Task: Compose an email with the signature Kaitlyn Wright with the subject Request for a leave of absence and the message Could you please send me the details for the upcoming conference? from softage.8@softage.net to softage.2@softage.net Select the numbered list and change the font typography to strikethroughSelect the numbered list and remove the font typography strikethrough Send the email. Finally, move the email from Sent Items to the label Analytics
Action: Mouse moved to (1240, 65)
Screenshot: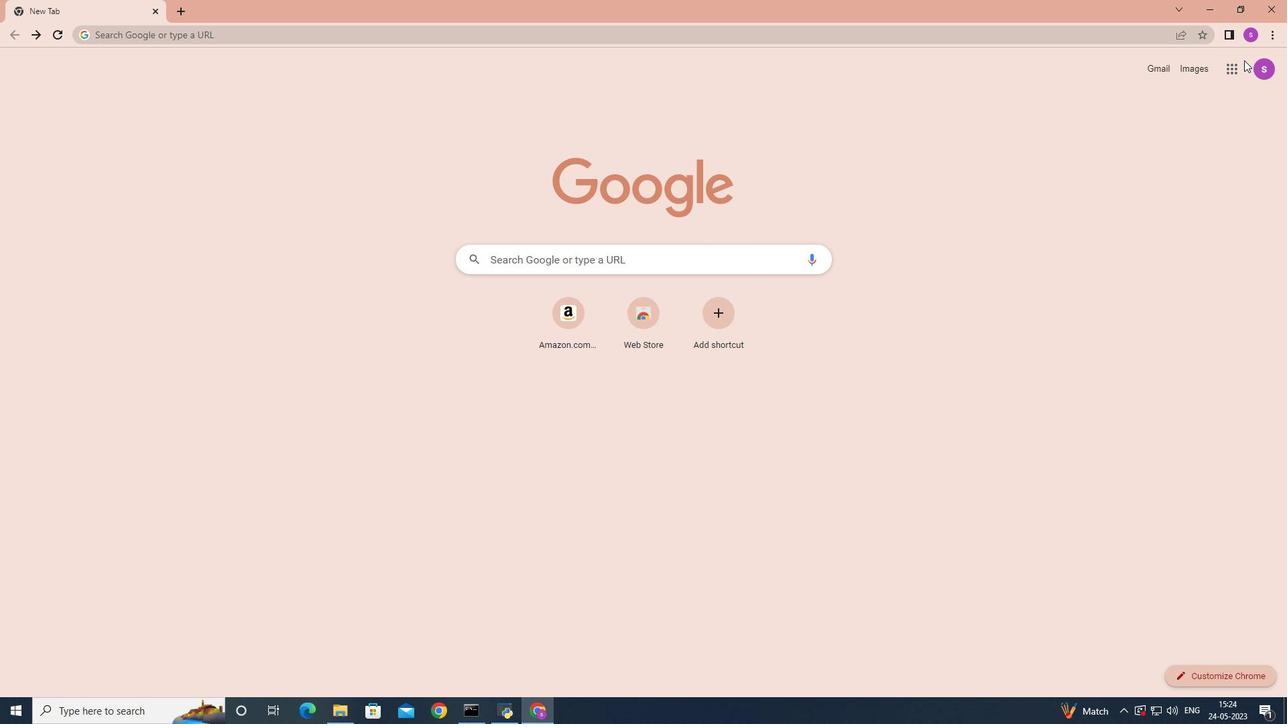 
Action: Mouse pressed left at (1240, 65)
Screenshot: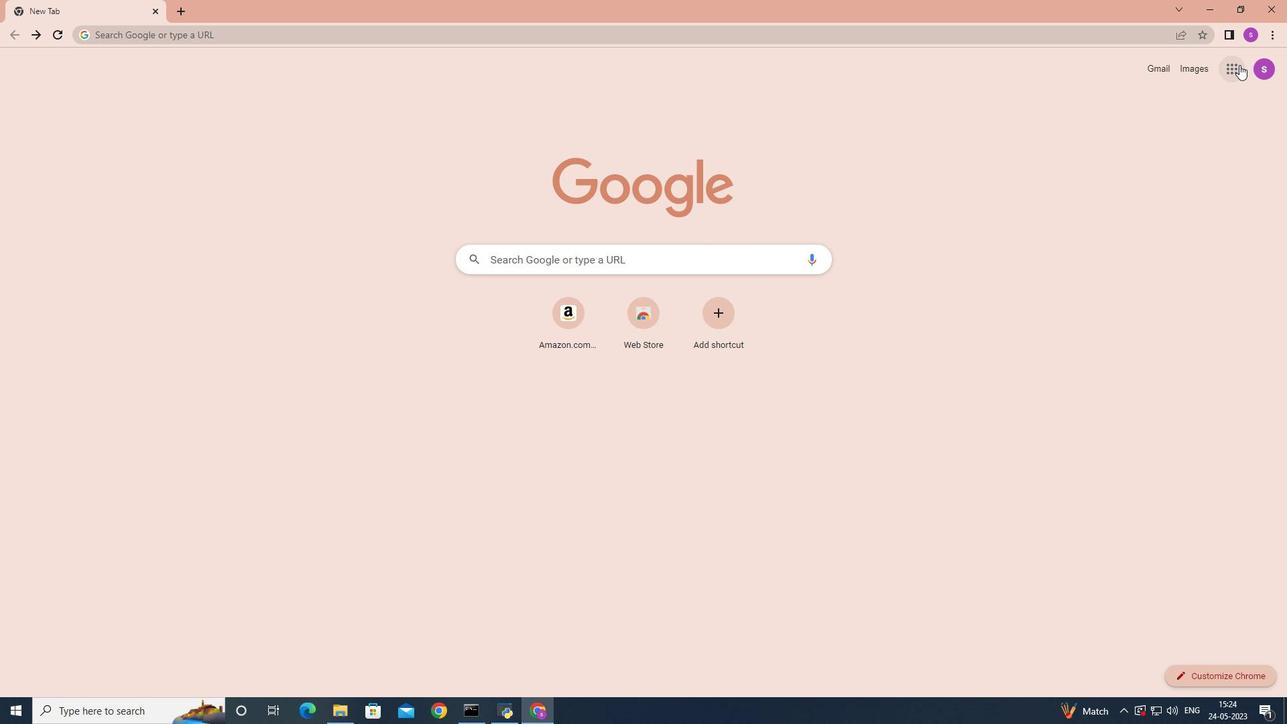 
Action: Mouse moved to (1186, 129)
Screenshot: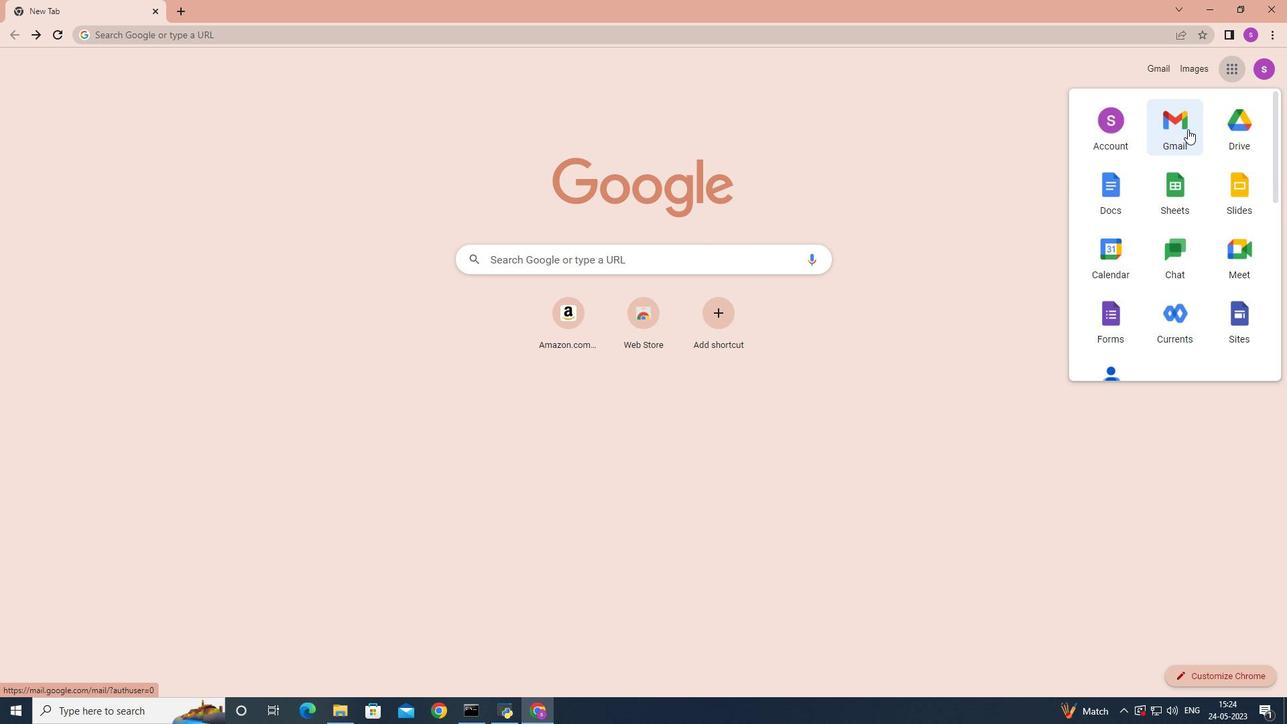 
Action: Mouse pressed left at (1186, 129)
Screenshot: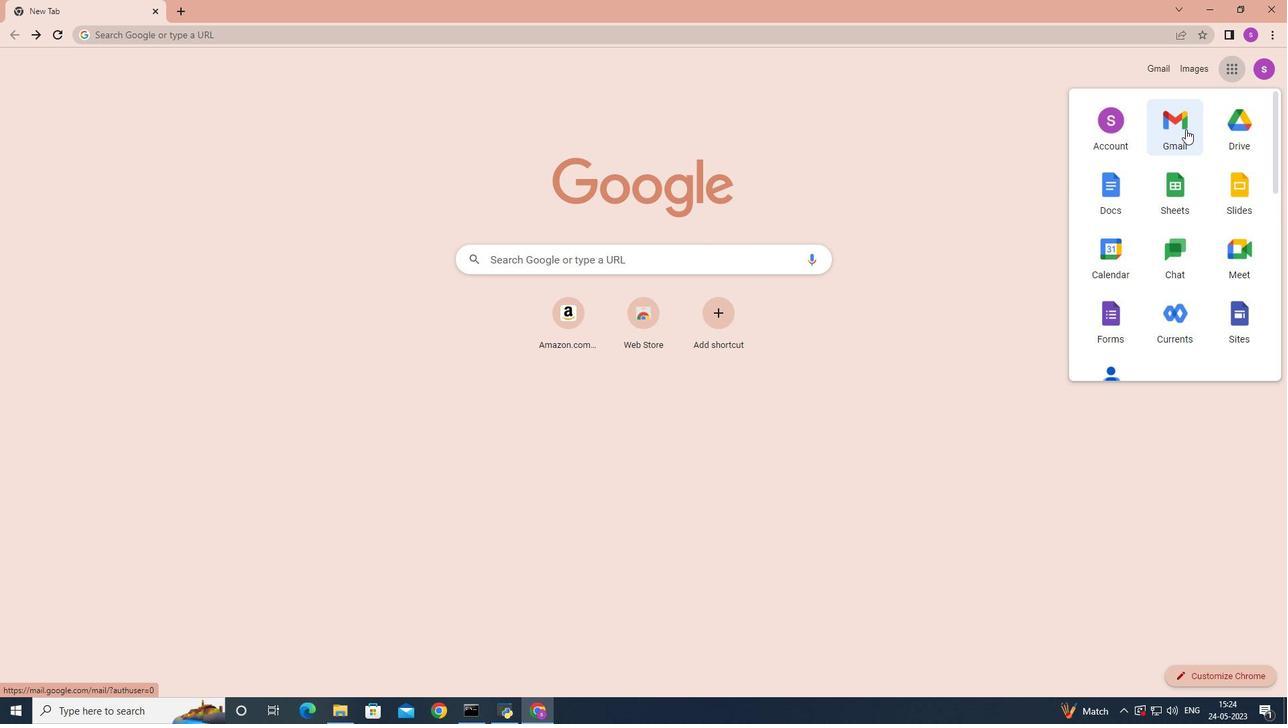 
Action: Mouse moved to (1131, 68)
Screenshot: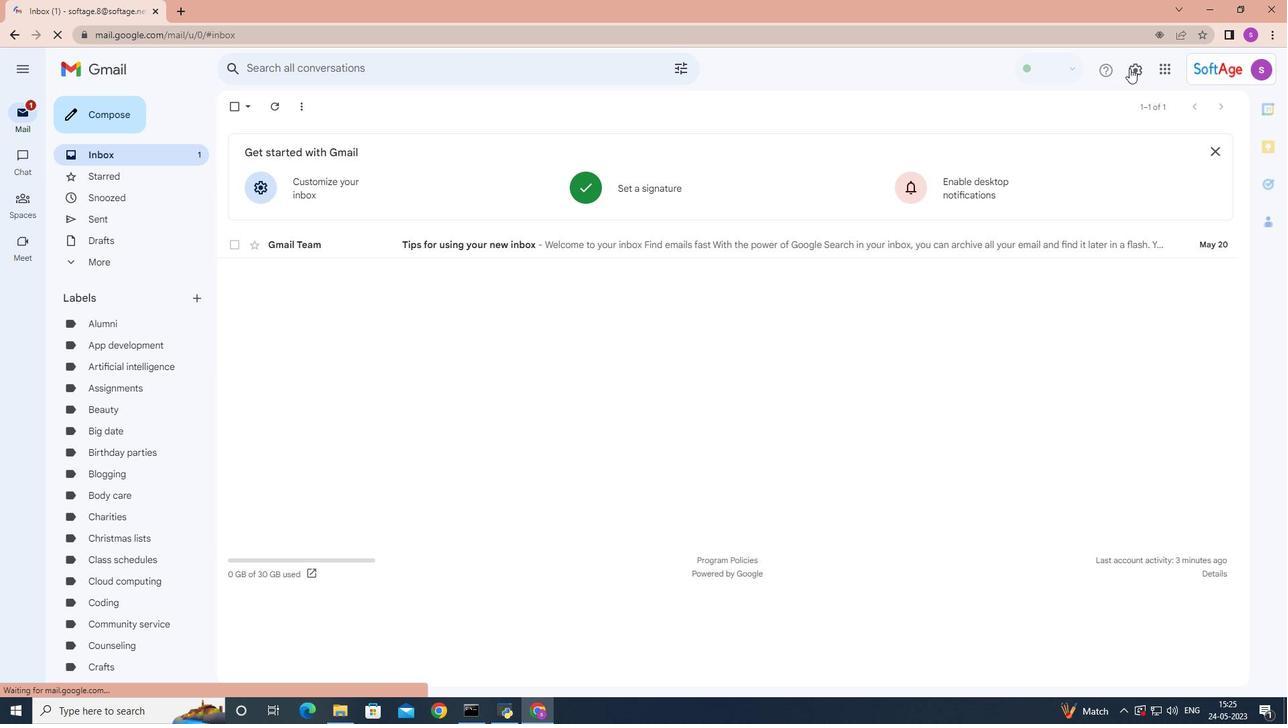 
Action: Mouse pressed left at (1131, 68)
Screenshot: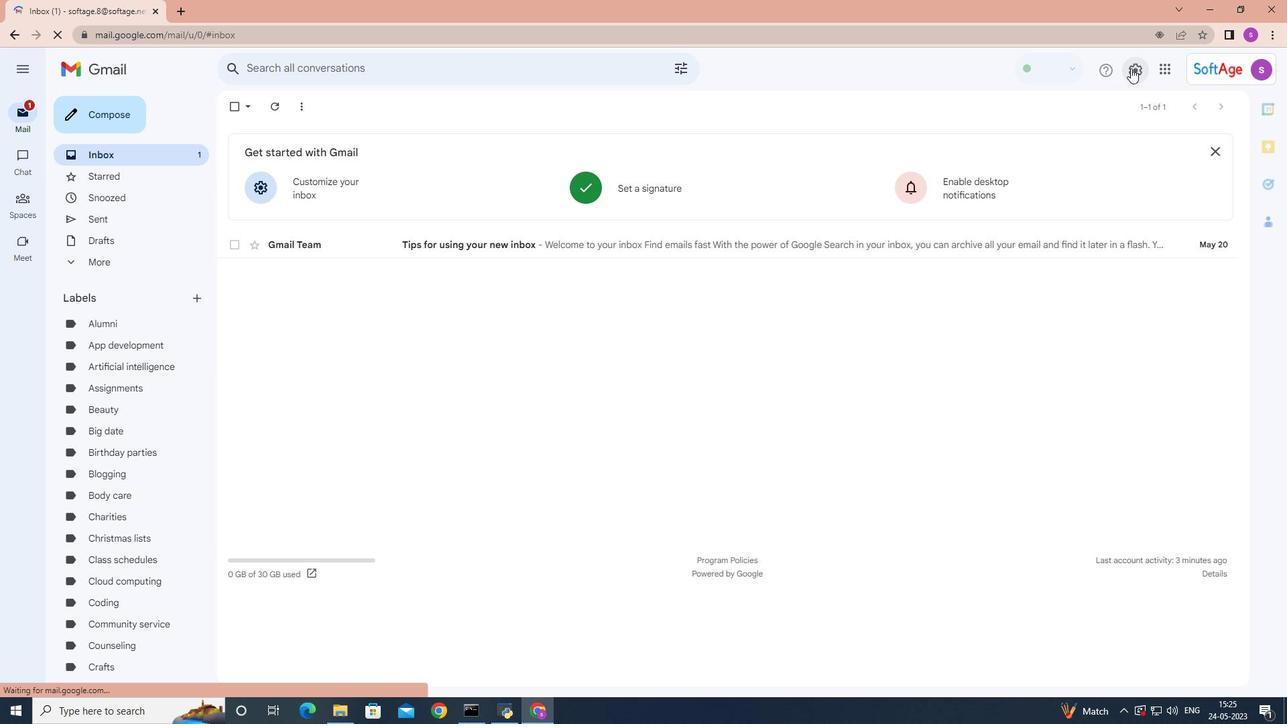 
Action: Mouse moved to (1140, 131)
Screenshot: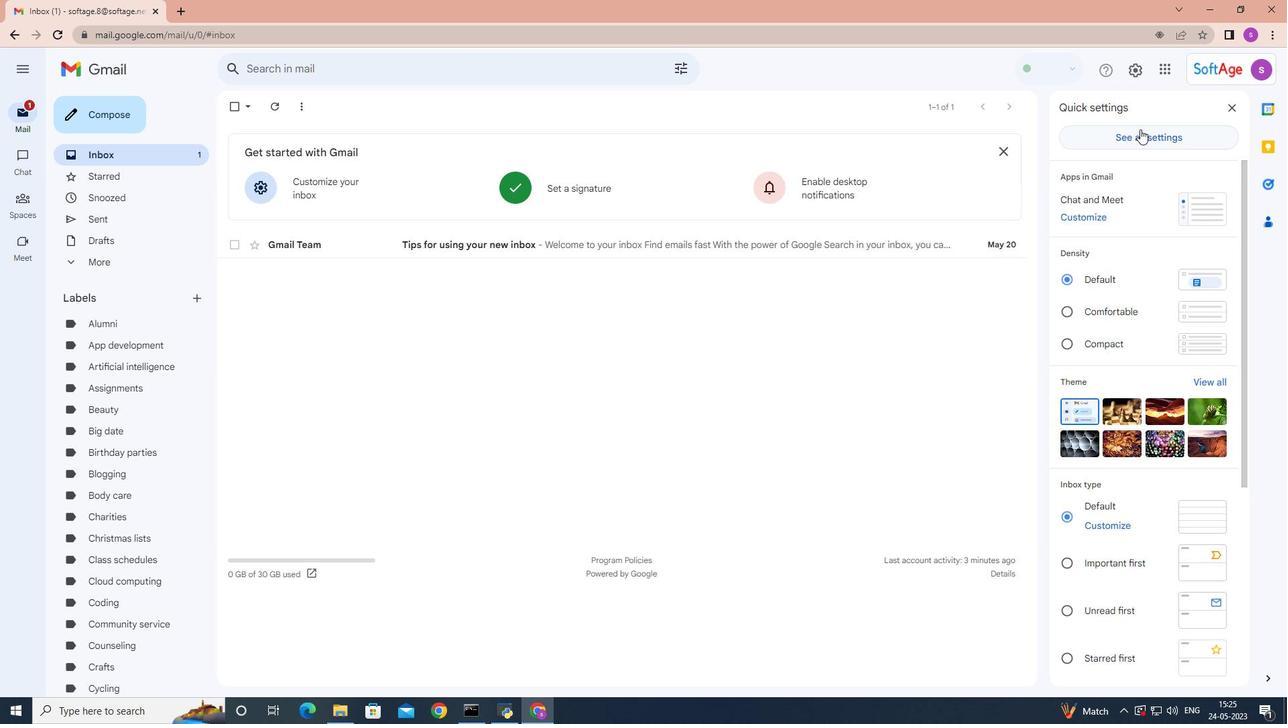 
Action: Mouse pressed left at (1140, 131)
Screenshot: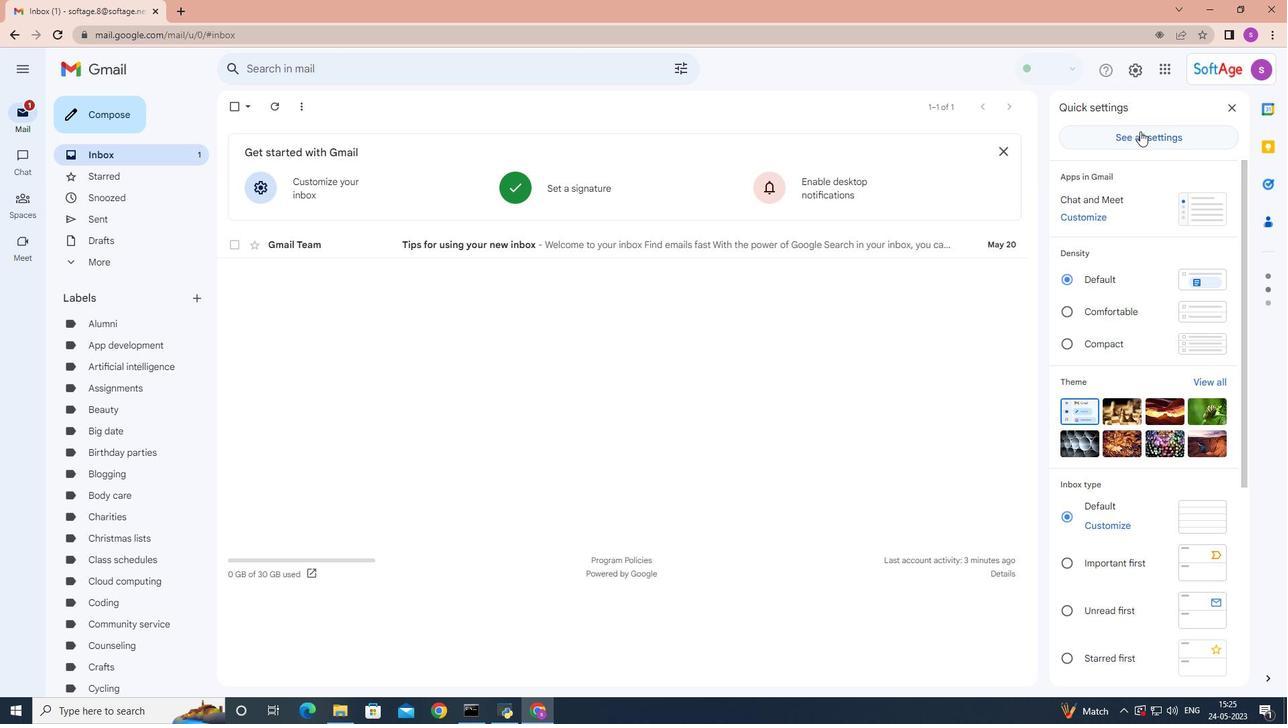 
Action: Mouse moved to (772, 299)
Screenshot: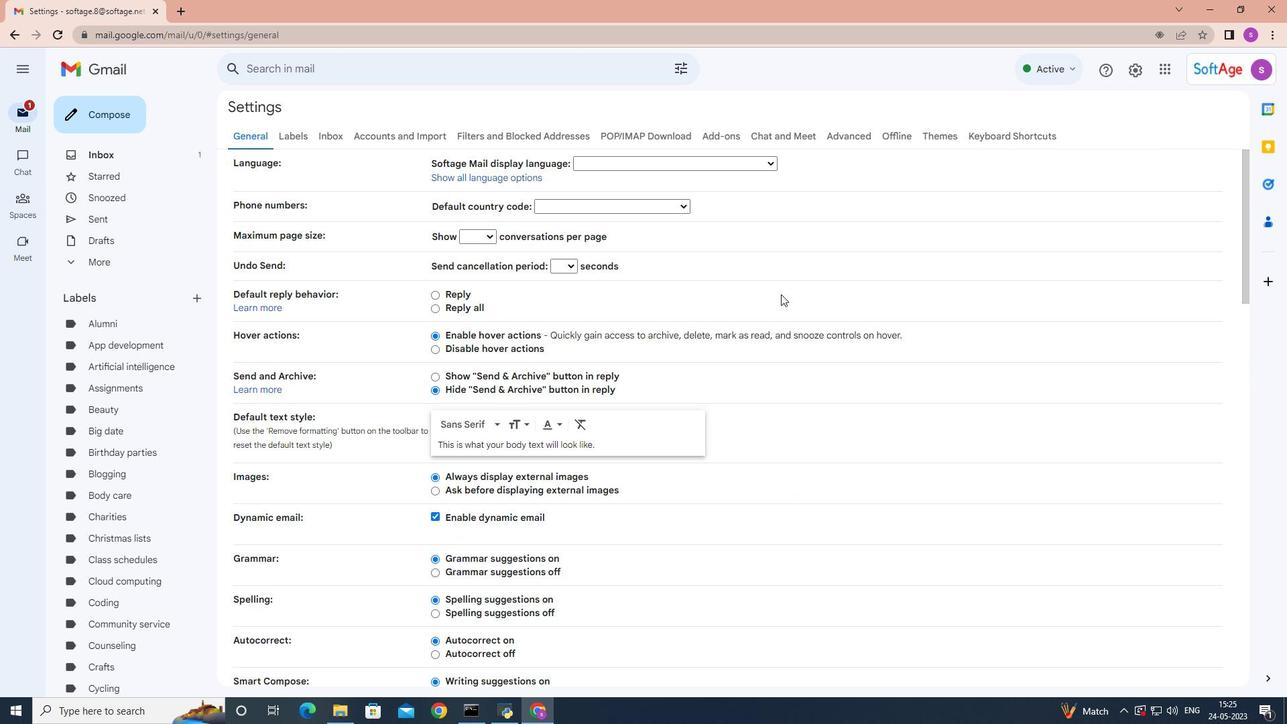 
Action: Mouse scrolled (772, 298) with delta (0, 0)
Screenshot: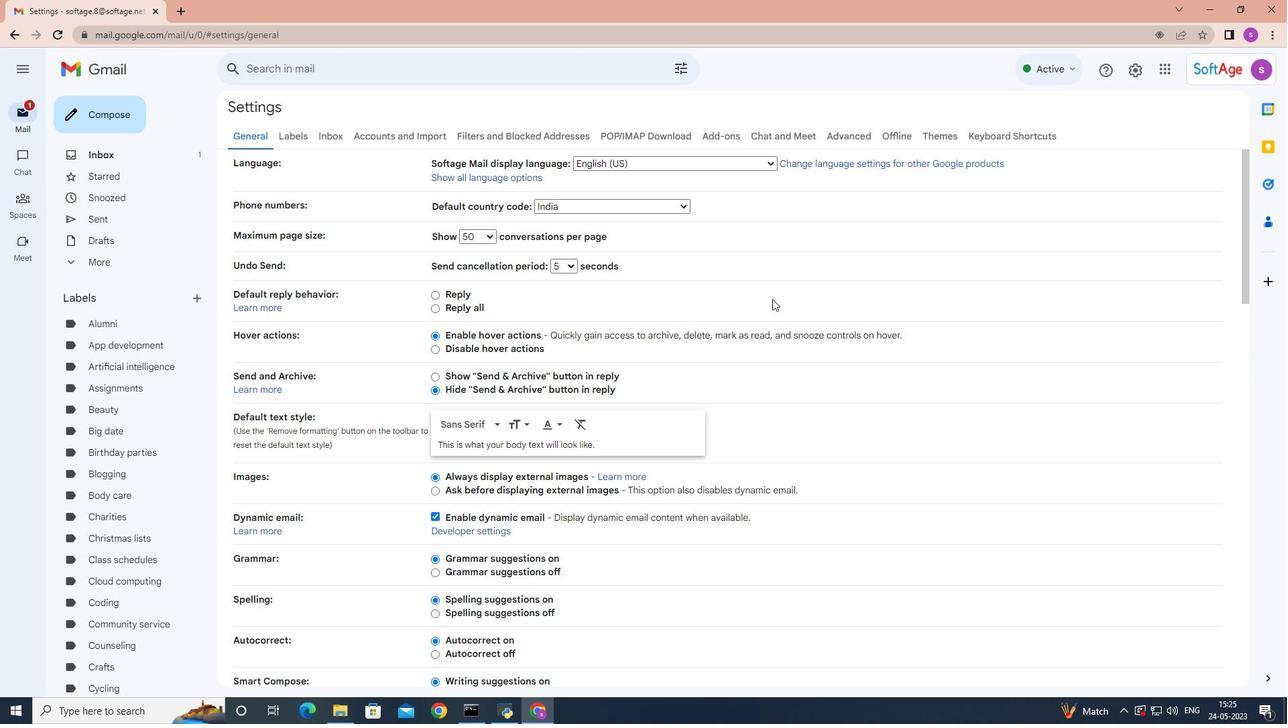 
Action: Mouse moved to (772, 299)
Screenshot: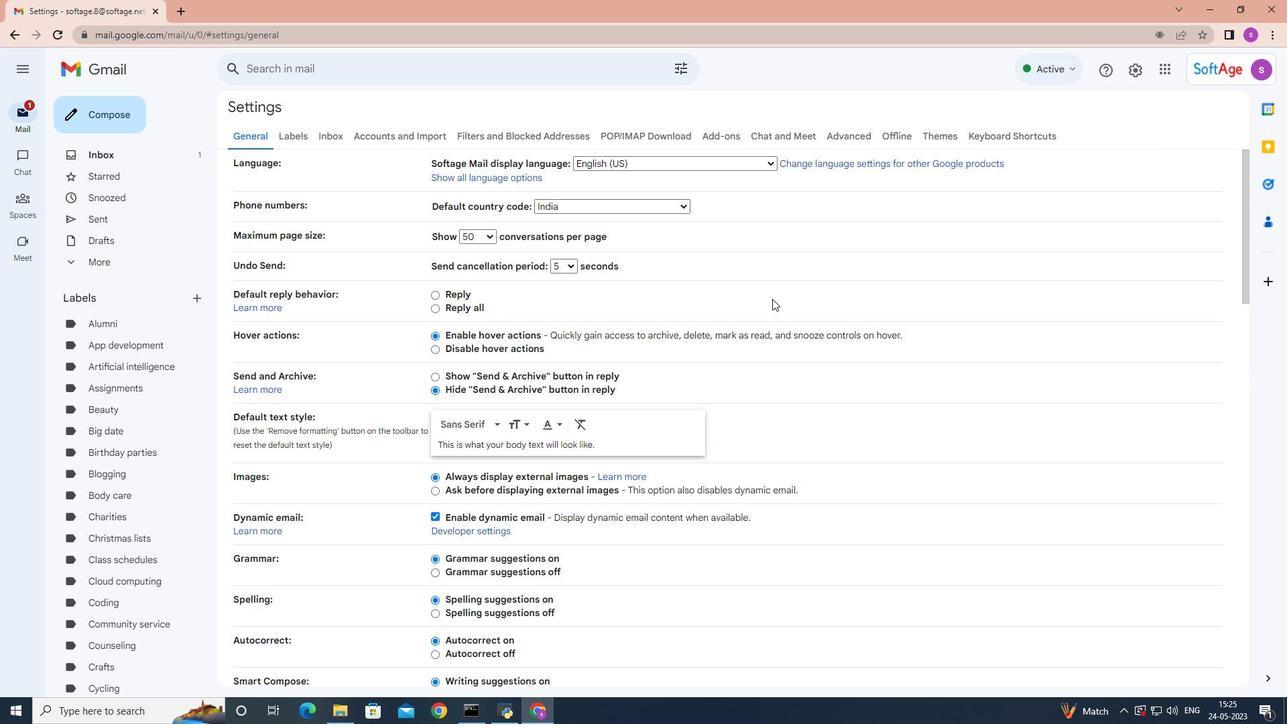 
Action: Mouse scrolled (772, 298) with delta (0, 0)
Screenshot: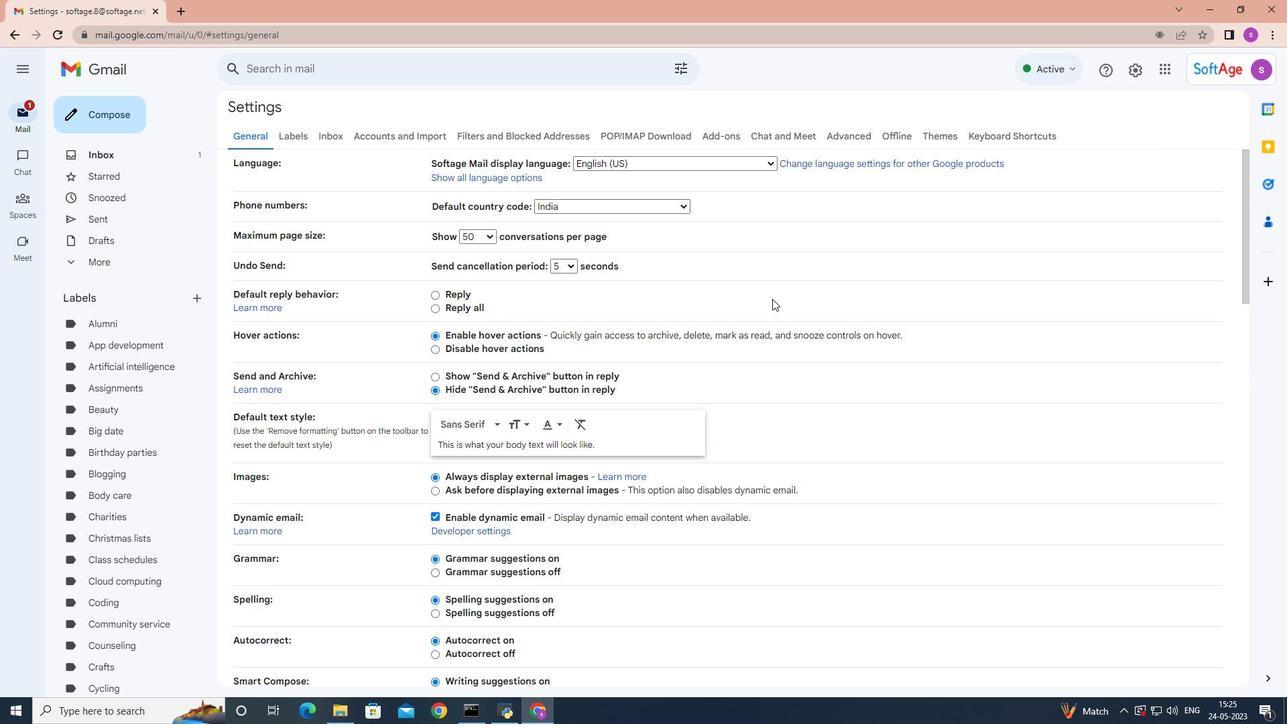 
Action: Mouse scrolled (772, 298) with delta (0, 0)
Screenshot: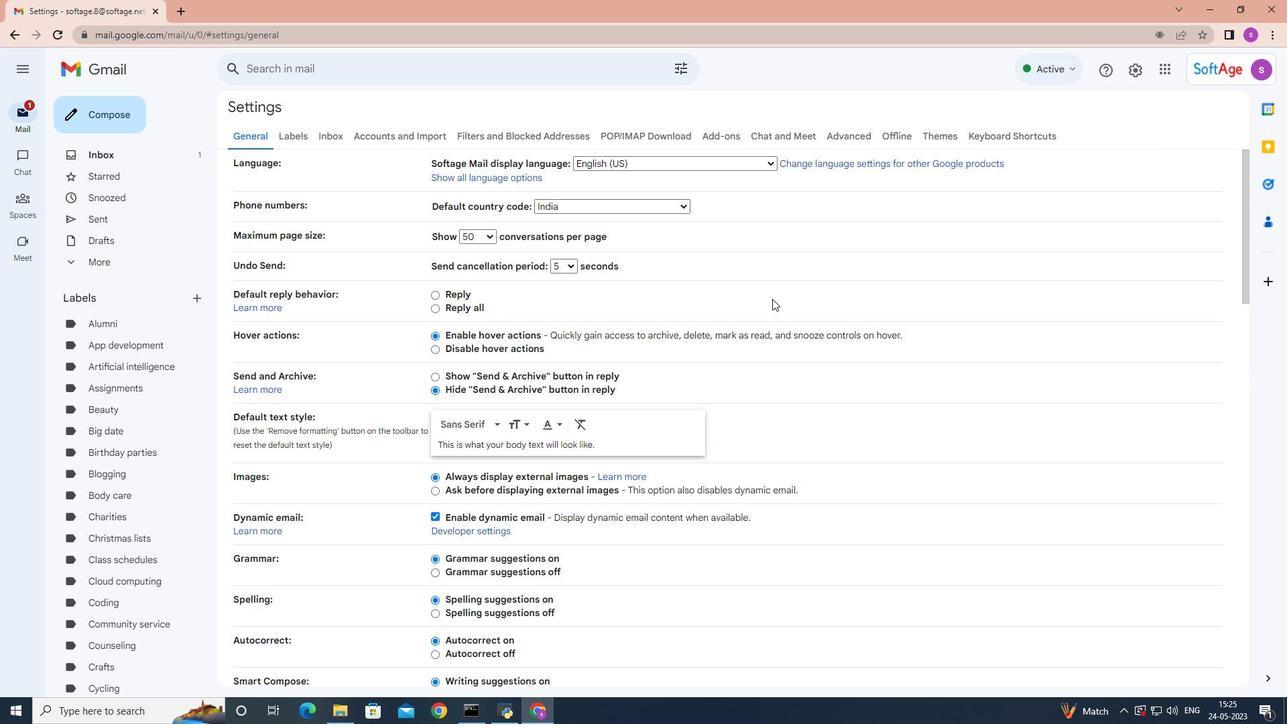 
Action: Mouse scrolled (772, 298) with delta (0, 0)
Screenshot: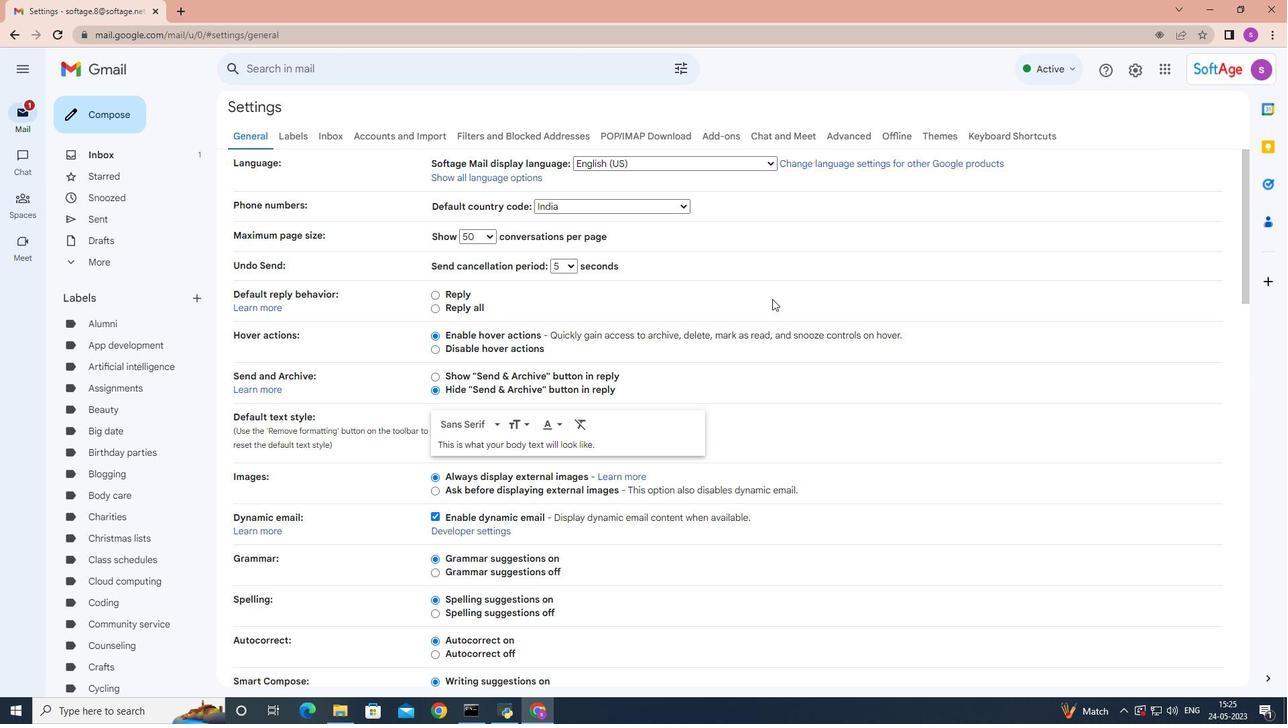
Action: Mouse moved to (772, 299)
Screenshot: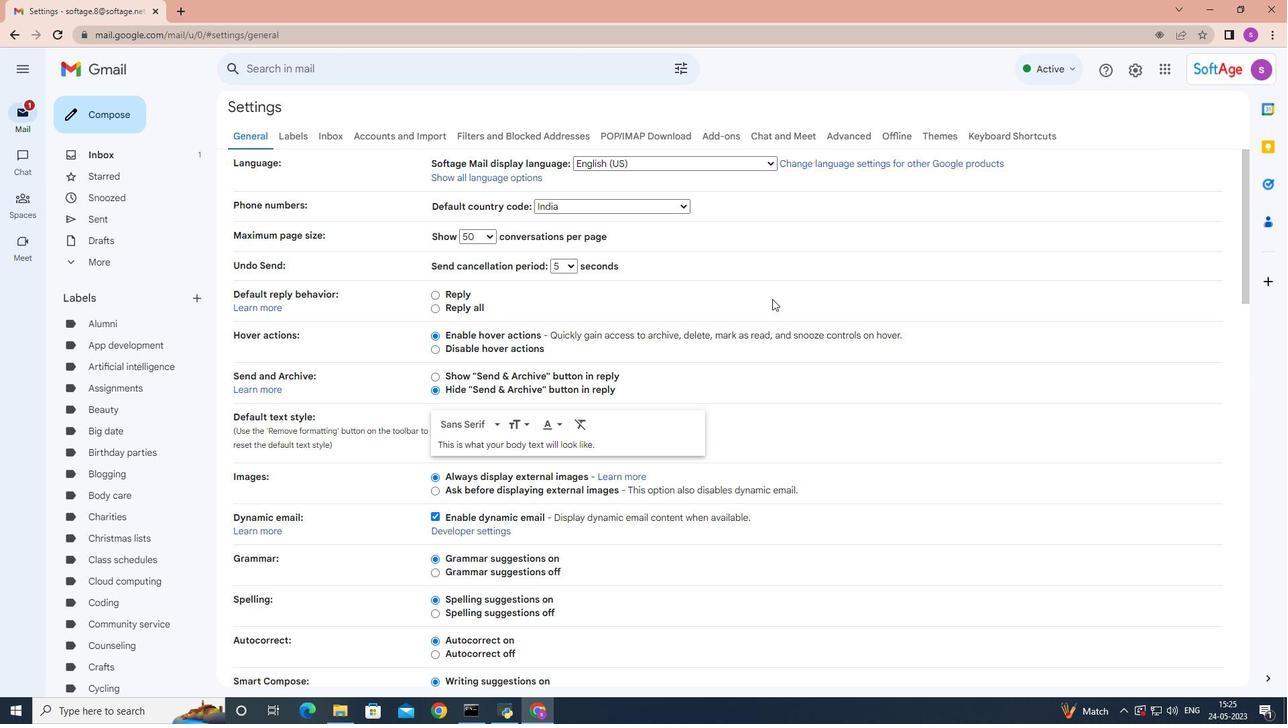 
Action: Mouse scrolled (772, 298) with delta (0, 0)
Screenshot: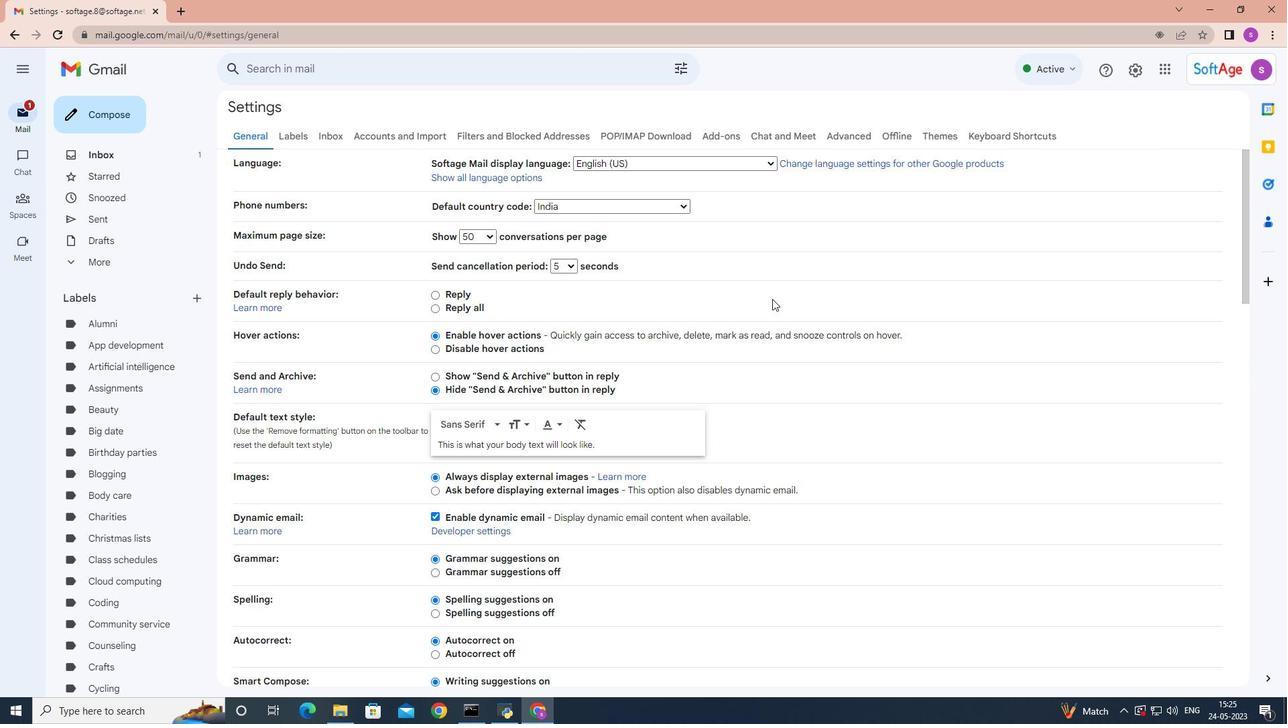 
Action: Mouse moved to (773, 297)
Screenshot: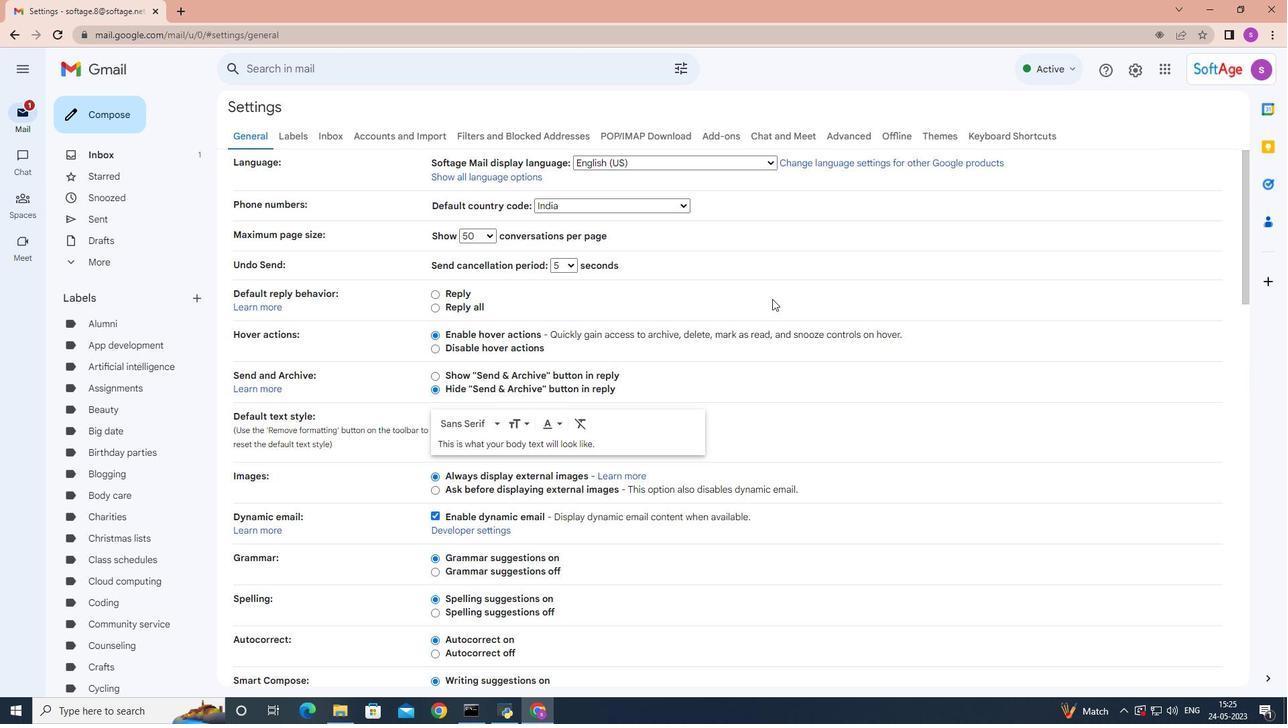 
Action: Mouse scrolled (773, 296) with delta (0, 0)
Screenshot: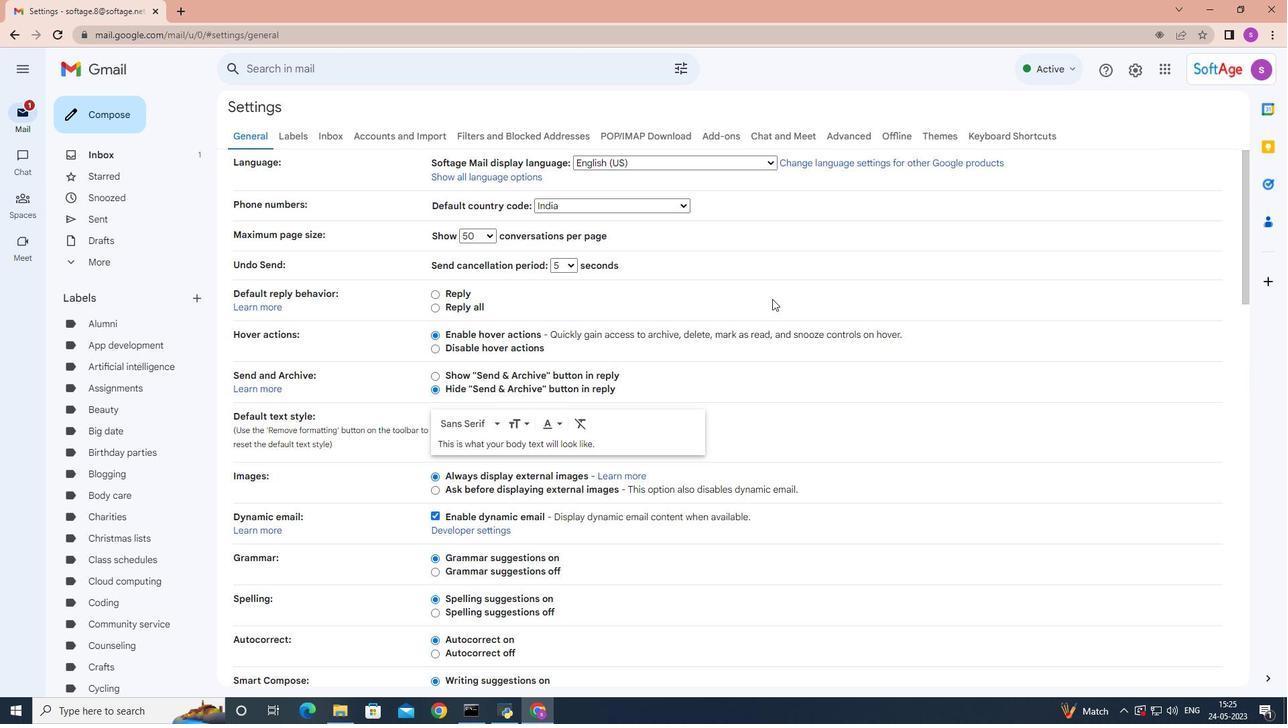 
Action: Mouse moved to (774, 297)
Screenshot: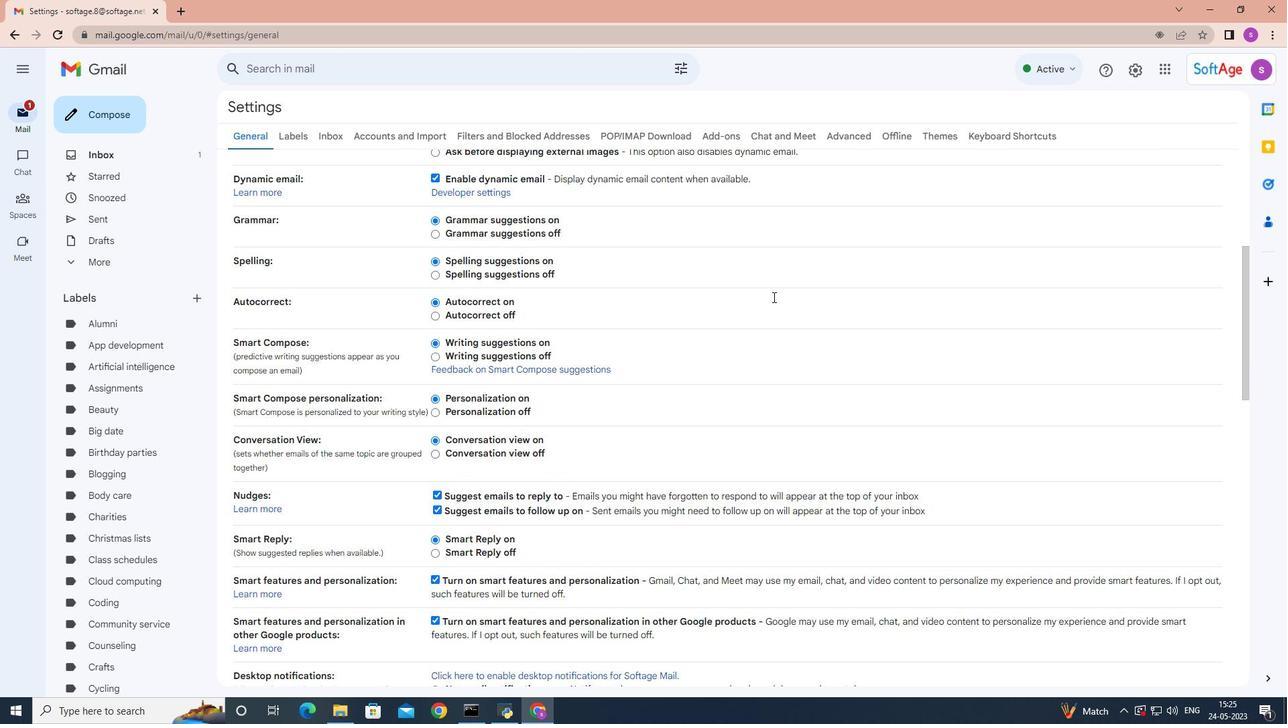 
Action: Mouse scrolled (773, 296) with delta (0, 0)
Screenshot: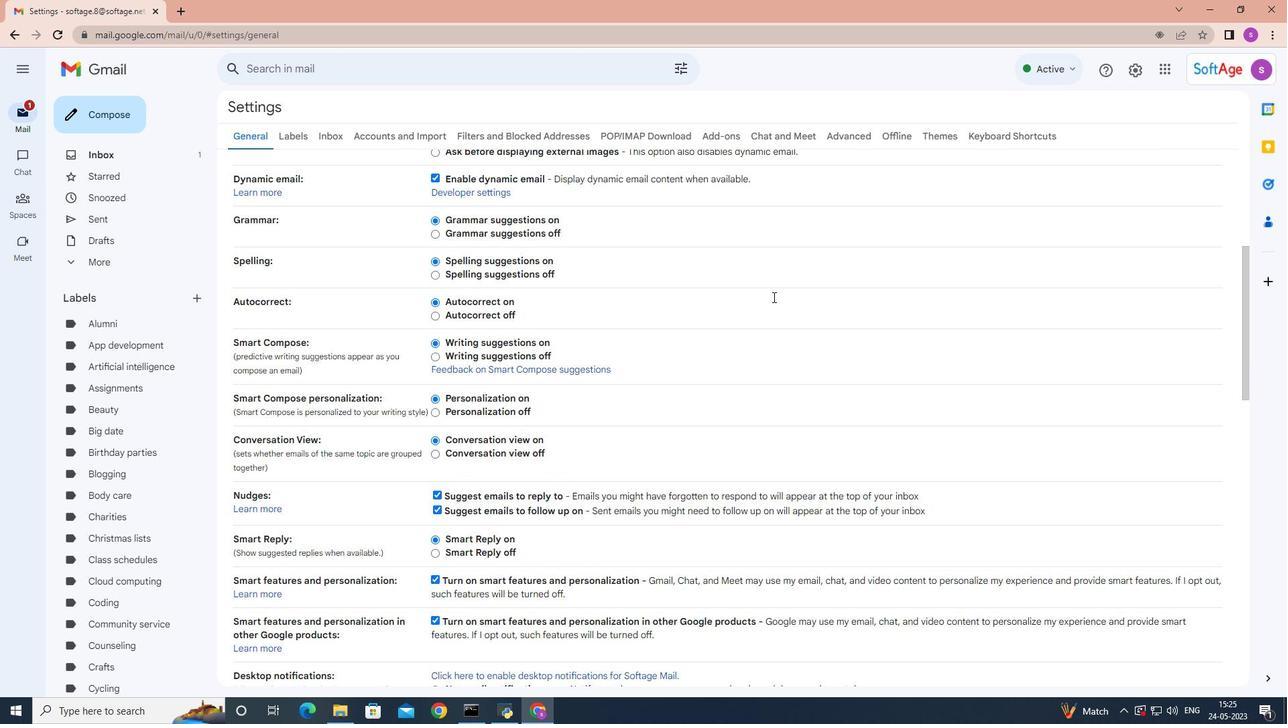 
Action: Mouse scrolled (773, 296) with delta (0, 0)
Screenshot: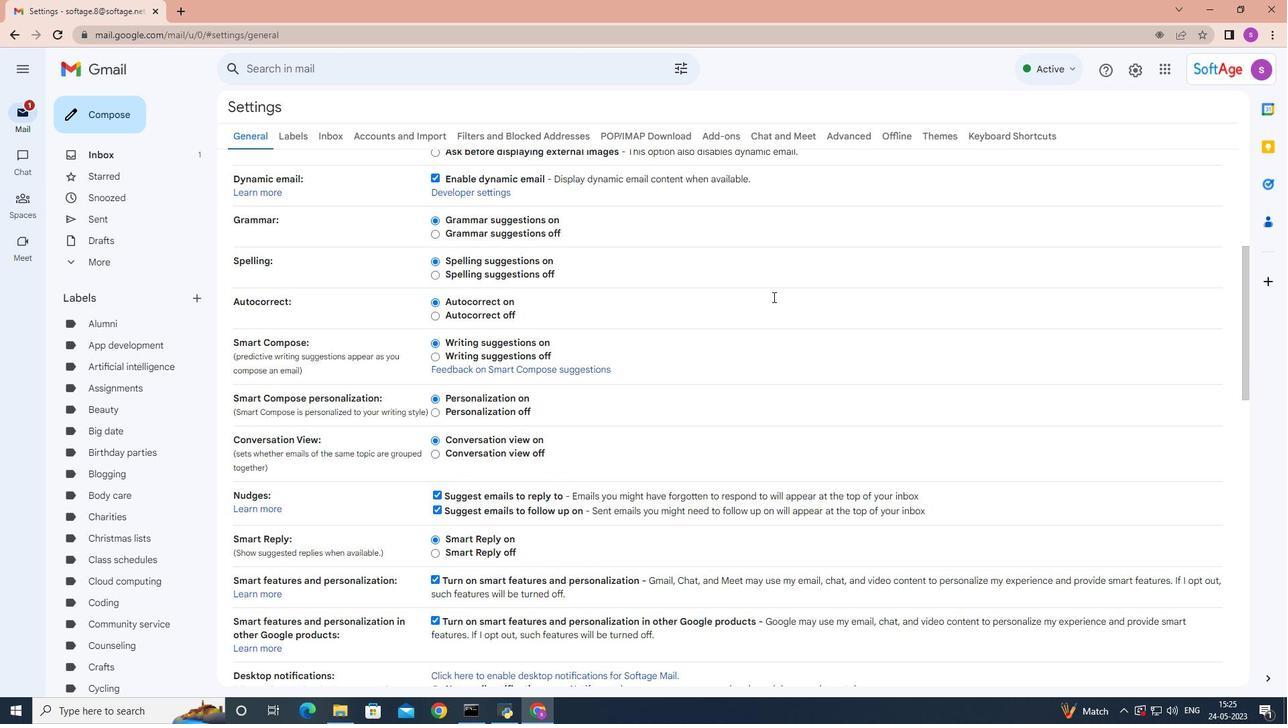 
Action: Mouse moved to (774, 296)
Screenshot: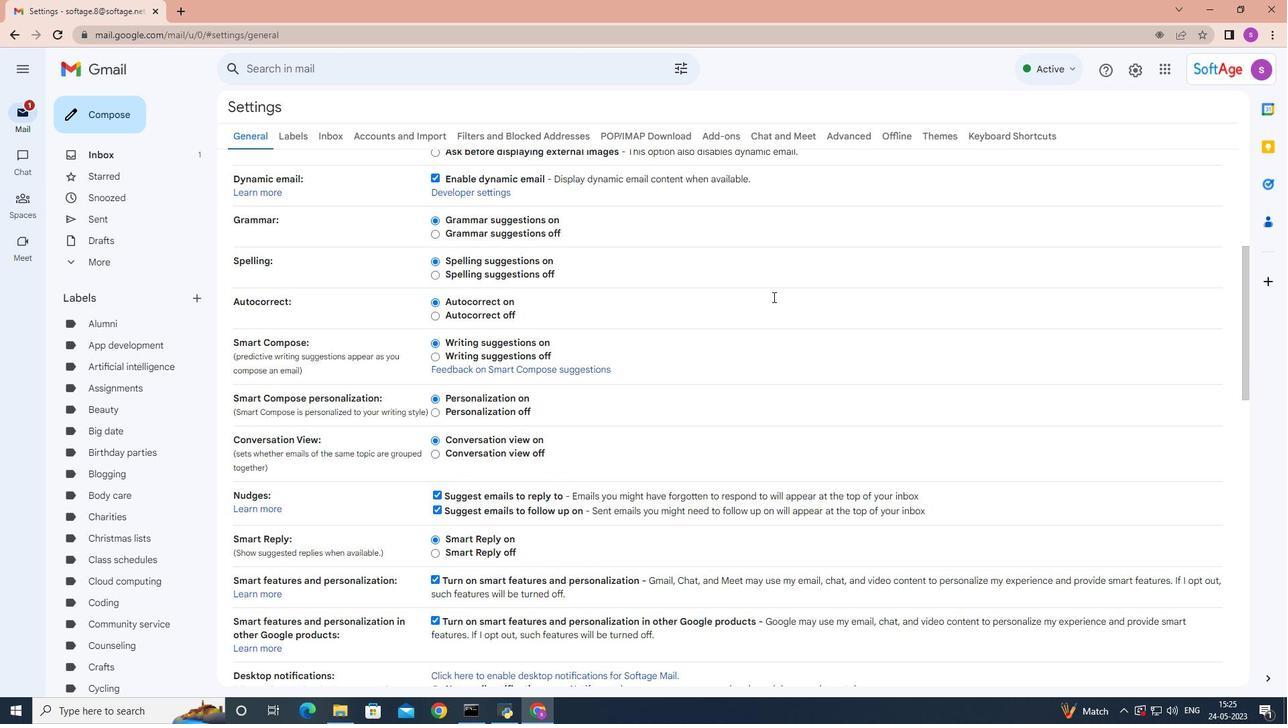 
Action: Mouse scrolled (773, 296) with delta (0, 0)
Screenshot: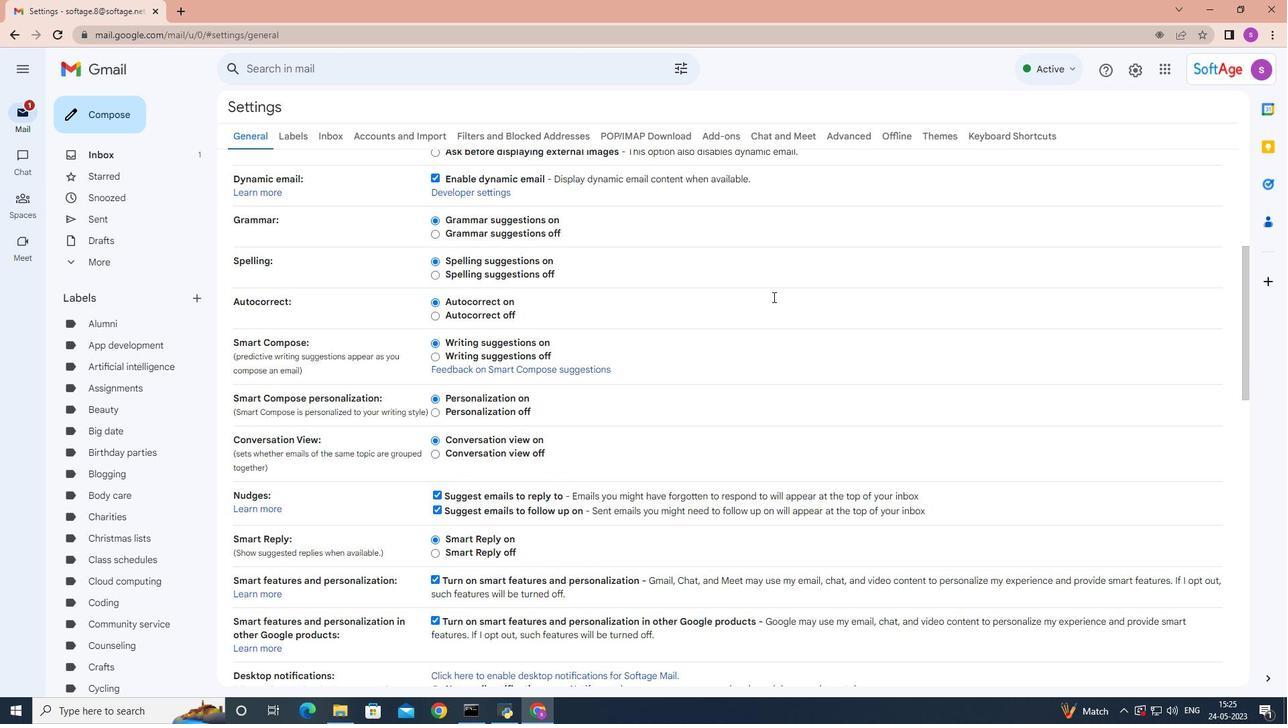 
Action: Mouse scrolled (773, 296) with delta (0, 0)
Screenshot: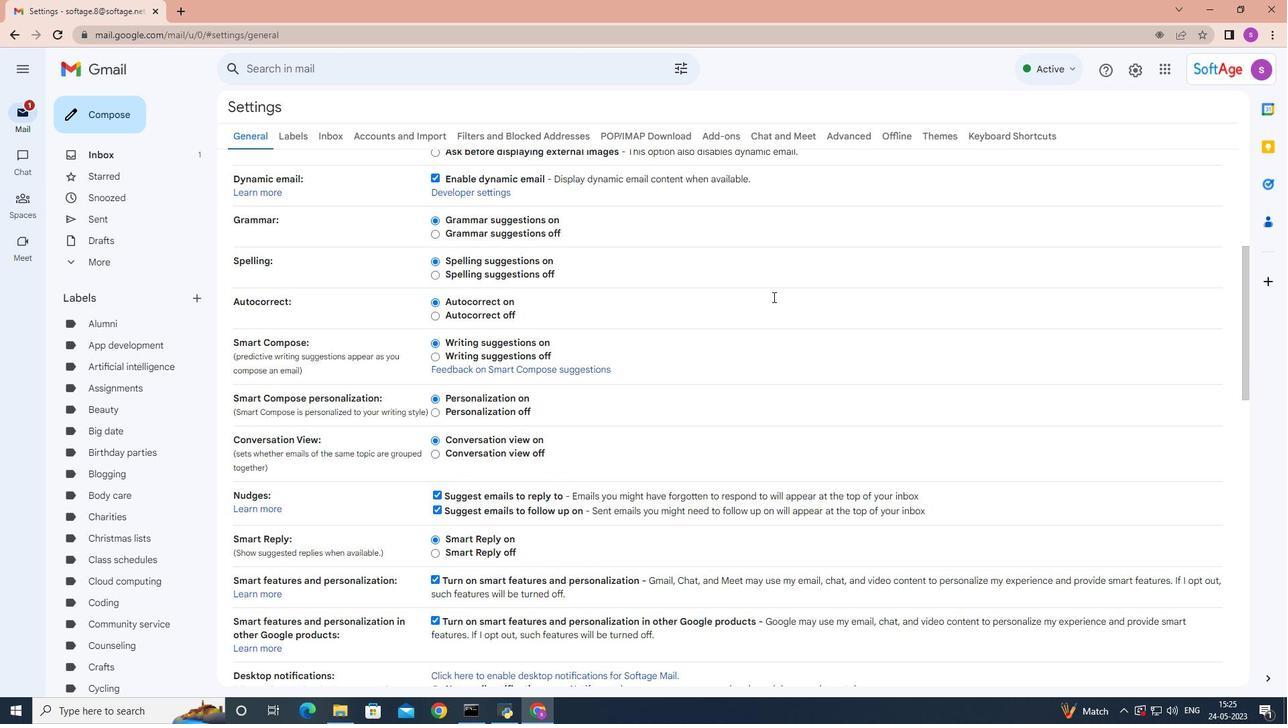 
Action: Mouse moved to (774, 295)
Screenshot: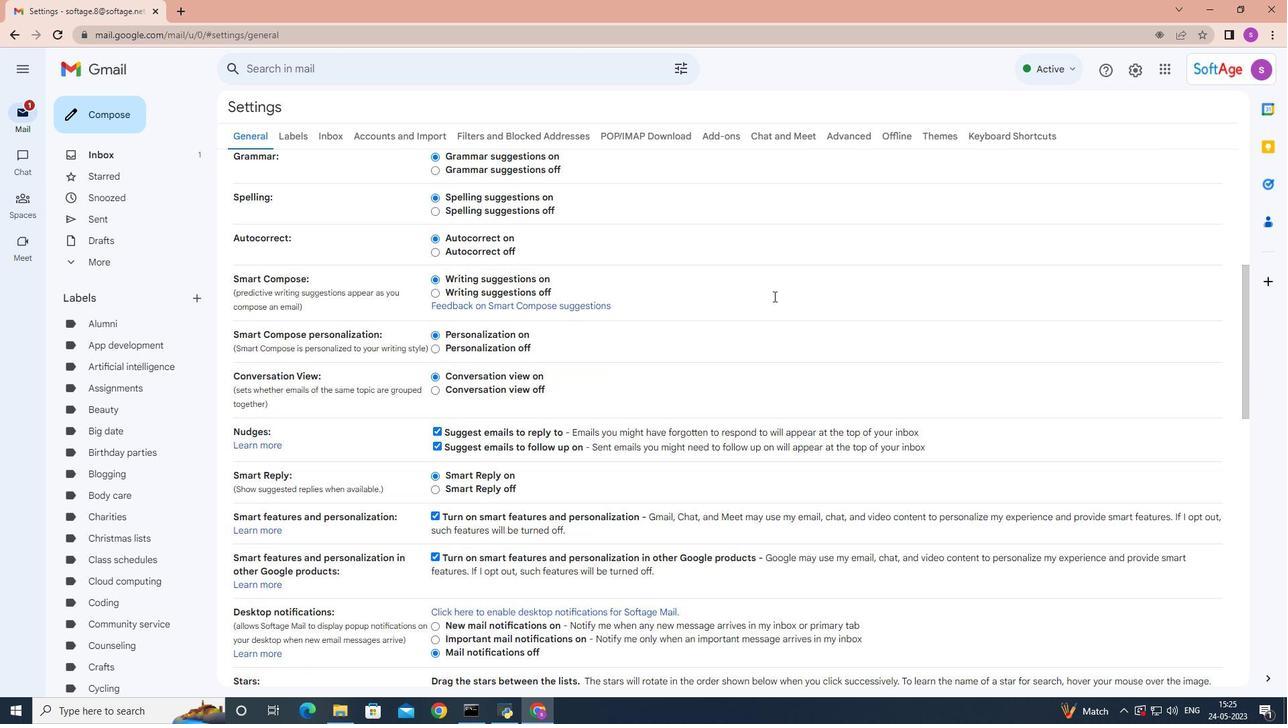 
Action: Mouse scrolled (774, 295) with delta (0, 0)
Screenshot: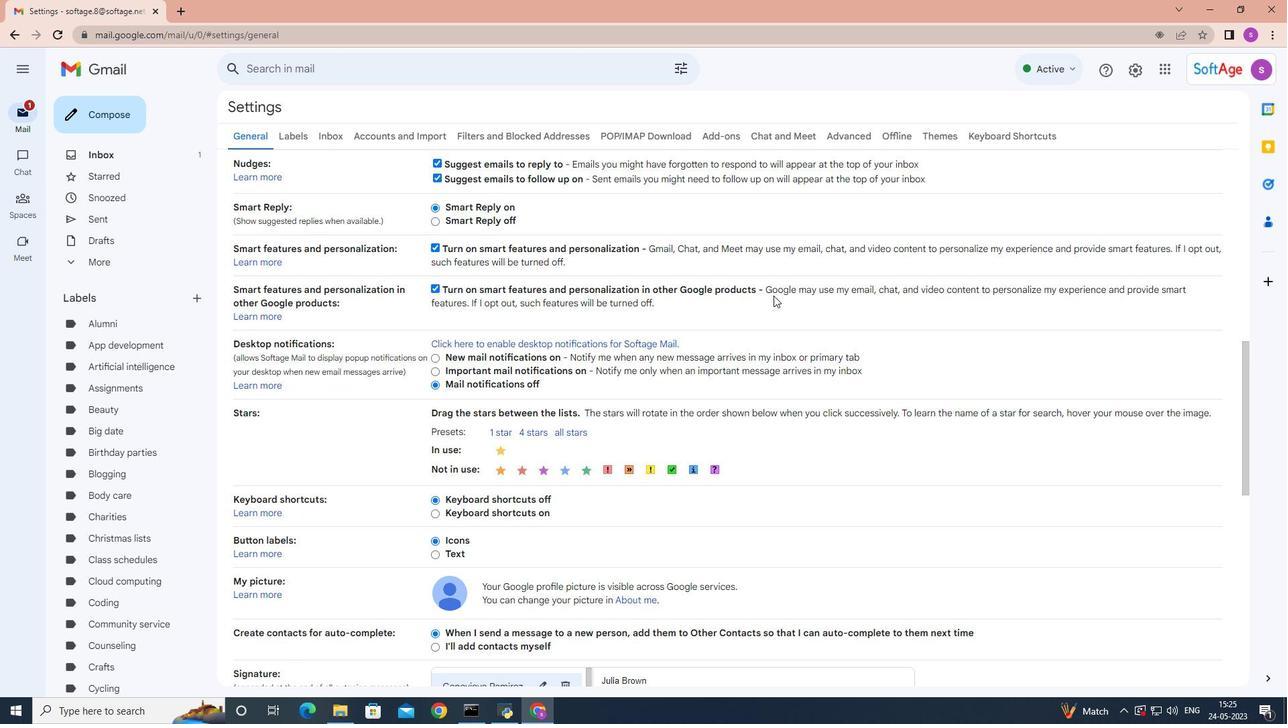 
Action: Mouse scrolled (774, 295) with delta (0, 0)
Screenshot: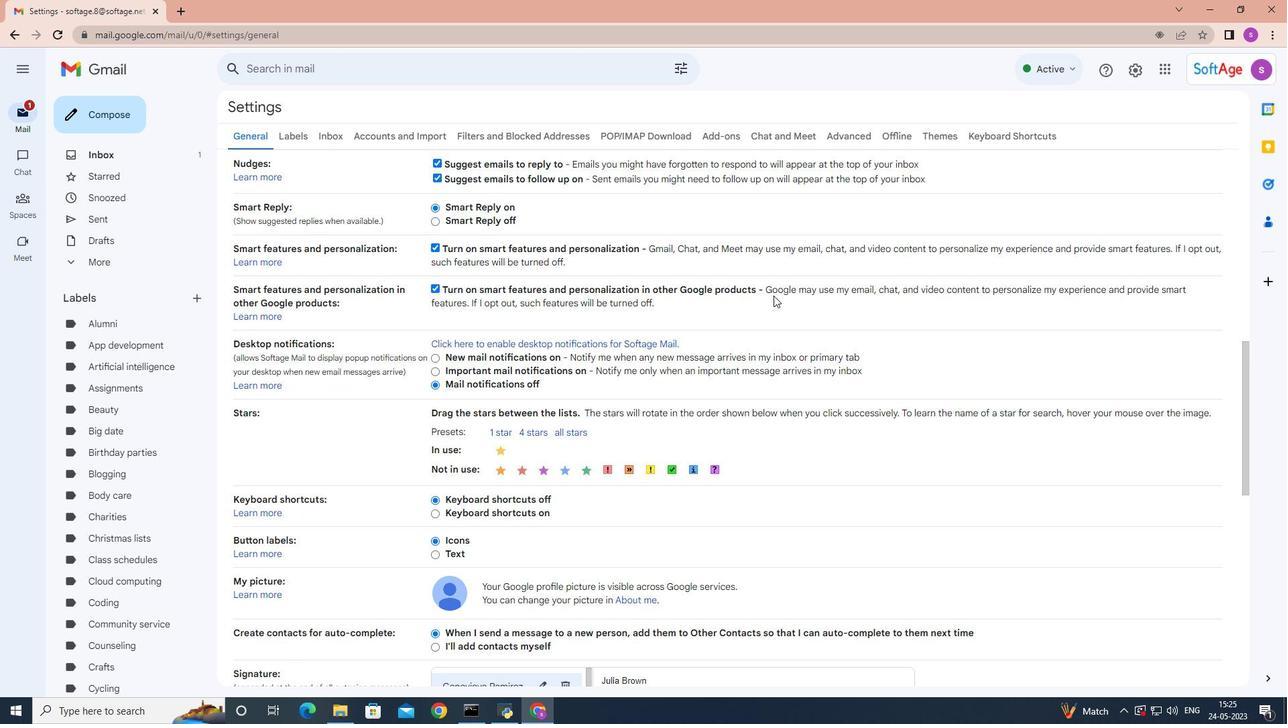 
Action: Mouse scrolled (774, 295) with delta (0, 0)
Screenshot: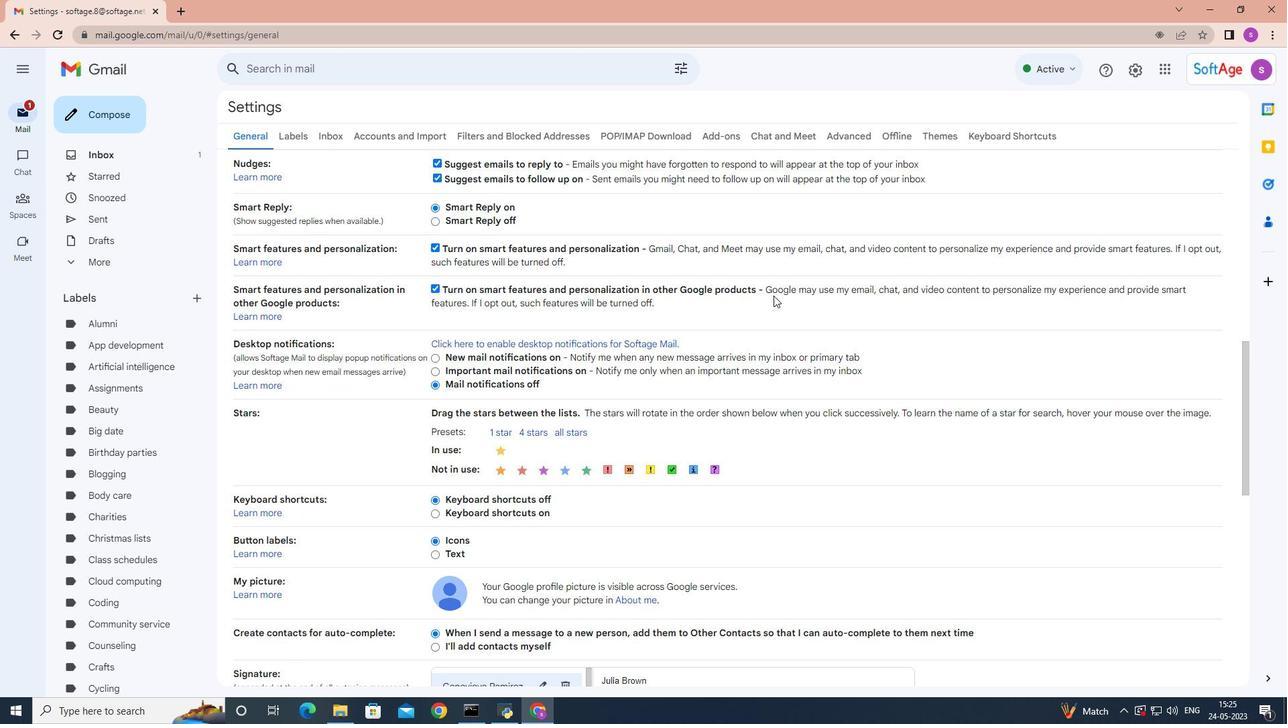 
Action: Mouse scrolled (774, 295) with delta (0, 0)
Screenshot: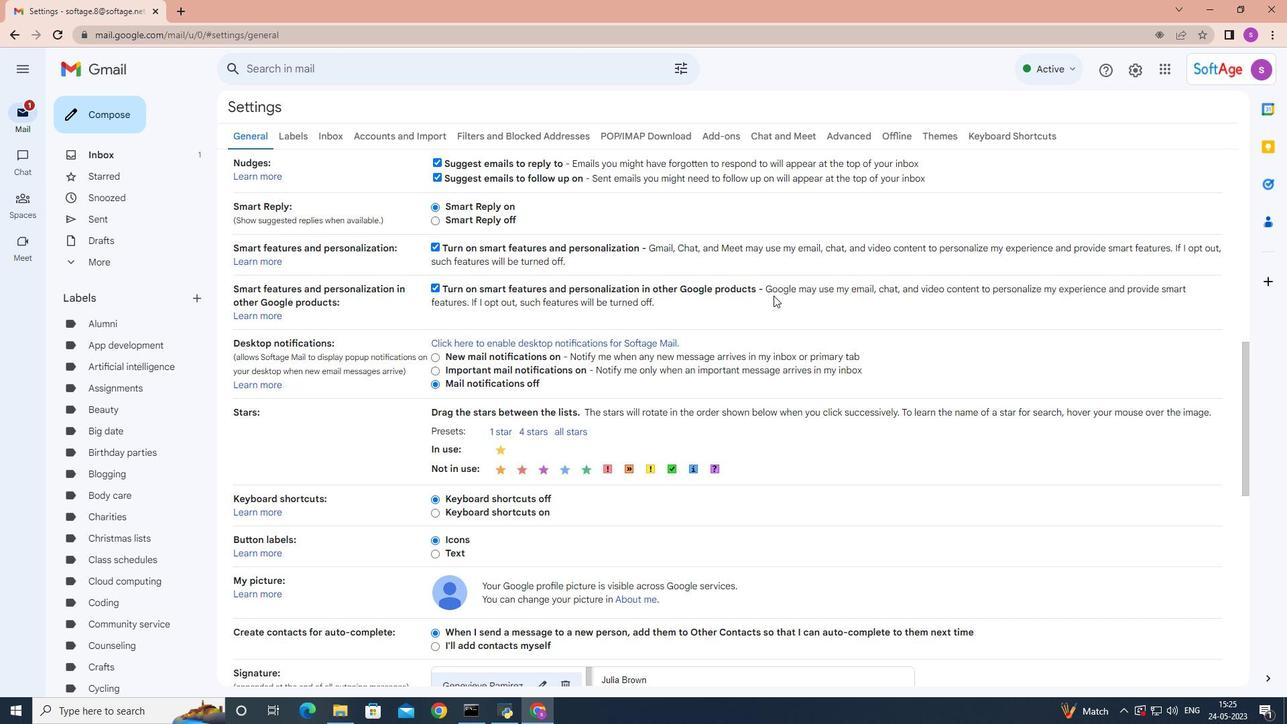 
Action: Mouse moved to (558, 523)
Screenshot: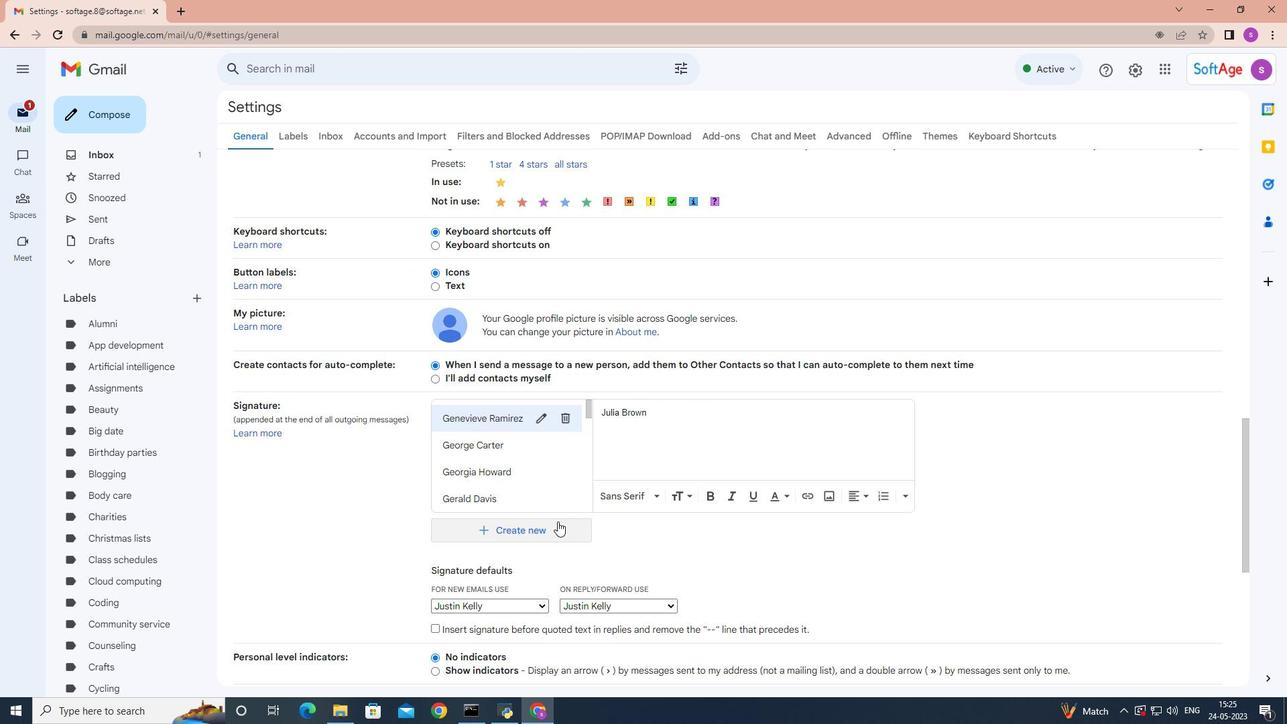 
Action: Mouse pressed left at (558, 523)
Screenshot: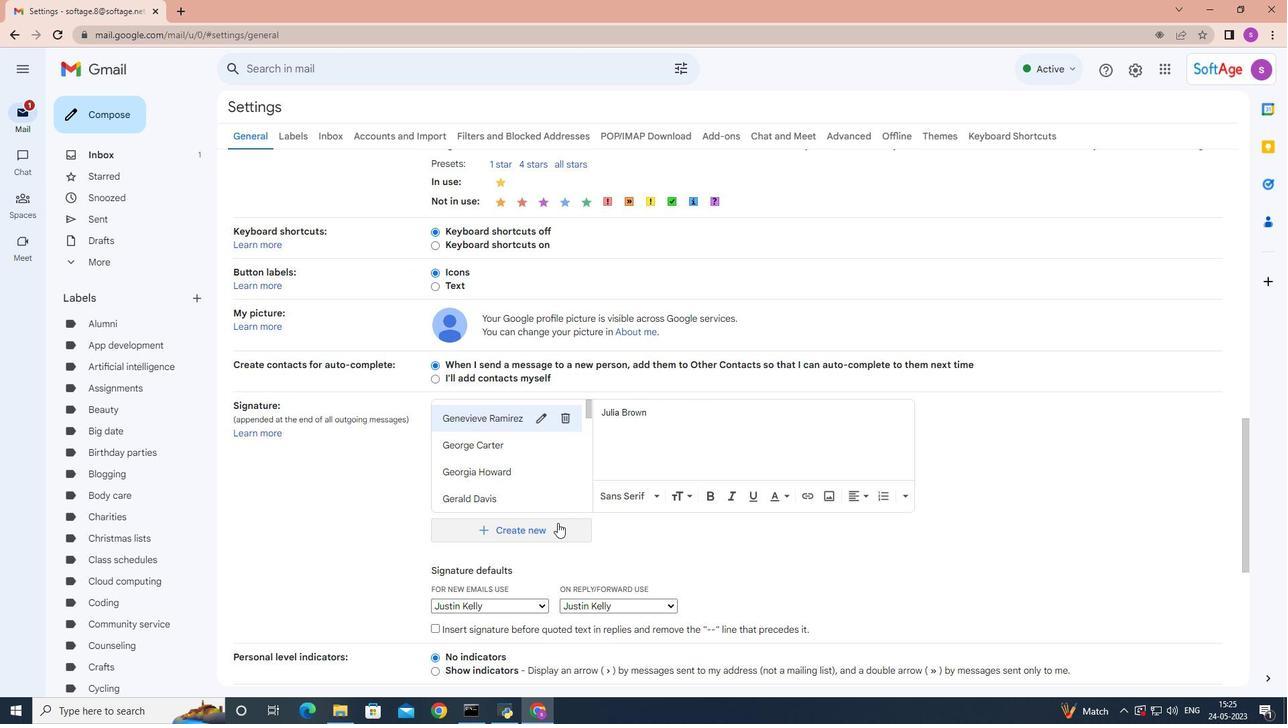 
Action: Mouse moved to (558, 521)
Screenshot: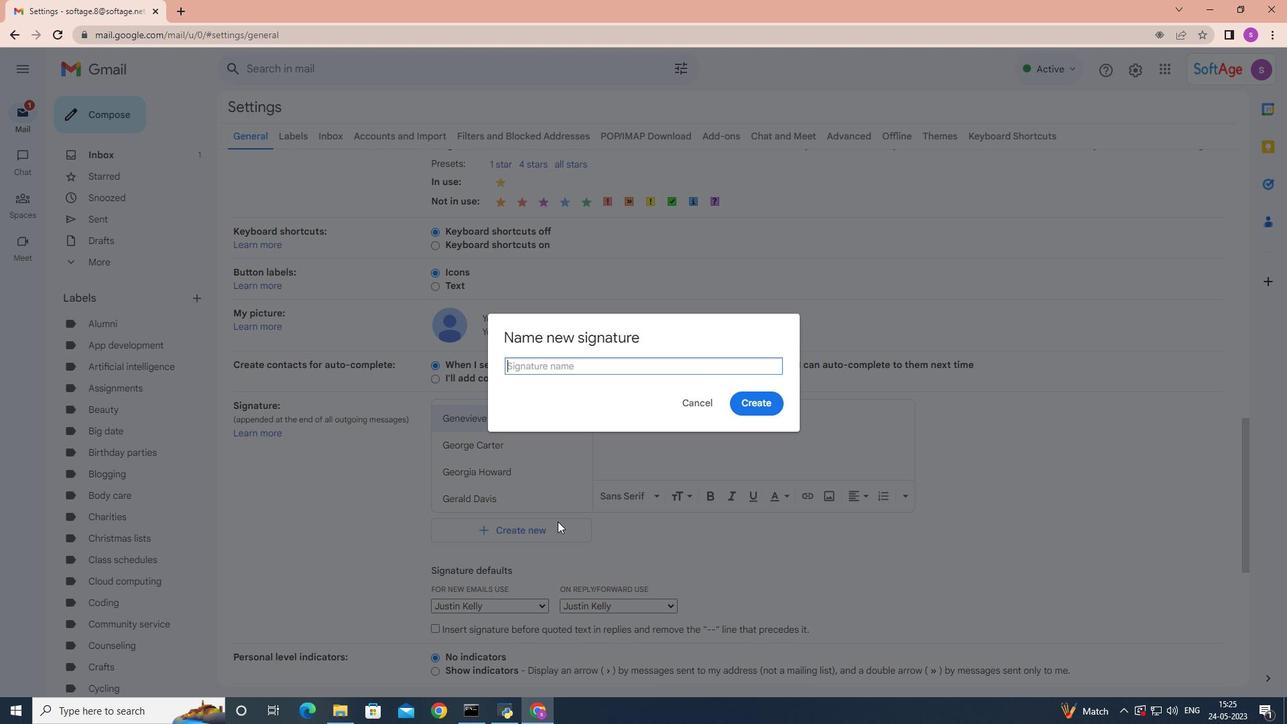 
Action: Key pressed <Key.shift><Key.shift><Key.shift><Key.shift><Key.shift><Key.shift><Key.shift><Key.shift><Key.shift><Key.shift>Kaitly<Key.space><Key.caps_lock>W<Key.caps_lock><Key.backspace><Key.backspace>m<Key.backspace>n<Key.space><Key.shift><Key.shift>Wright<Key.space>
Screenshot: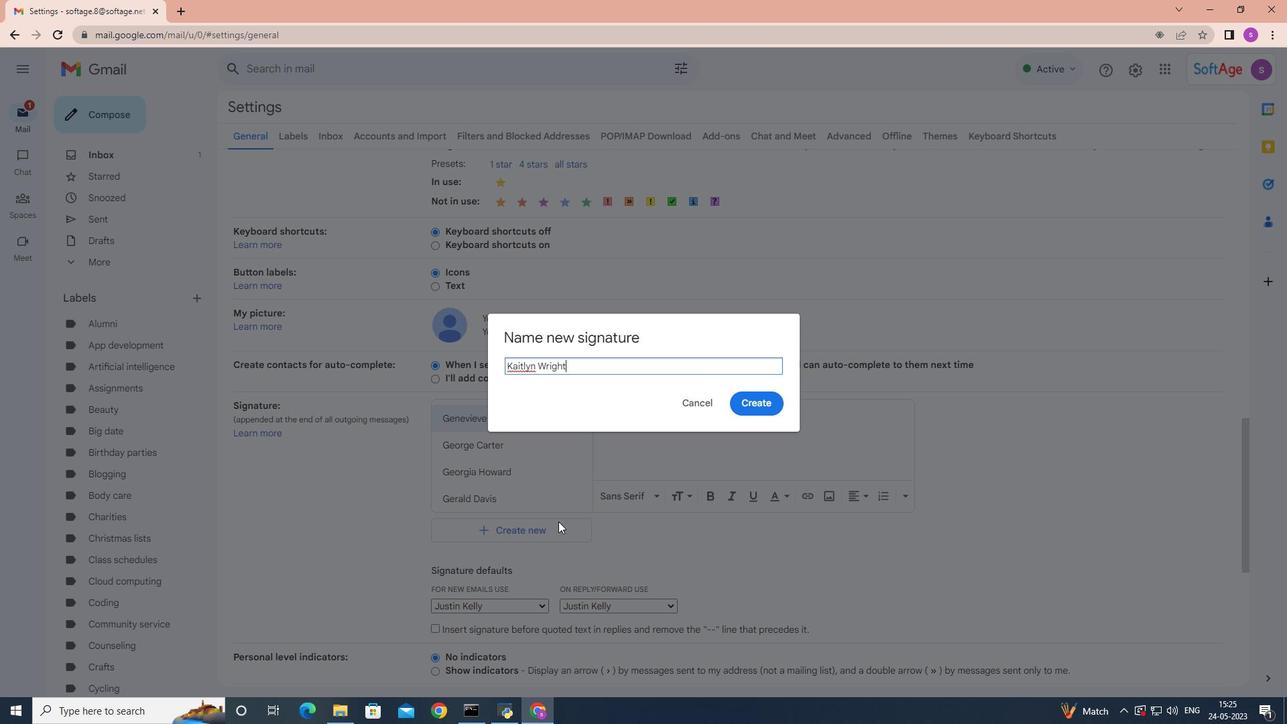 
Action: Mouse moved to (759, 407)
Screenshot: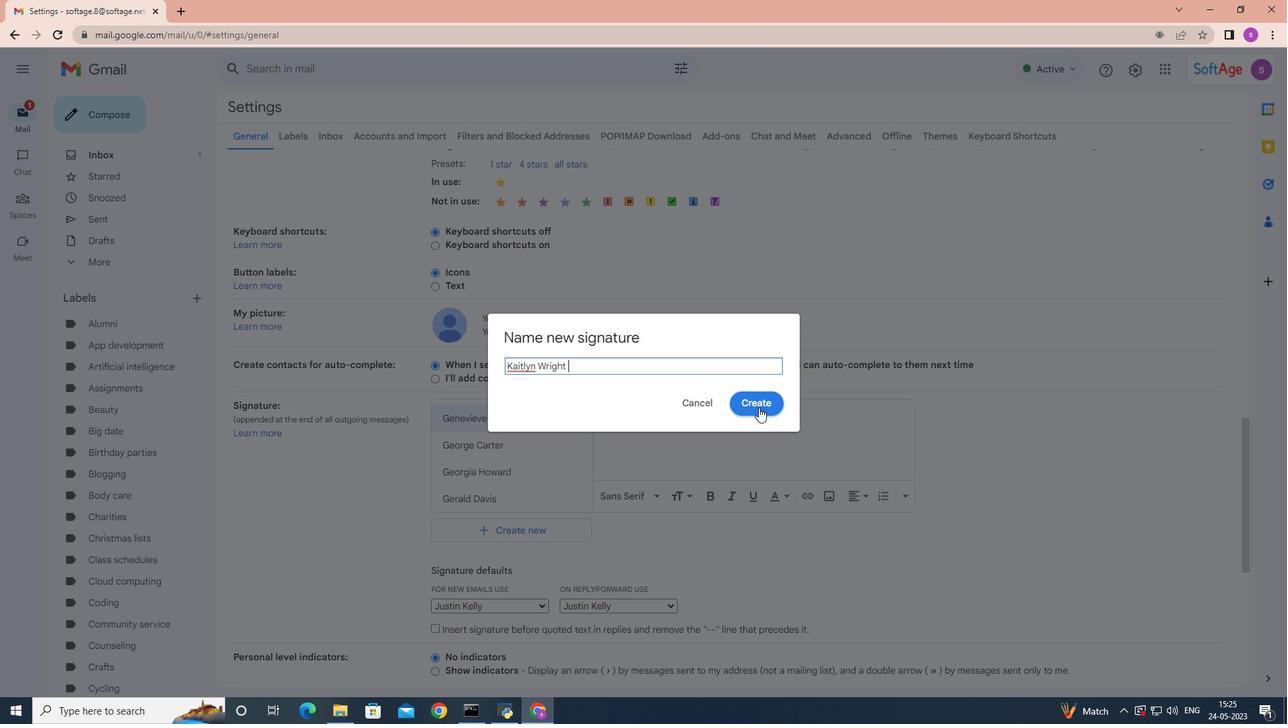 
Action: Mouse pressed left at (759, 407)
Screenshot: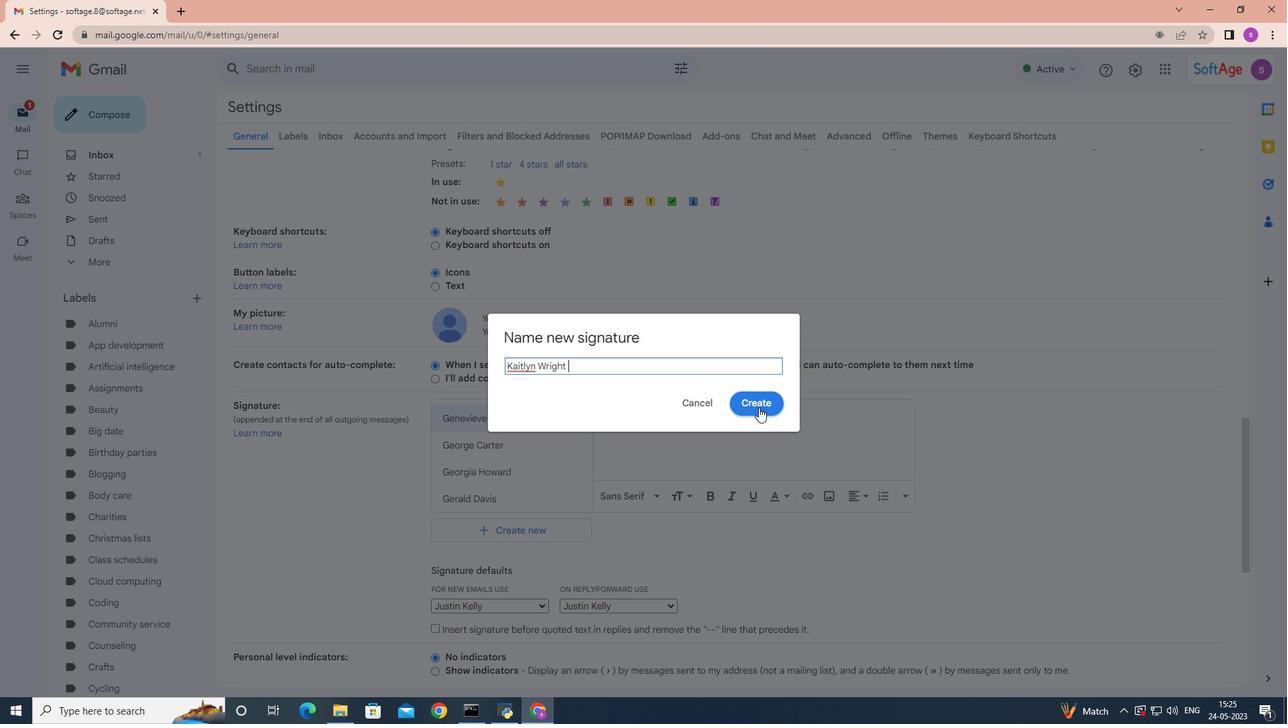 
Action: Mouse moved to (674, 428)
Screenshot: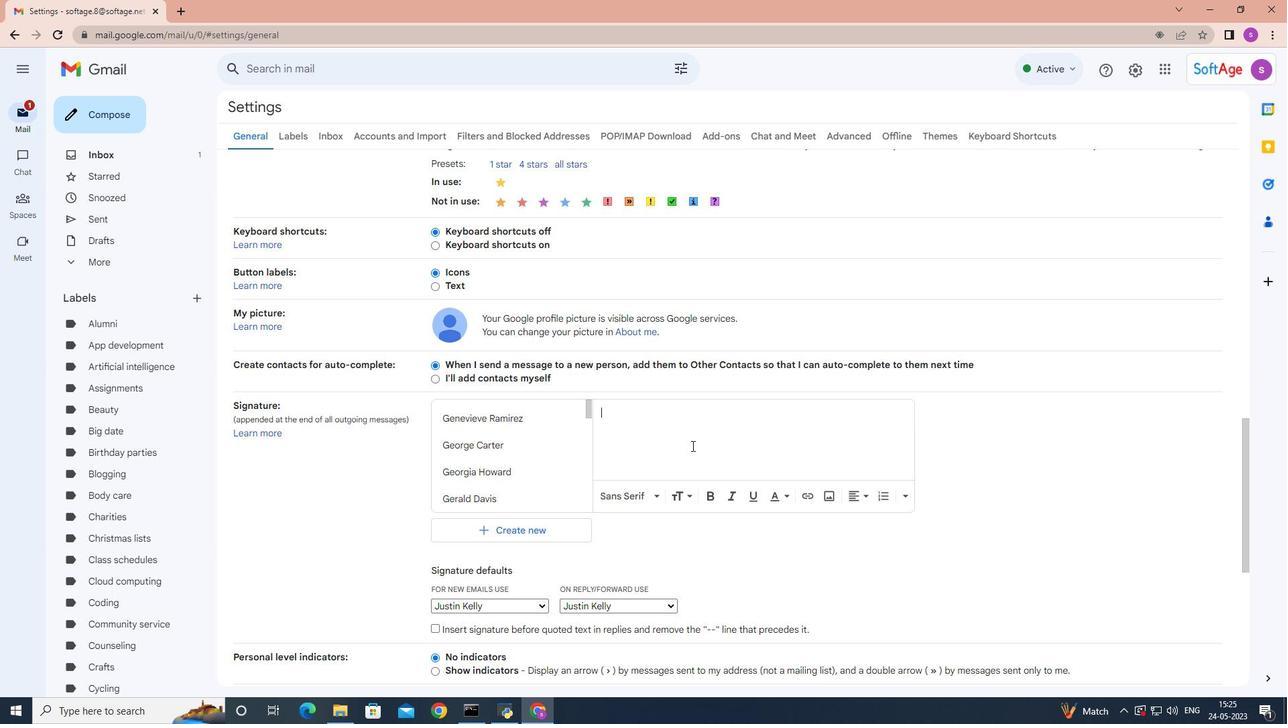
Action: Key pressed <Key.shift><Key.shift><Key.shift><Key.shift><Key.shift><Key.shift><Key.shift><Key.shift>Kaitlu<Key.backspace>yn<Key.space><Key.shift>W
Screenshot: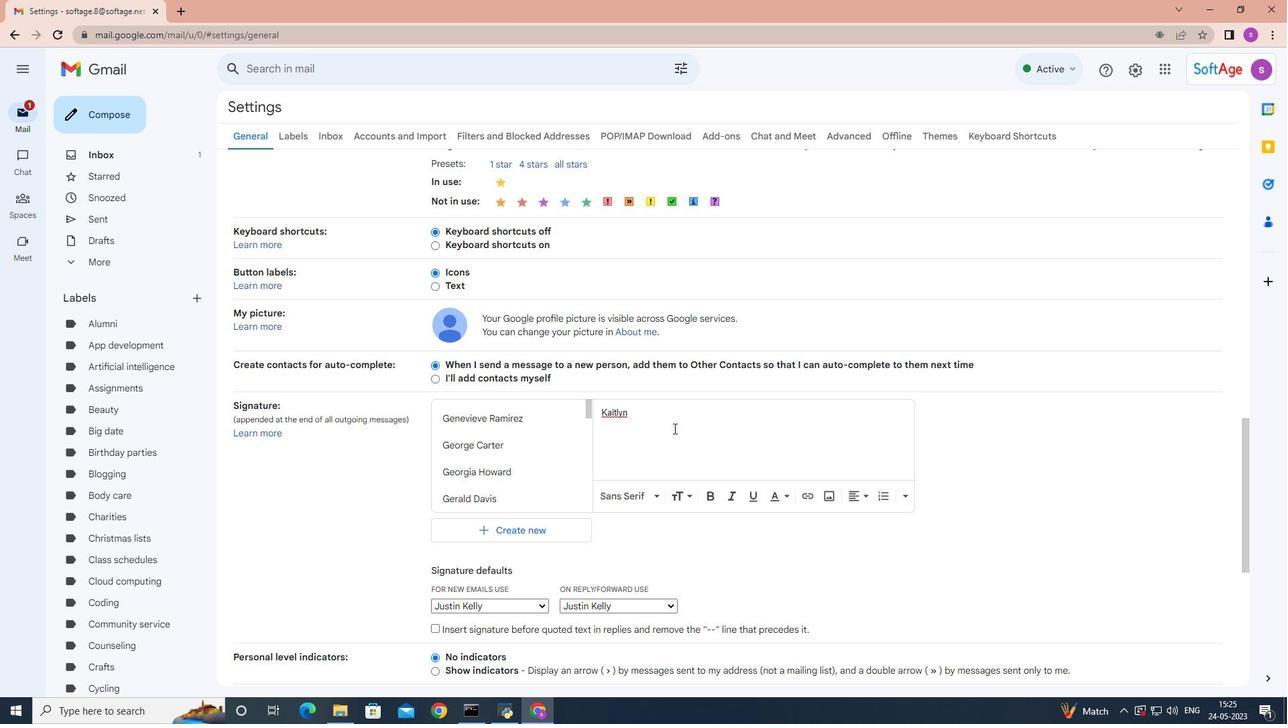 
Action: Mouse moved to (674, 428)
Screenshot: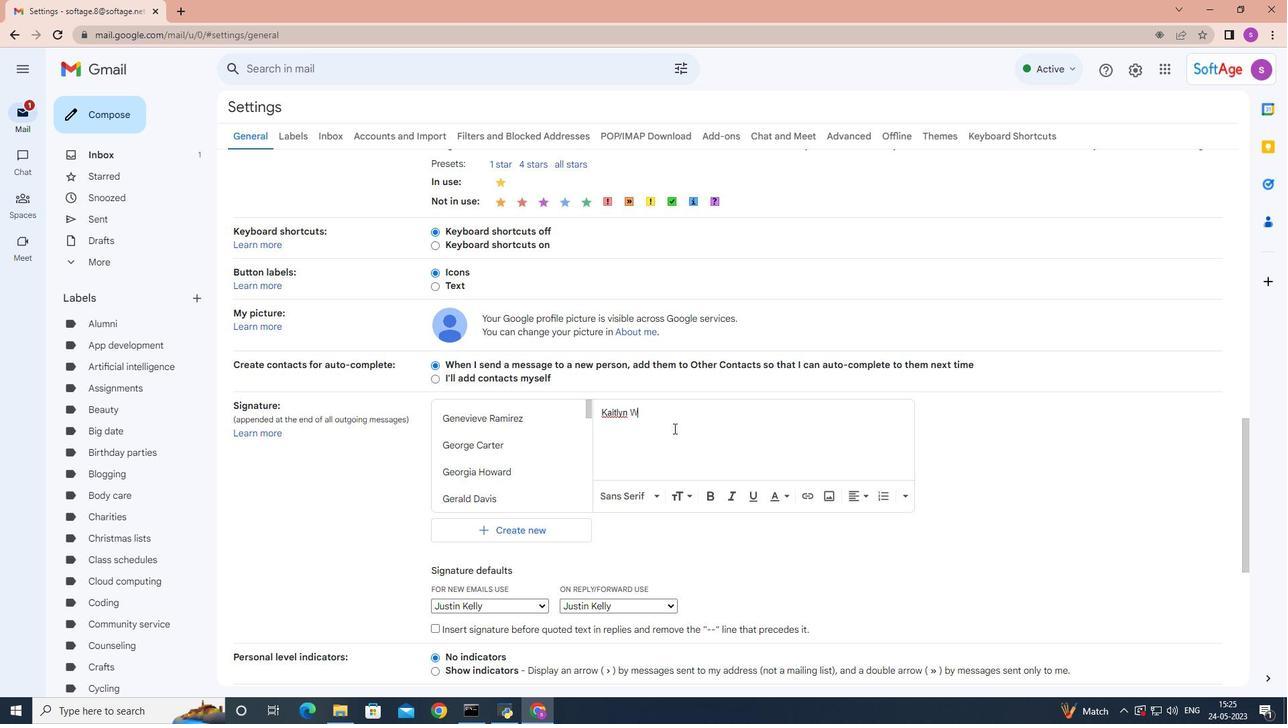 
Action: Key pressed right<Key.space>
Screenshot: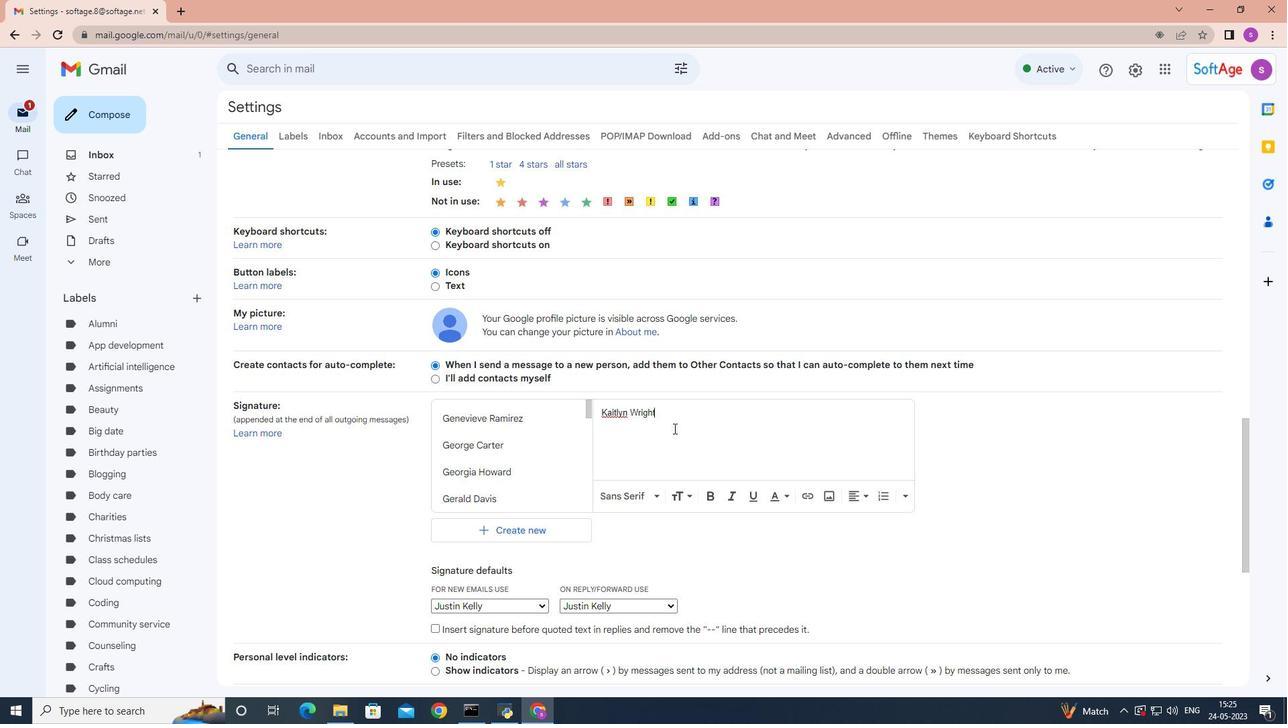 
Action: Mouse moved to (603, 553)
Screenshot: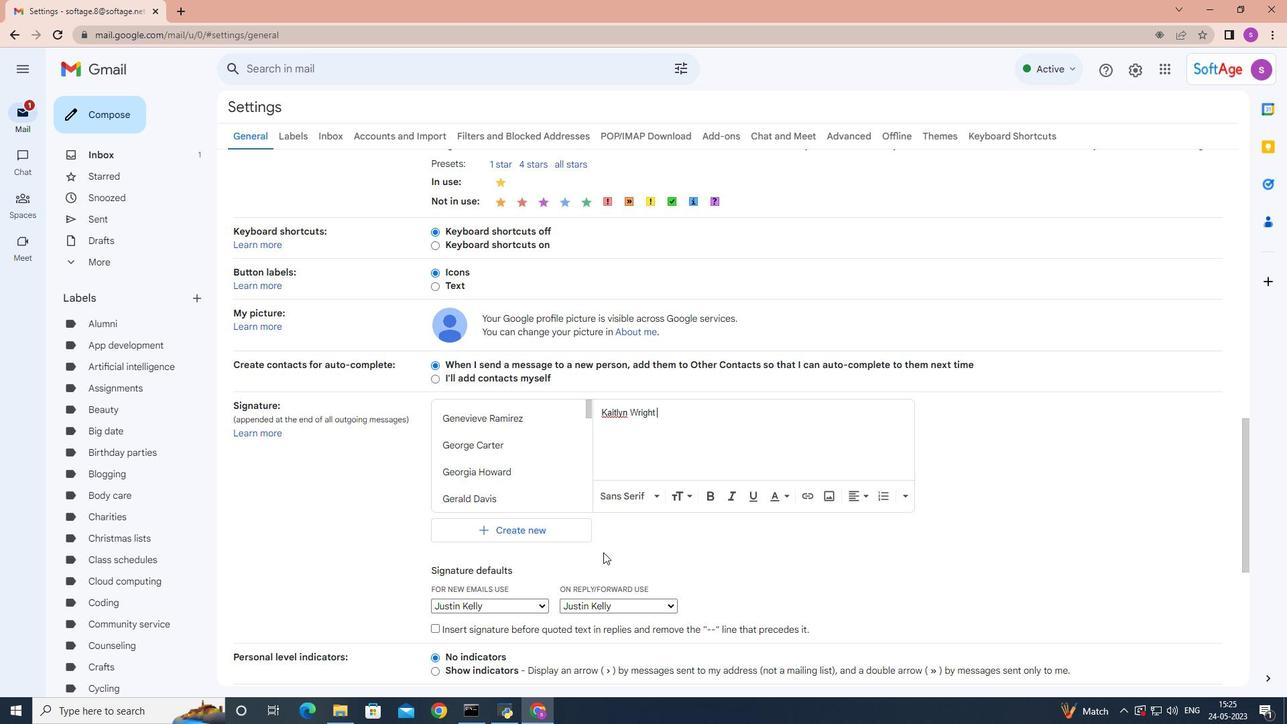 
Action: Mouse scrolled (603, 552) with delta (0, 0)
Screenshot: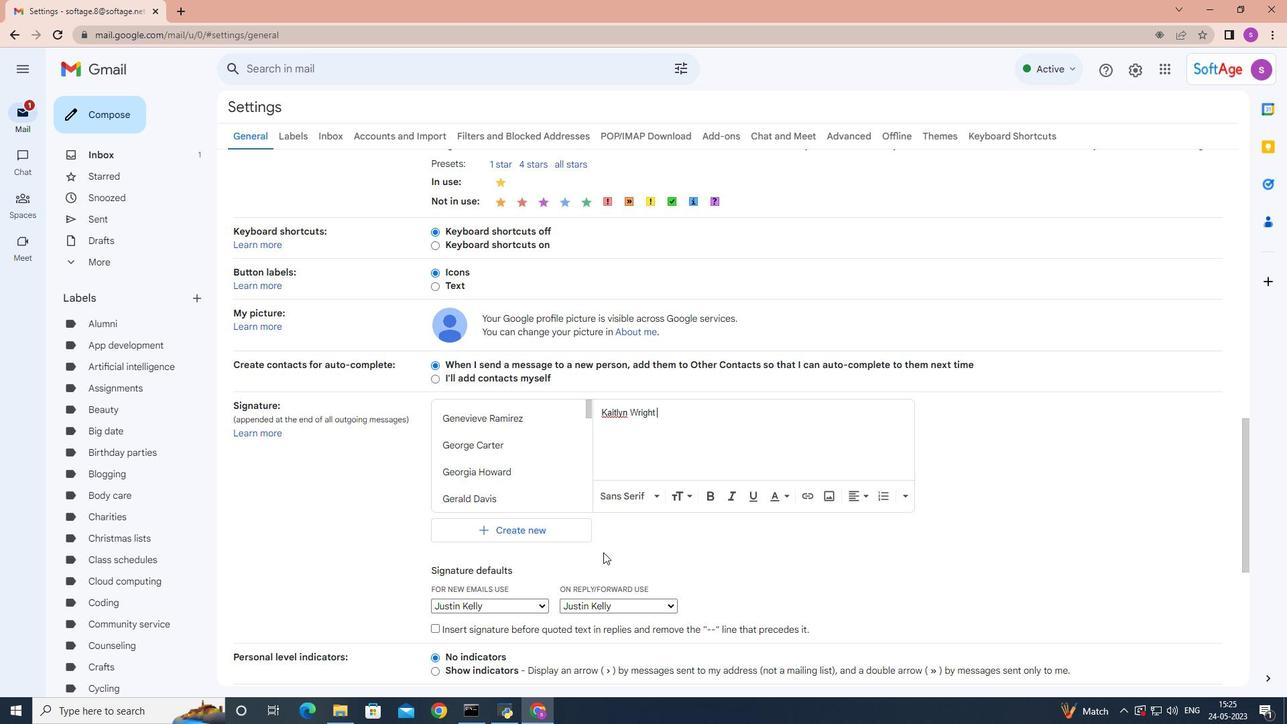 
Action: Mouse scrolled (603, 552) with delta (0, 0)
Screenshot: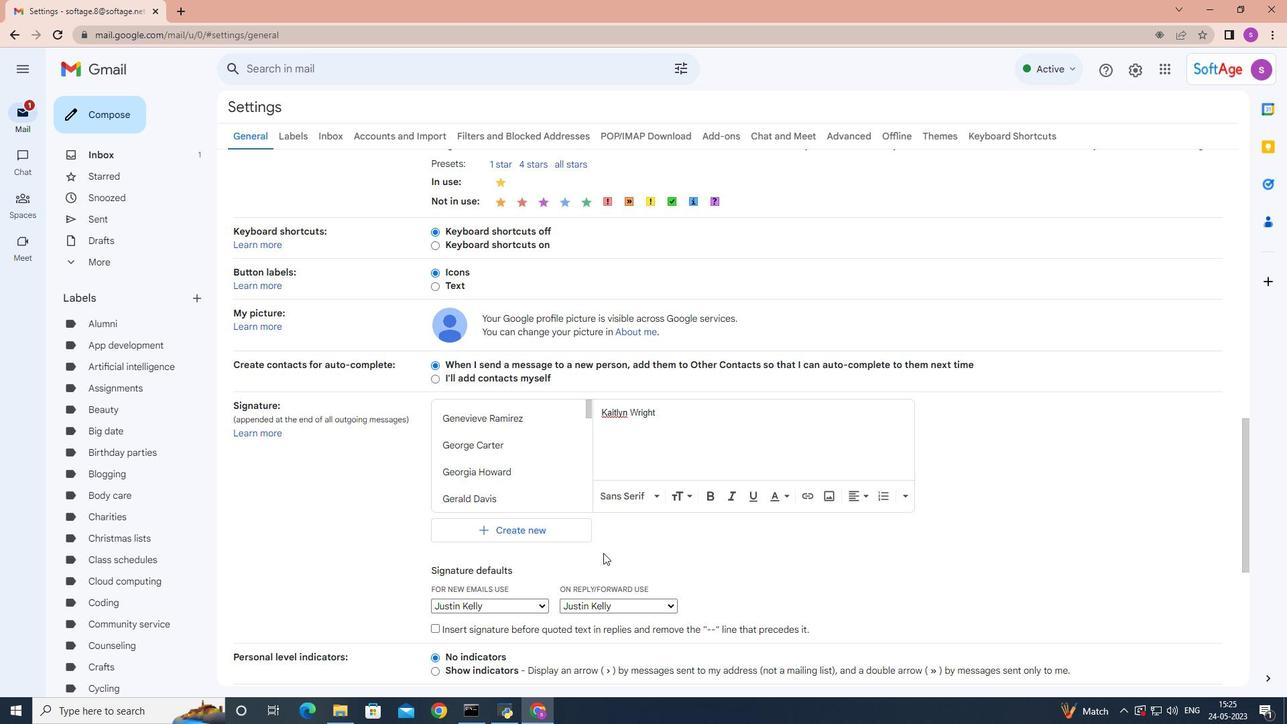 
Action: Mouse moved to (540, 470)
Screenshot: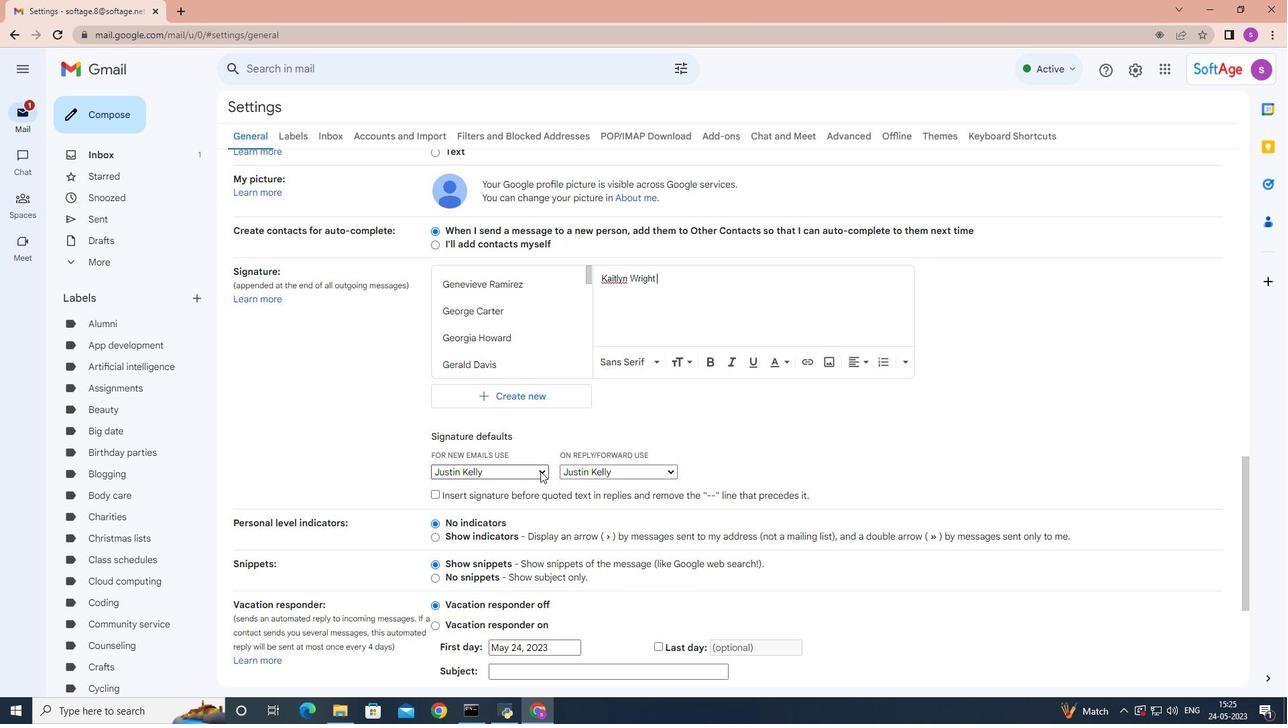 
Action: Mouse pressed left at (540, 470)
Screenshot: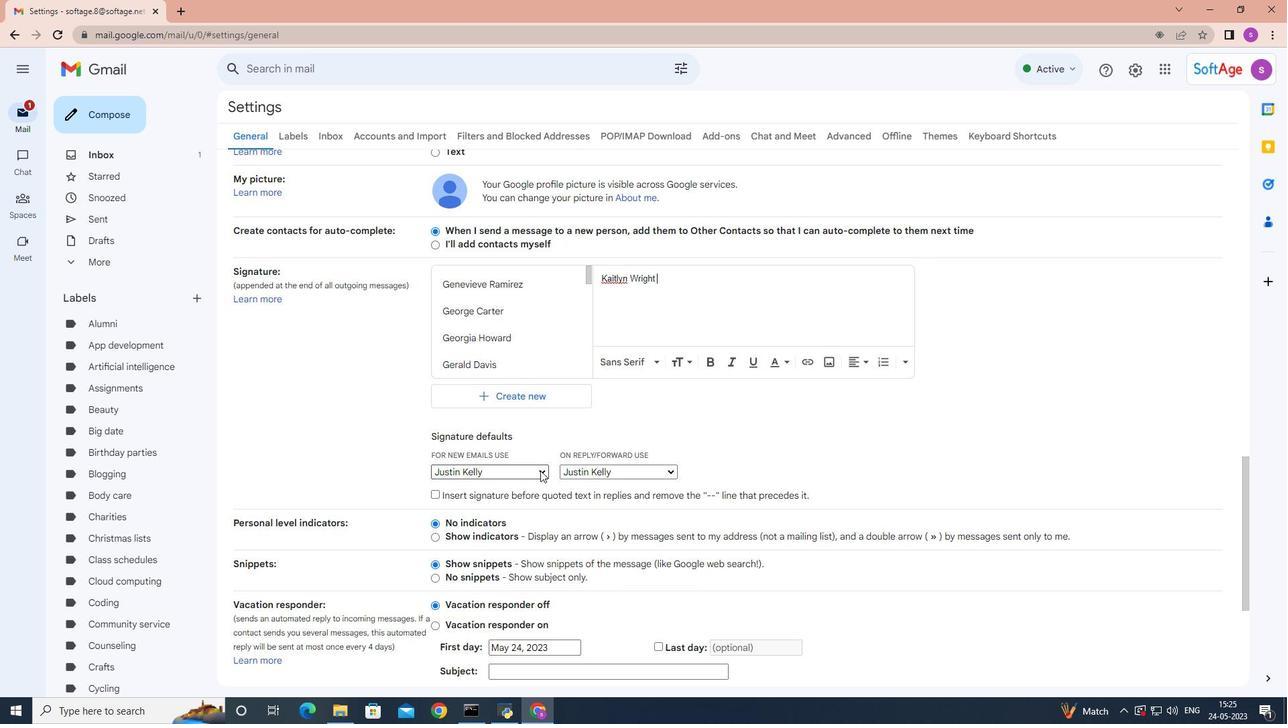 
Action: Mouse moved to (497, 426)
Screenshot: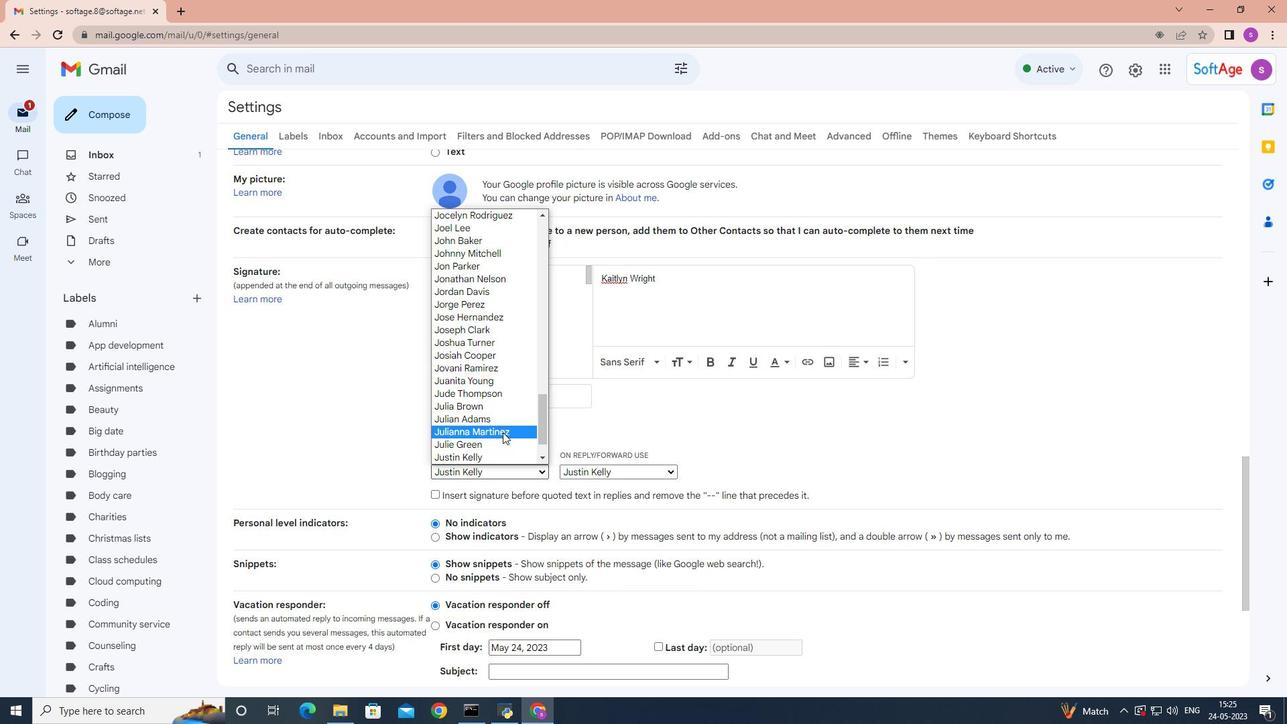 
Action: Mouse scrolled (497, 425) with delta (0, 0)
Screenshot: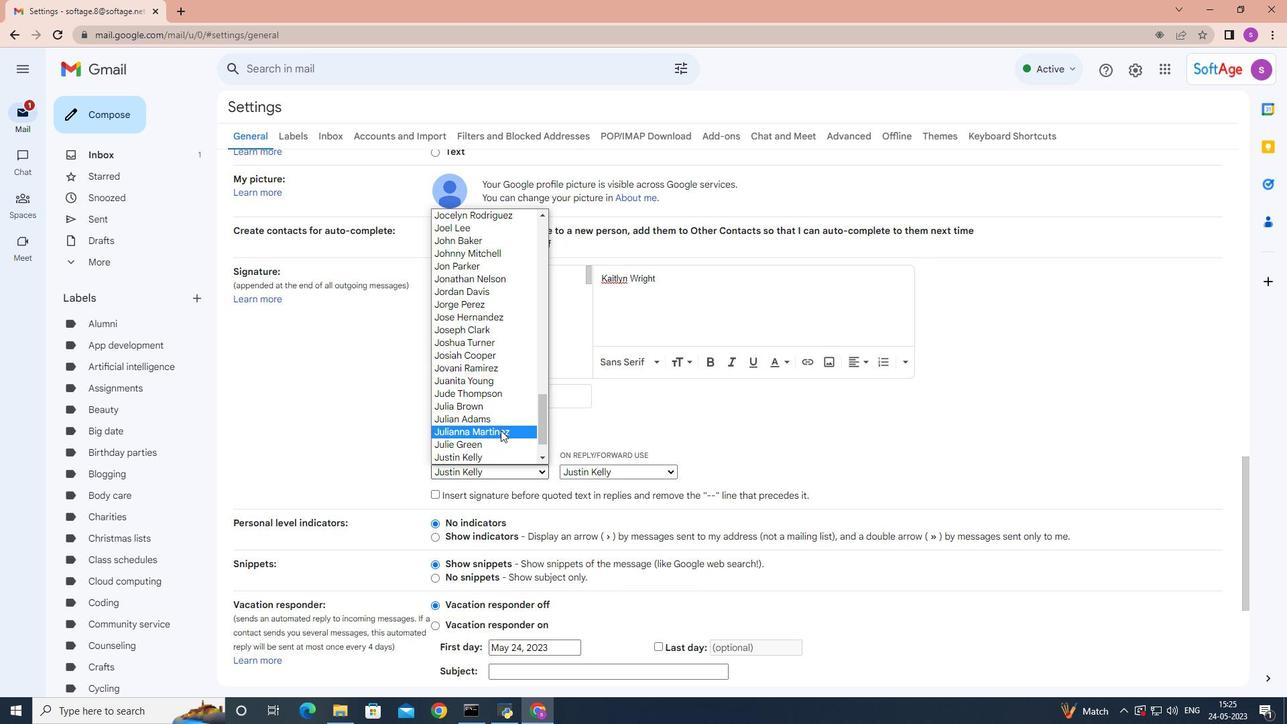 
Action: Mouse moved to (497, 426)
Screenshot: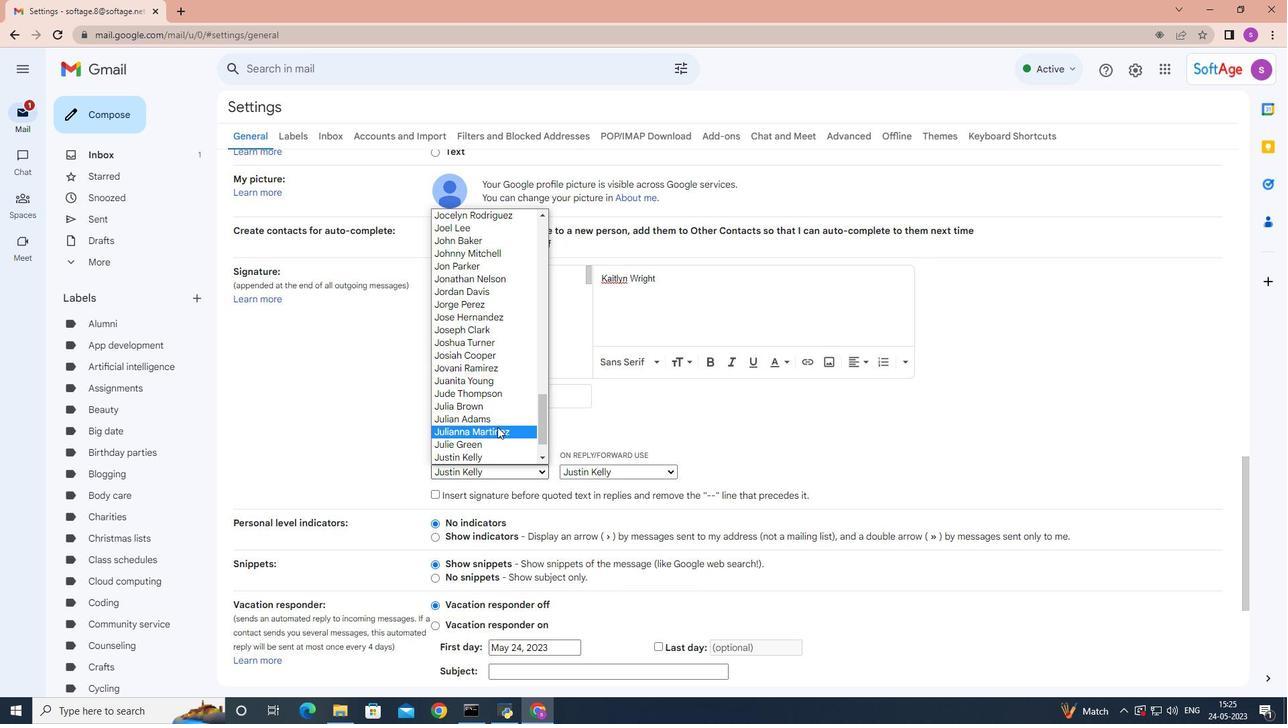 
Action: Mouse scrolled (497, 425) with delta (0, 0)
Screenshot: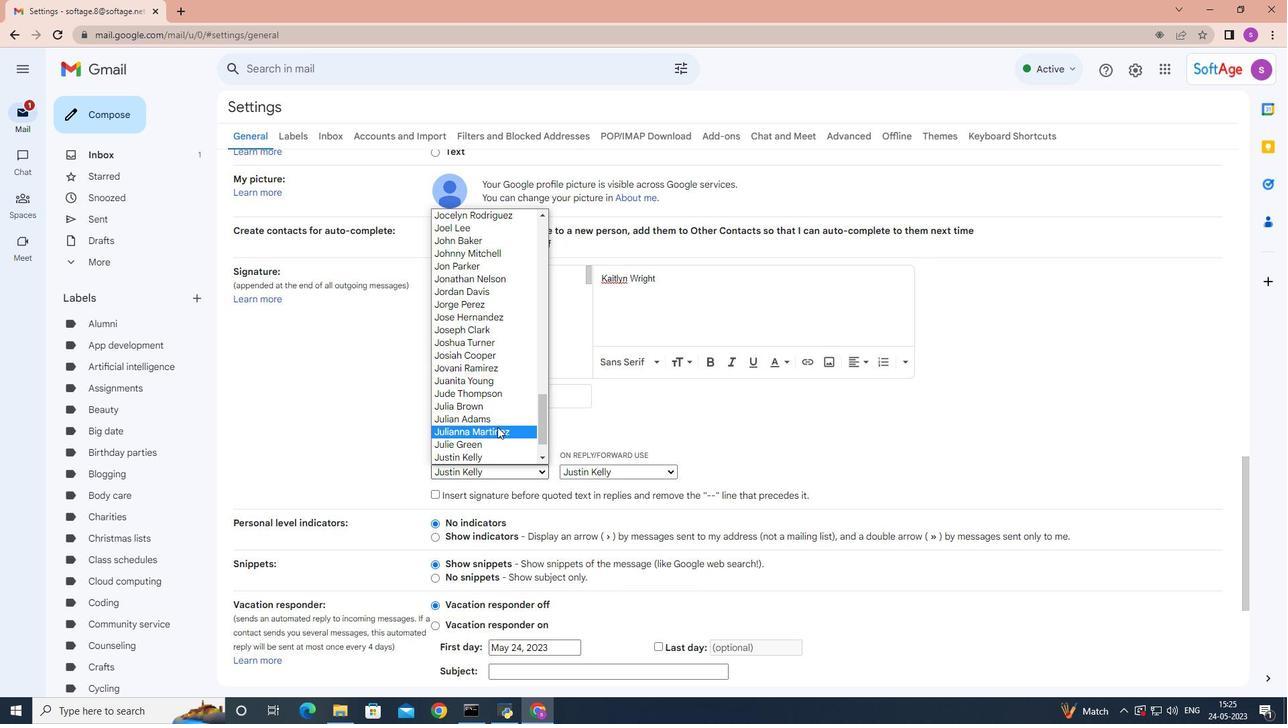 
Action: Mouse moved to (499, 427)
Screenshot: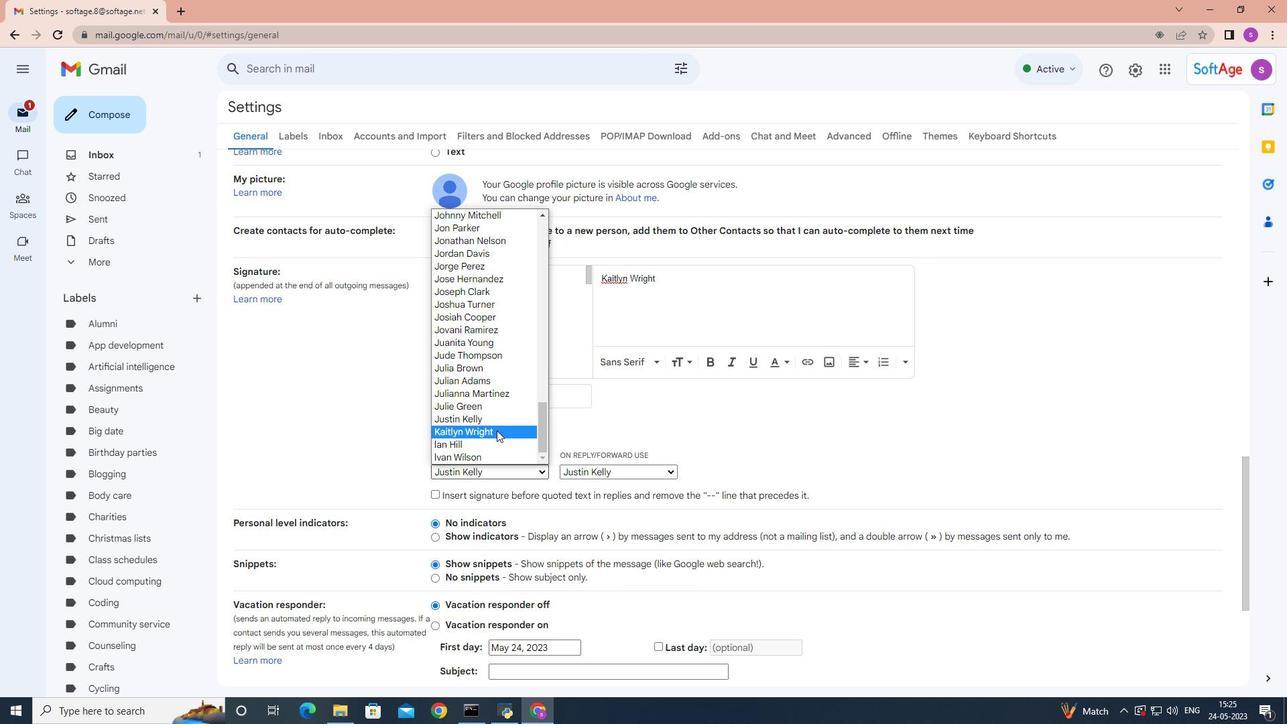 
Action: Mouse pressed left at (499, 427)
Screenshot: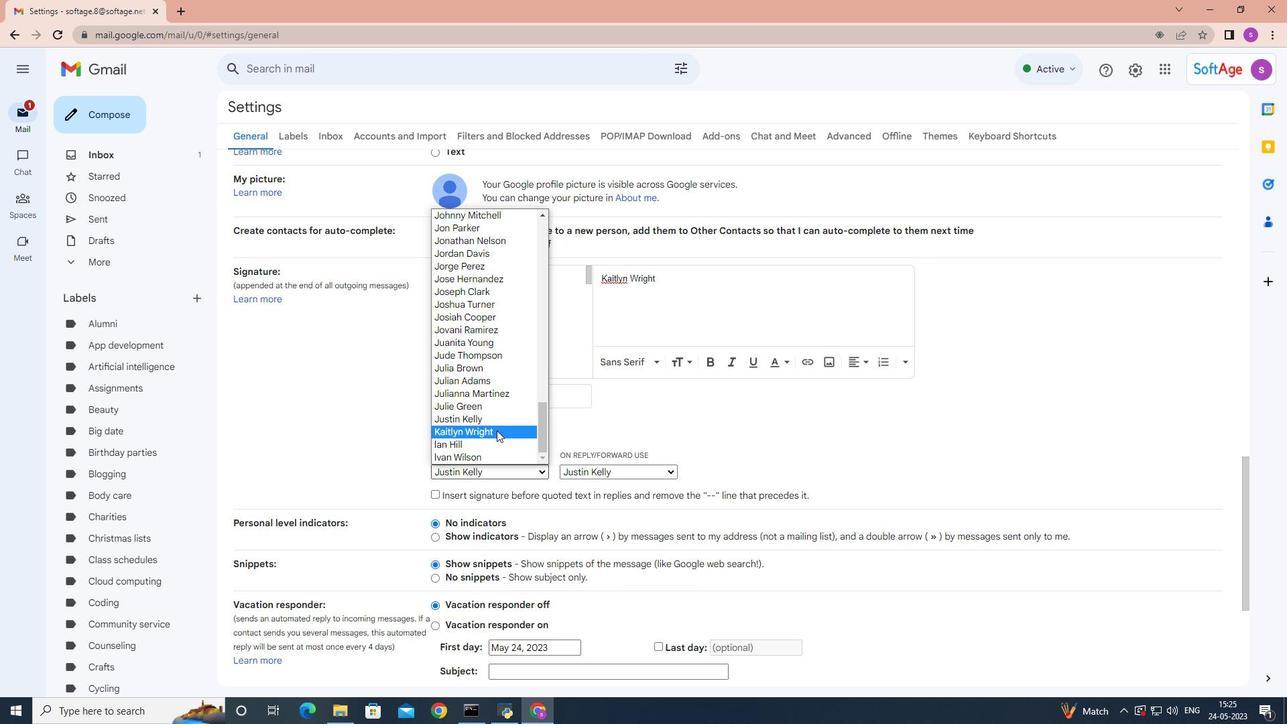 
Action: Mouse moved to (666, 472)
Screenshot: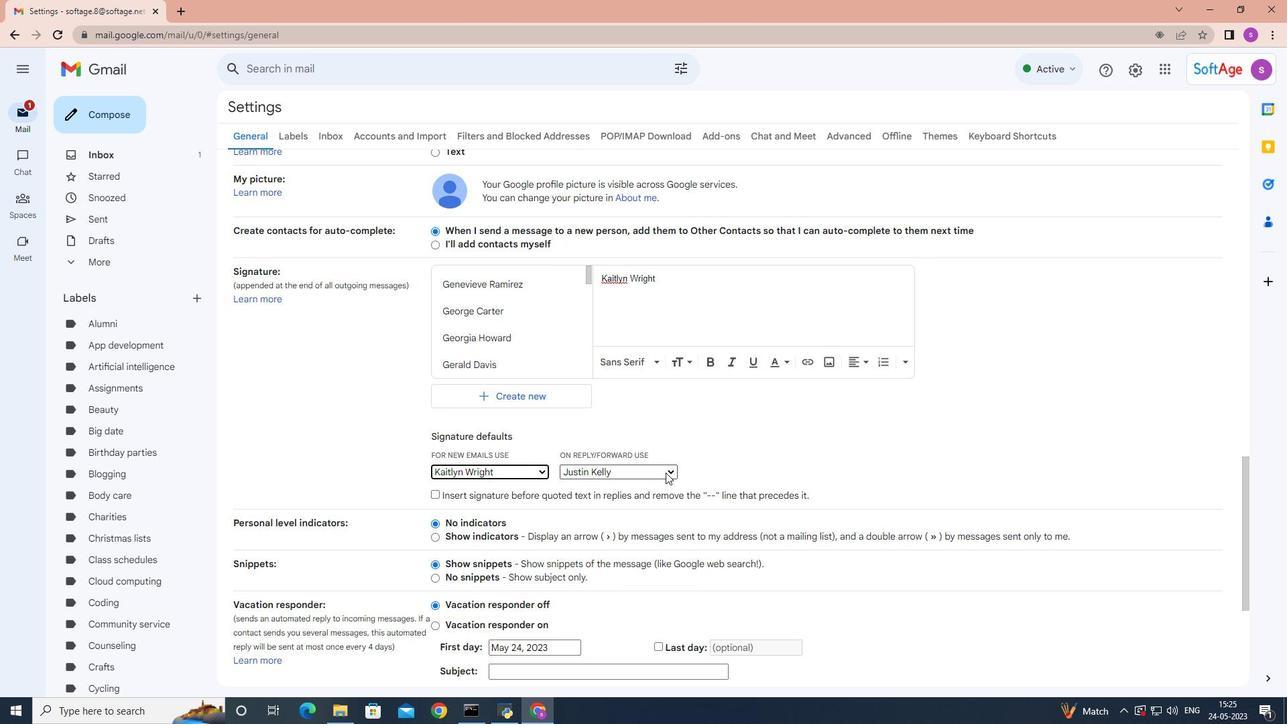 
Action: Mouse pressed left at (666, 472)
Screenshot: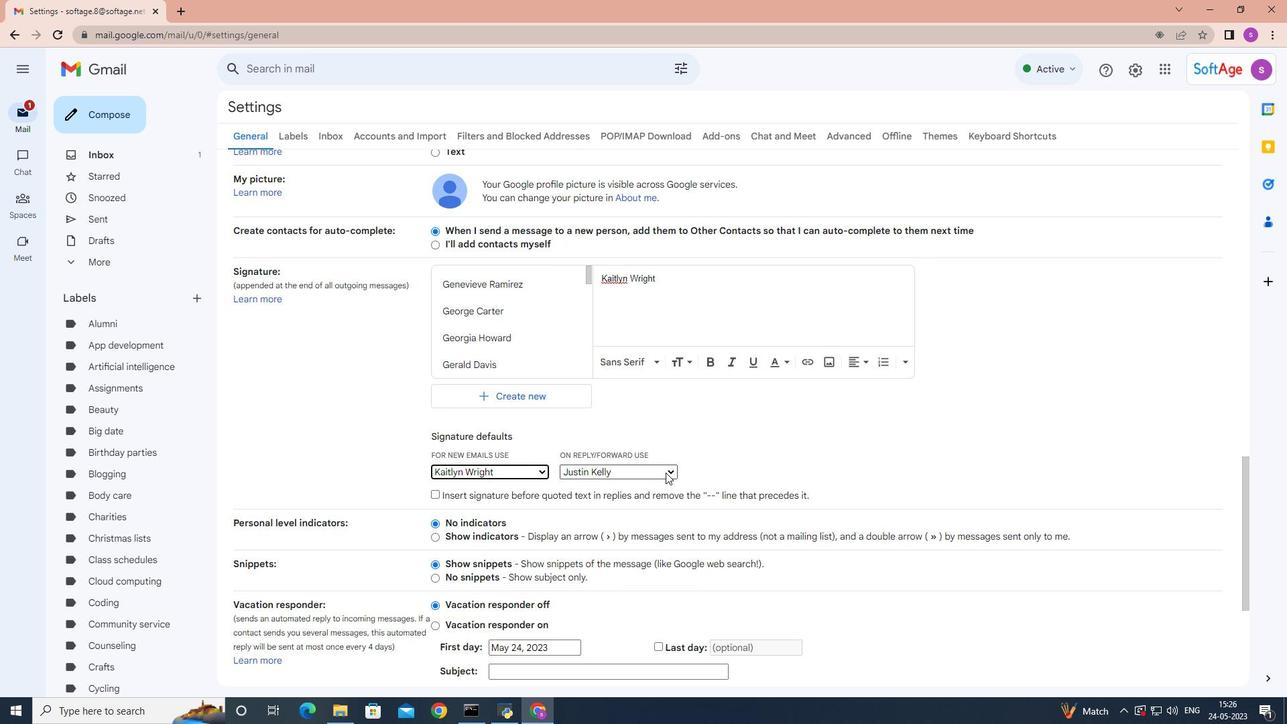 
Action: Mouse moved to (641, 384)
Screenshot: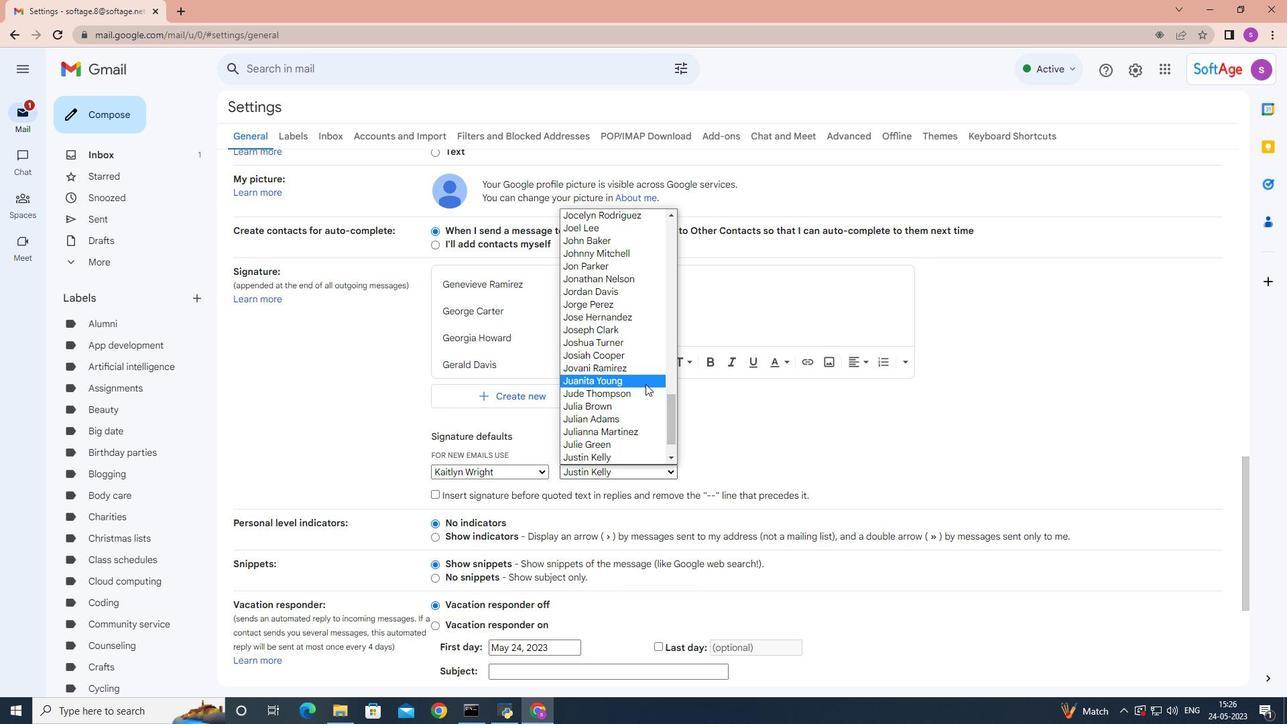 
Action: Mouse scrolled (641, 383) with delta (0, 0)
Screenshot: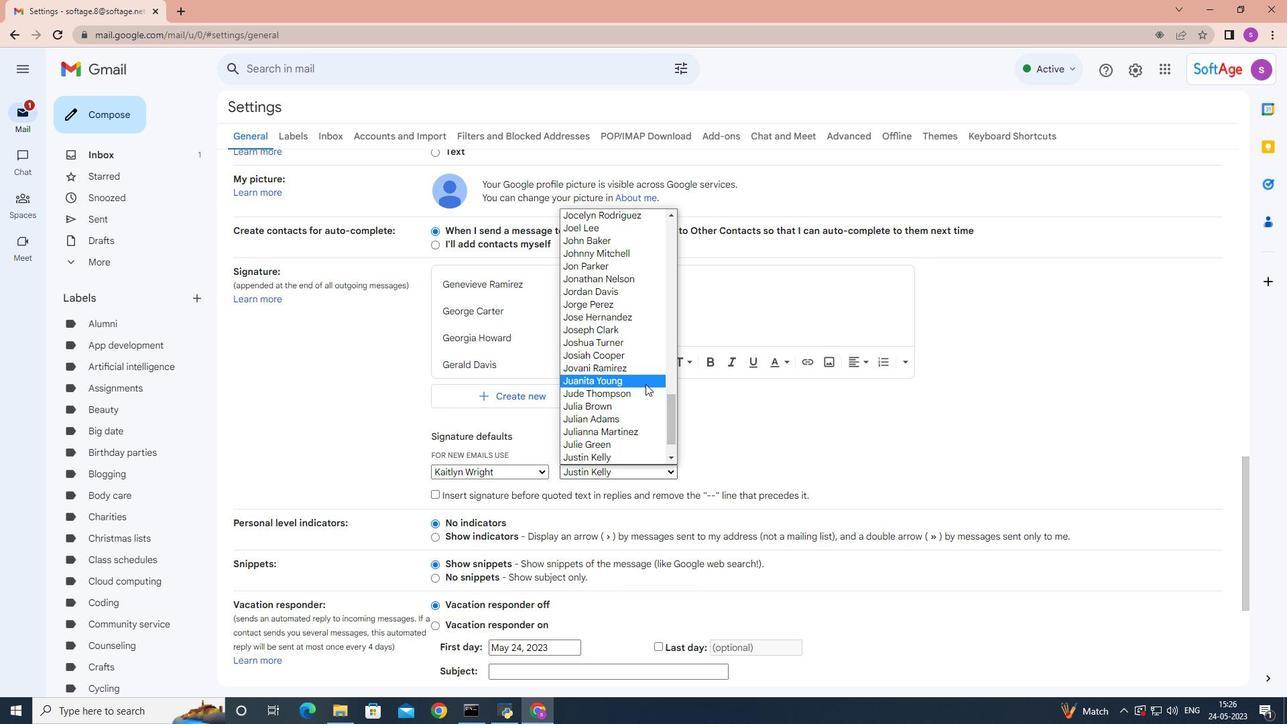 
Action: Mouse moved to (641, 385)
Screenshot: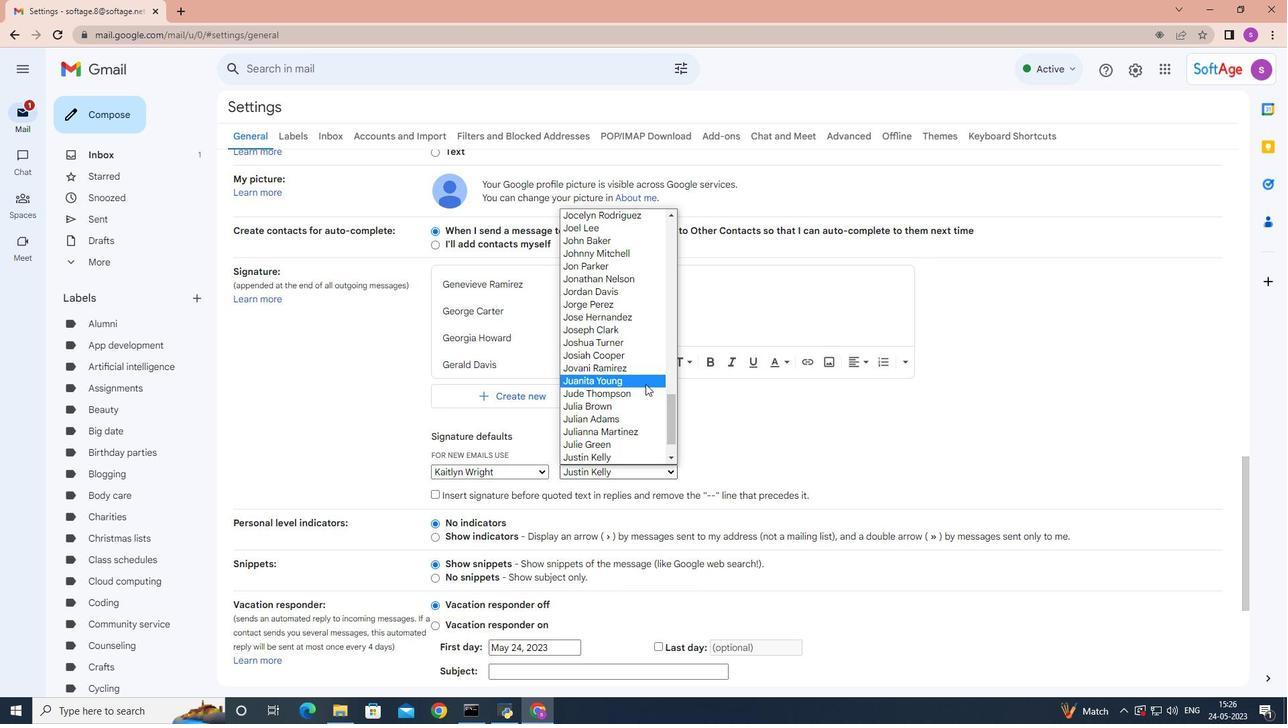 
Action: Mouse scrolled (641, 384) with delta (0, 0)
Screenshot: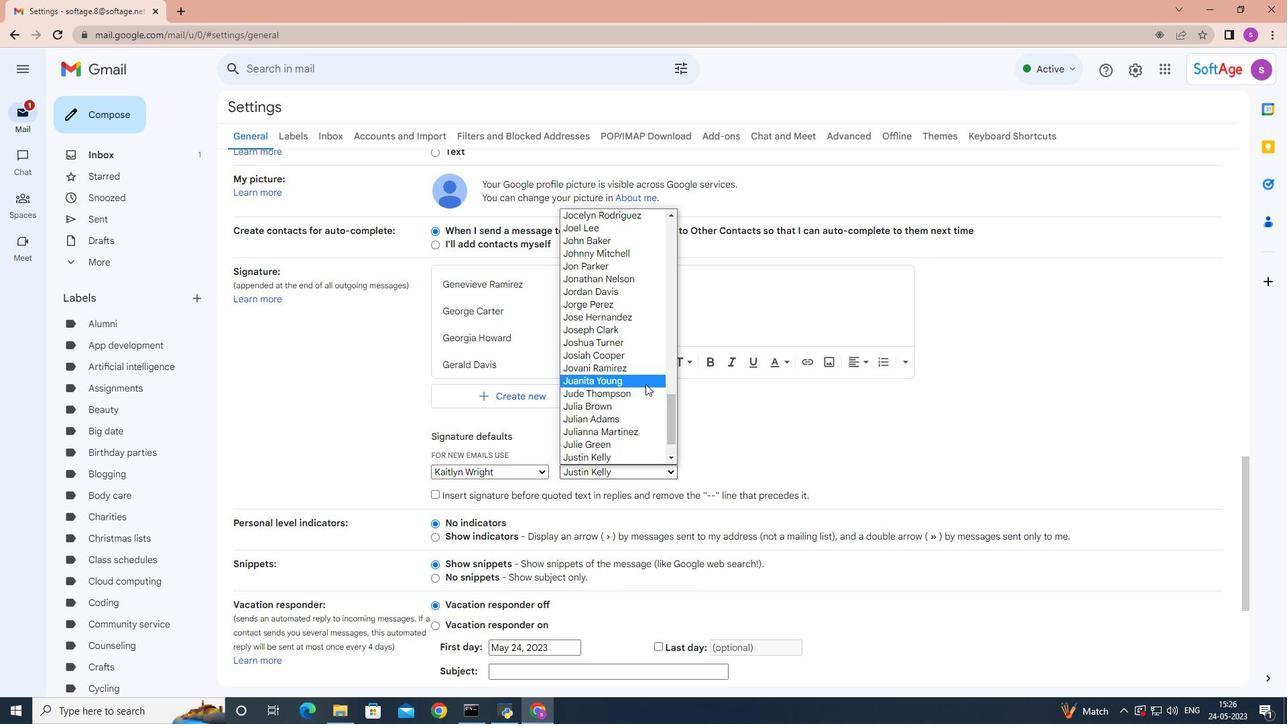
Action: Mouse scrolled (641, 384) with delta (0, 0)
Screenshot: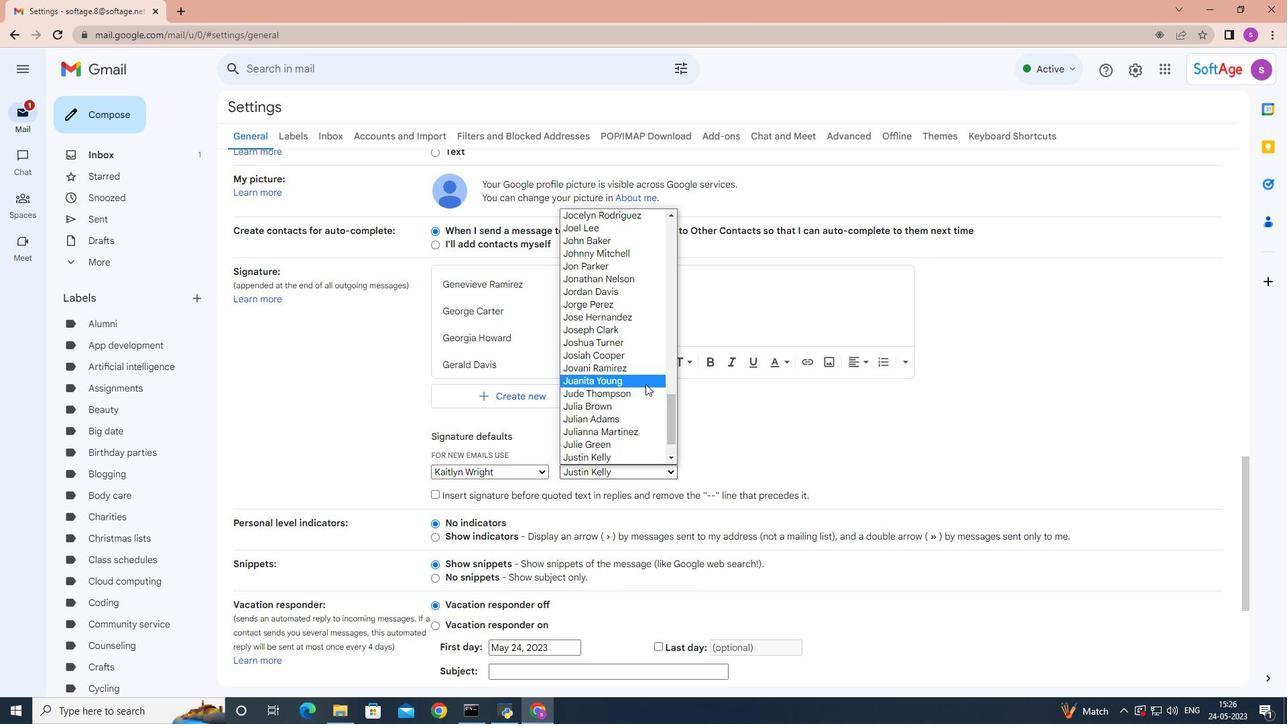 
Action: Mouse scrolled (641, 384) with delta (0, 0)
Screenshot: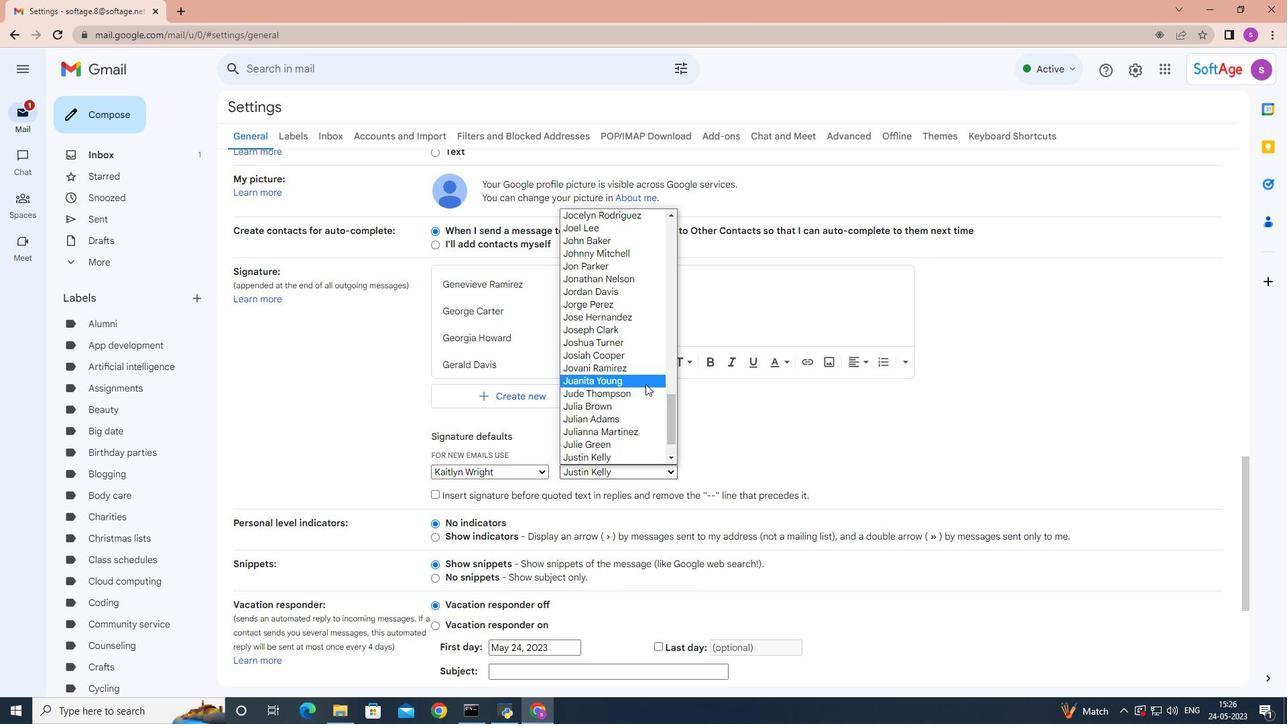 
Action: Mouse scrolled (641, 384) with delta (0, 0)
Screenshot: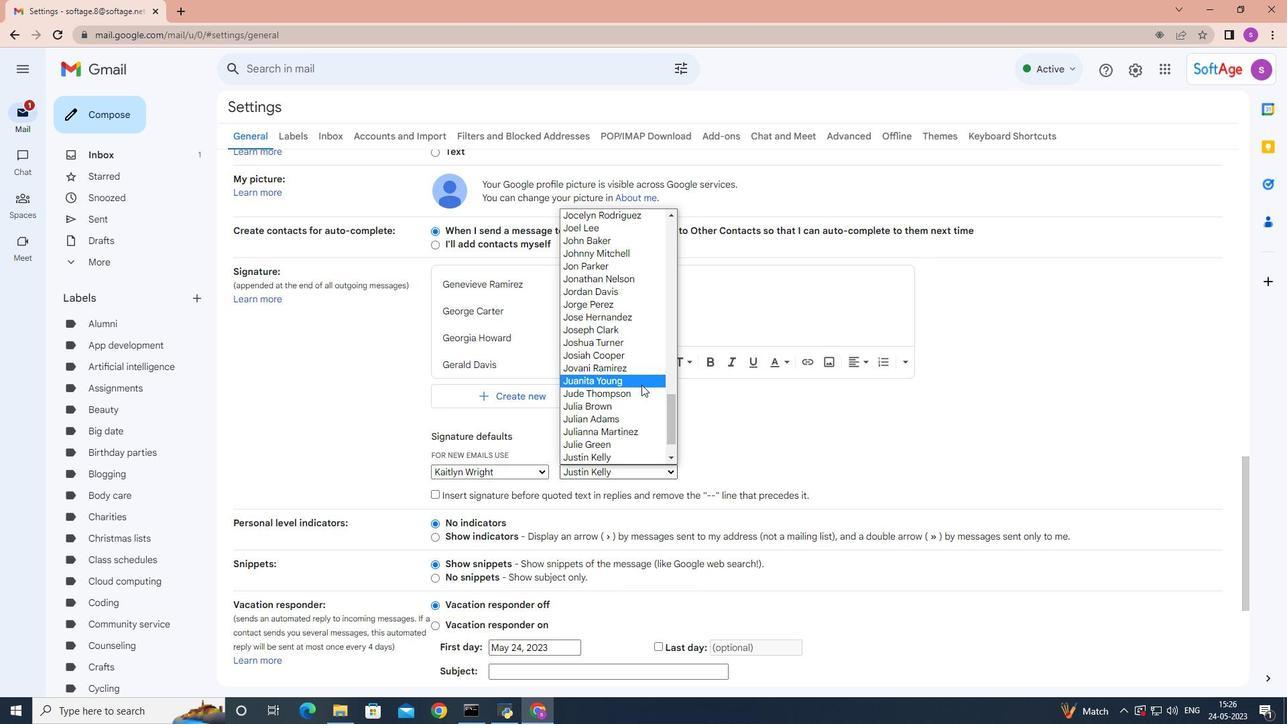
Action: Mouse moved to (635, 431)
Screenshot: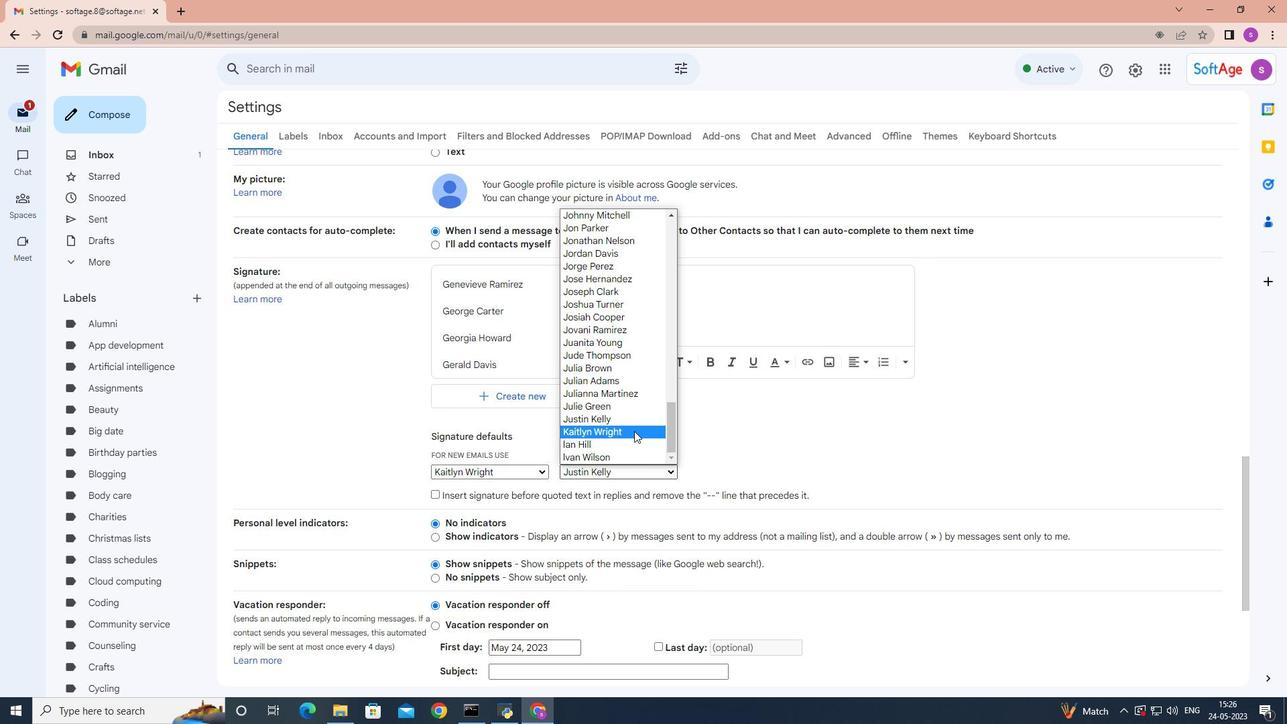 
Action: Mouse pressed left at (635, 431)
Screenshot: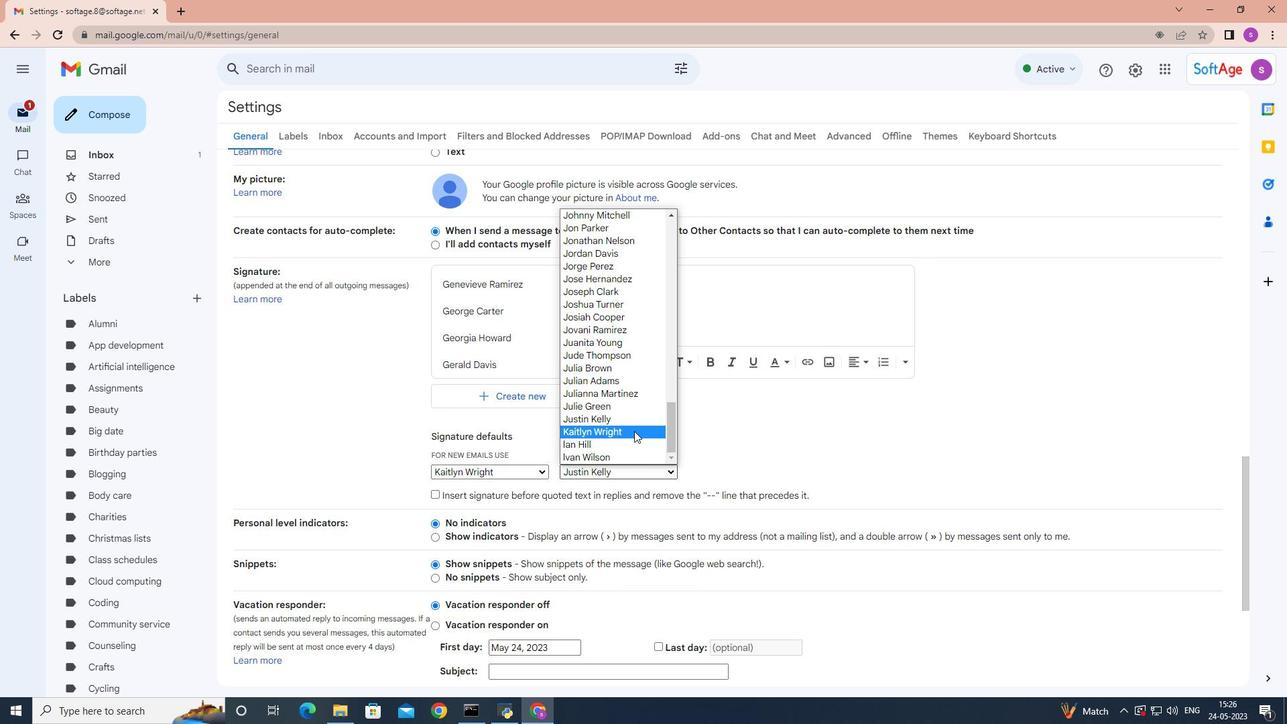 
Action: Mouse moved to (775, 443)
Screenshot: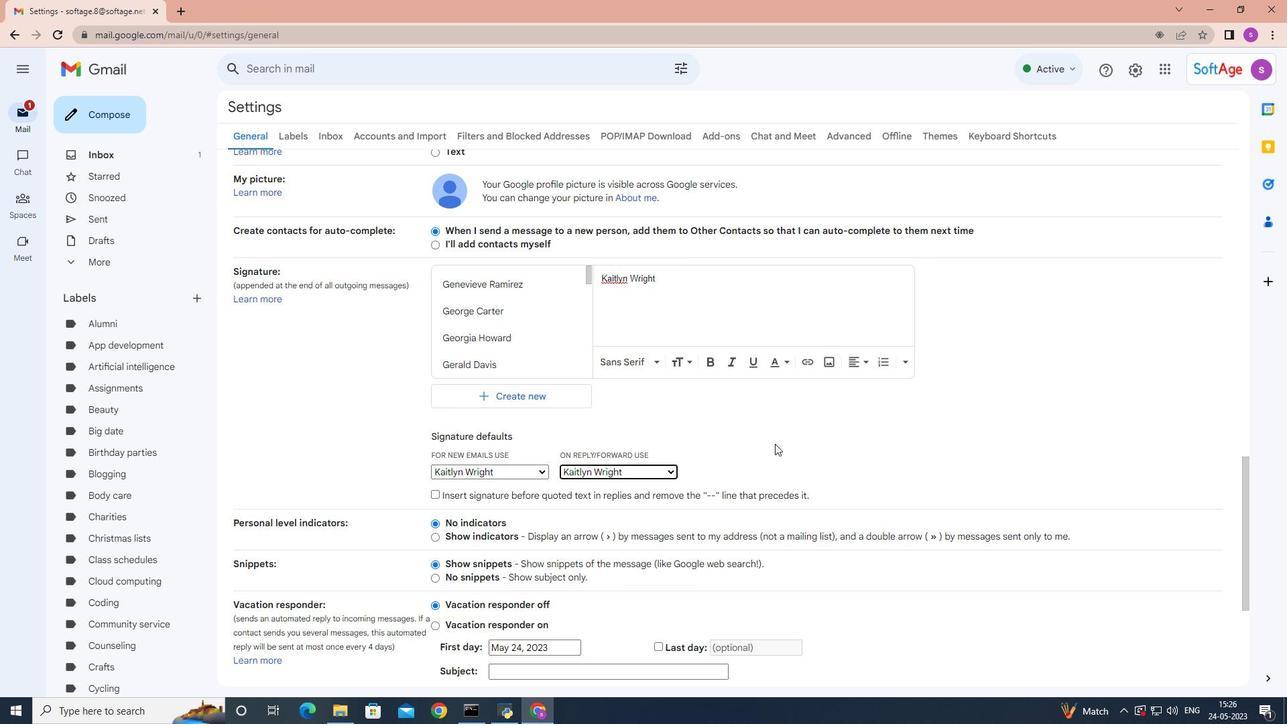 
Action: Mouse scrolled (775, 442) with delta (0, 0)
Screenshot: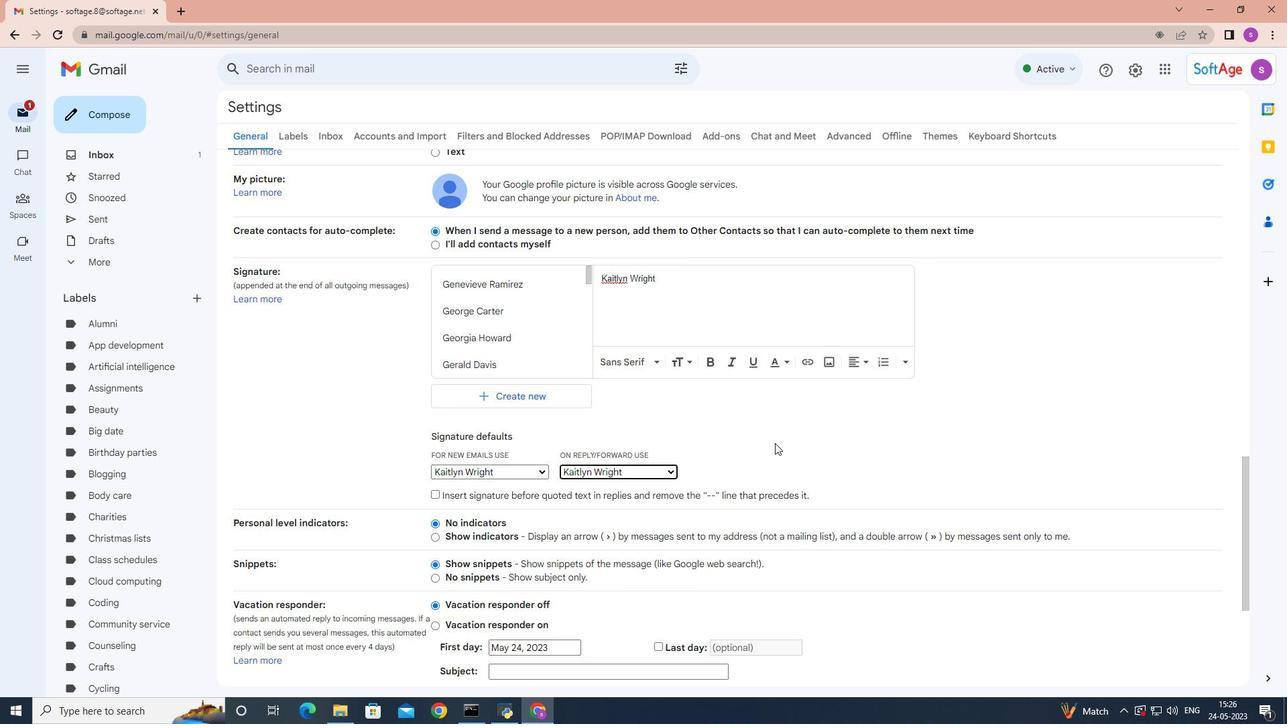 
Action: Mouse moved to (776, 442)
Screenshot: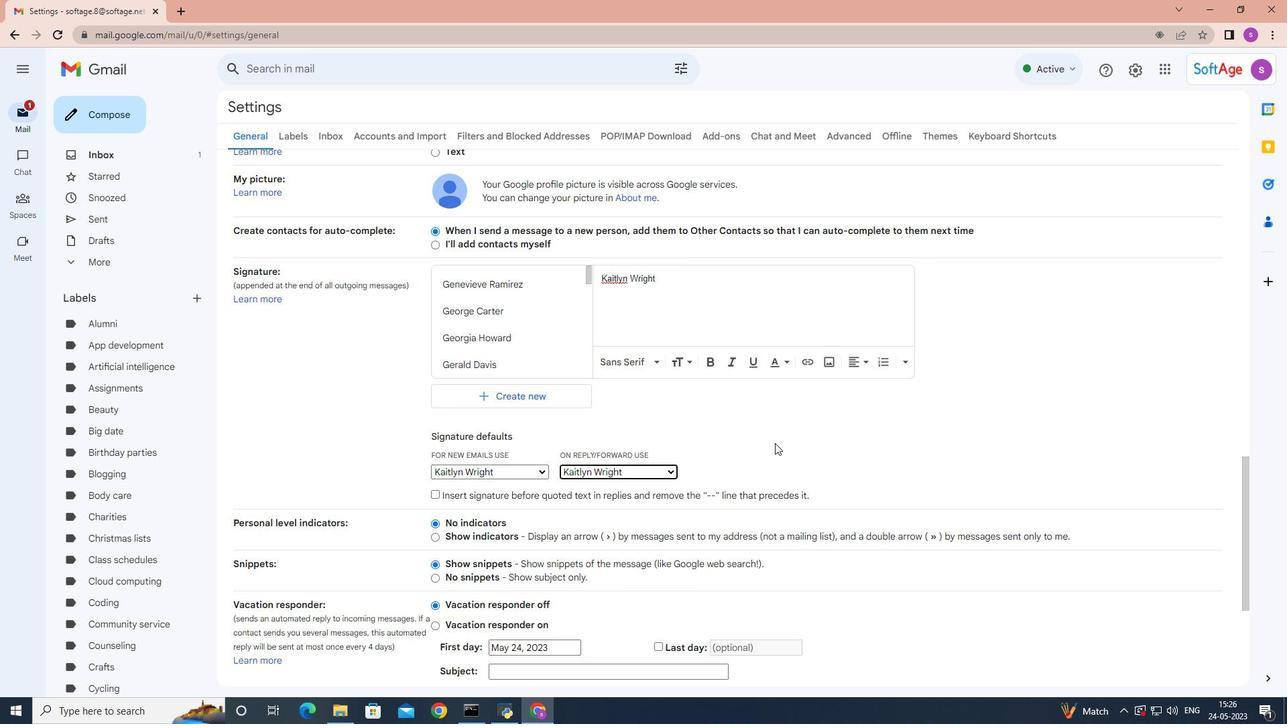 
Action: Mouse scrolled (776, 442) with delta (0, 0)
Screenshot: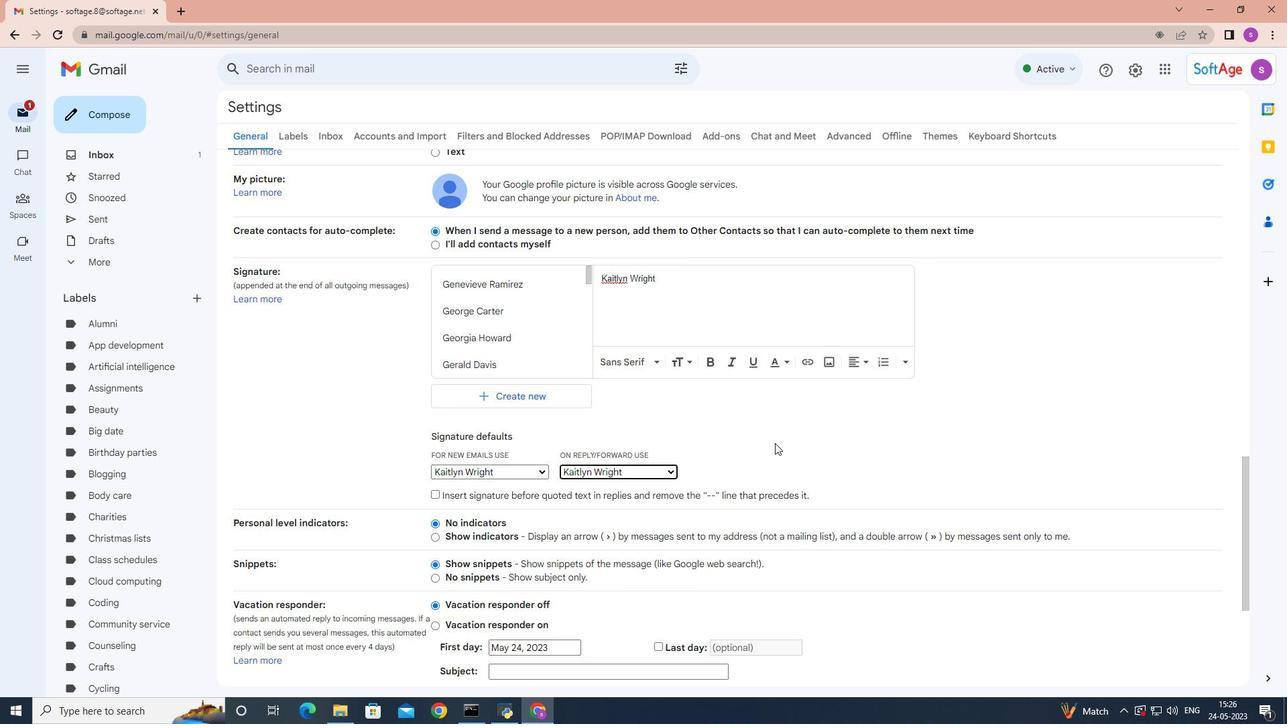 
Action: Mouse scrolled (776, 442) with delta (0, 0)
Screenshot: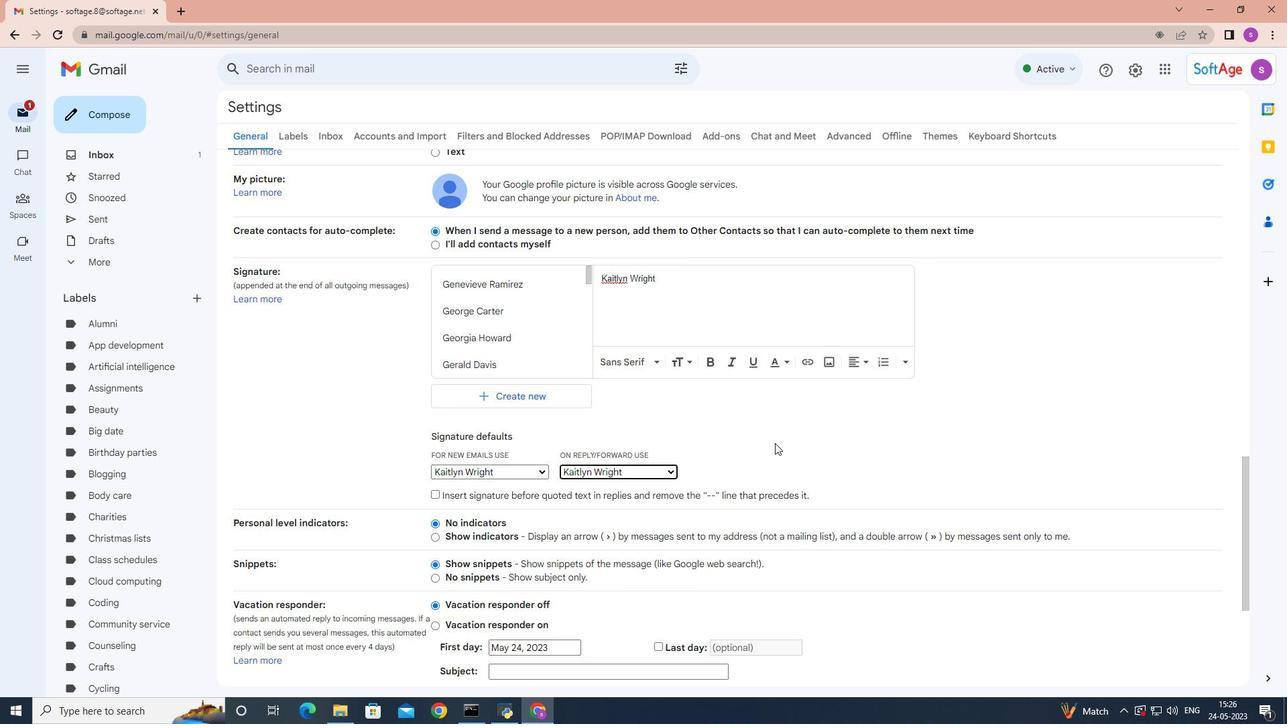
Action: Mouse scrolled (776, 442) with delta (0, 0)
Screenshot: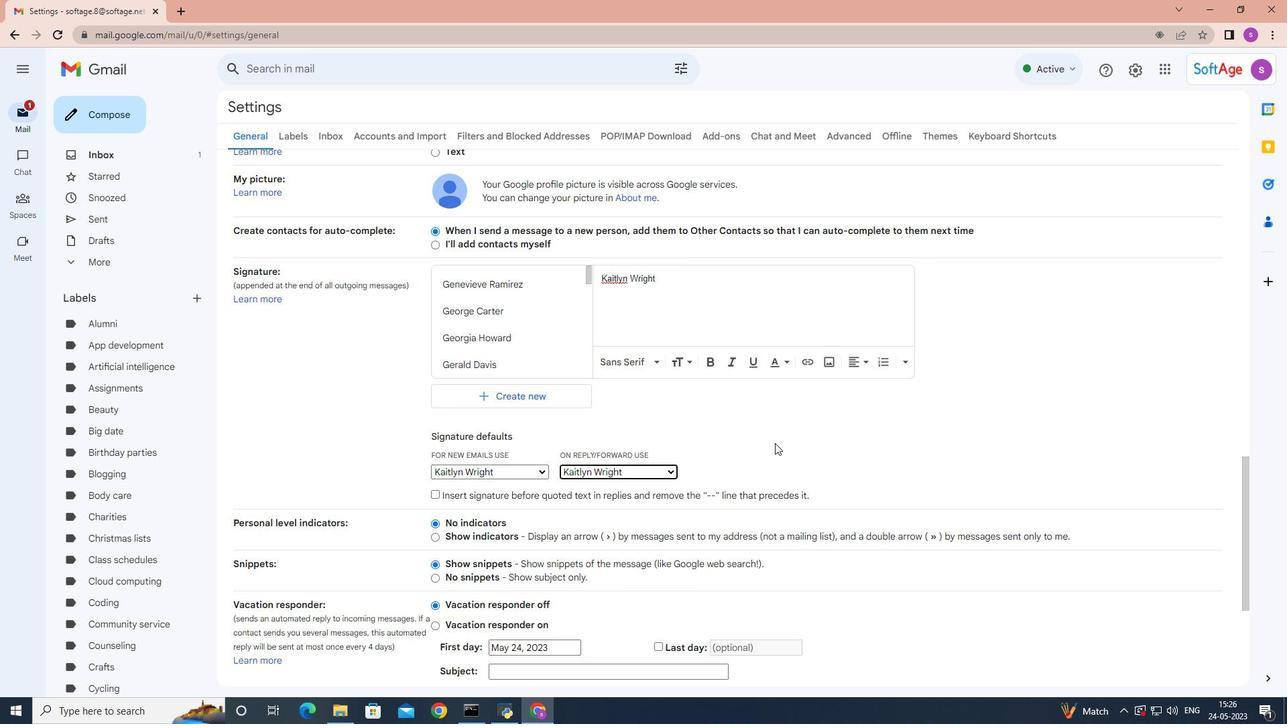 
Action: Mouse scrolled (776, 442) with delta (0, 0)
Screenshot: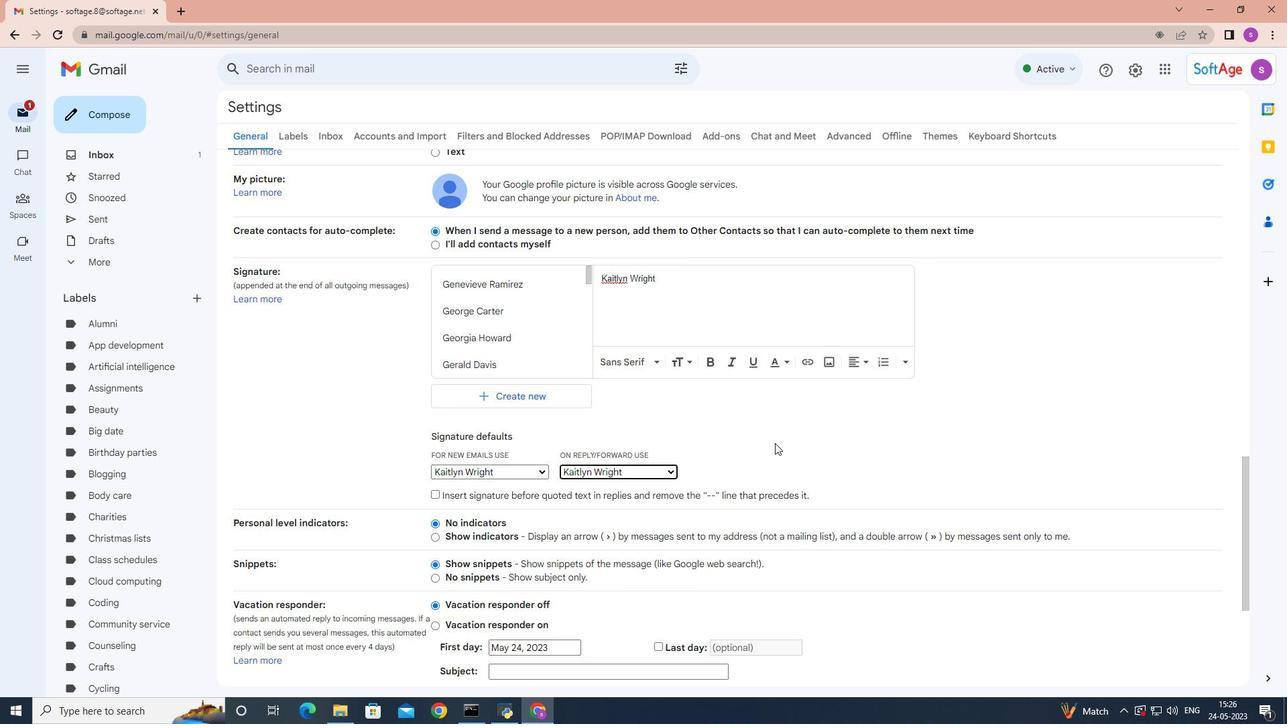 
Action: Mouse scrolled (776, 442) with delta (0, 0)
Screenshot: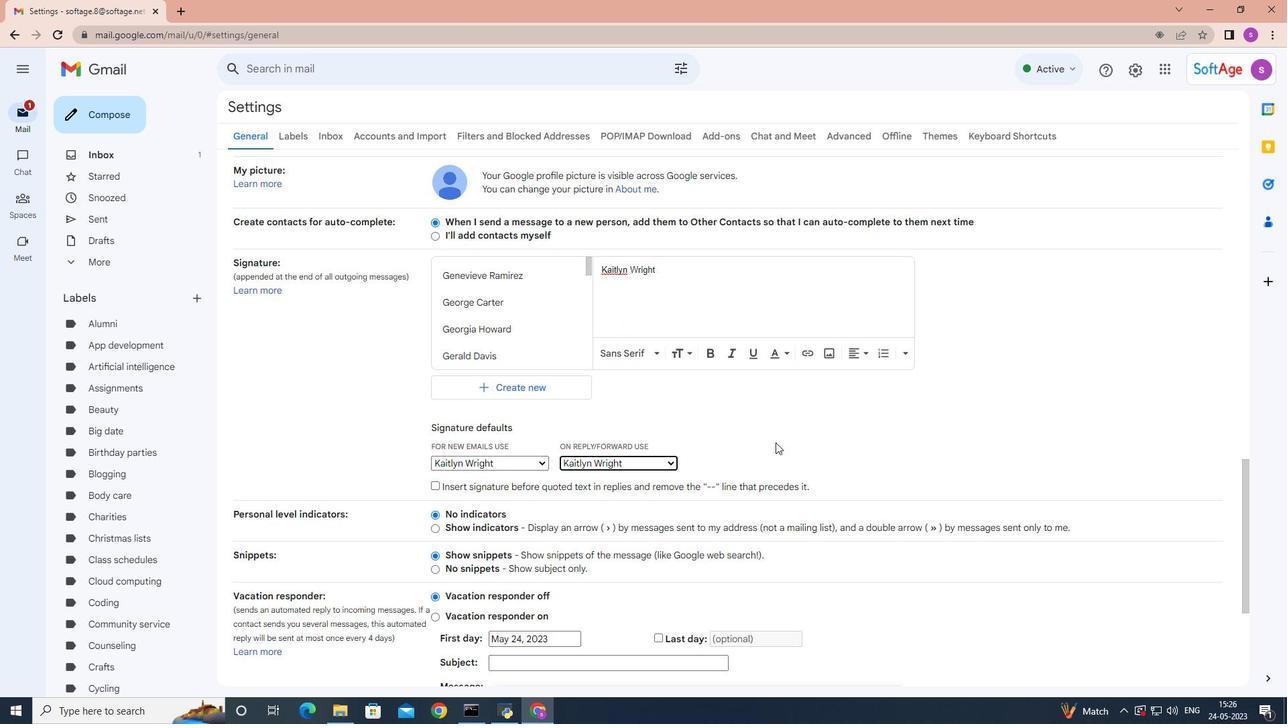 
Action: Mouse moved to (692, 613)
Screenshot: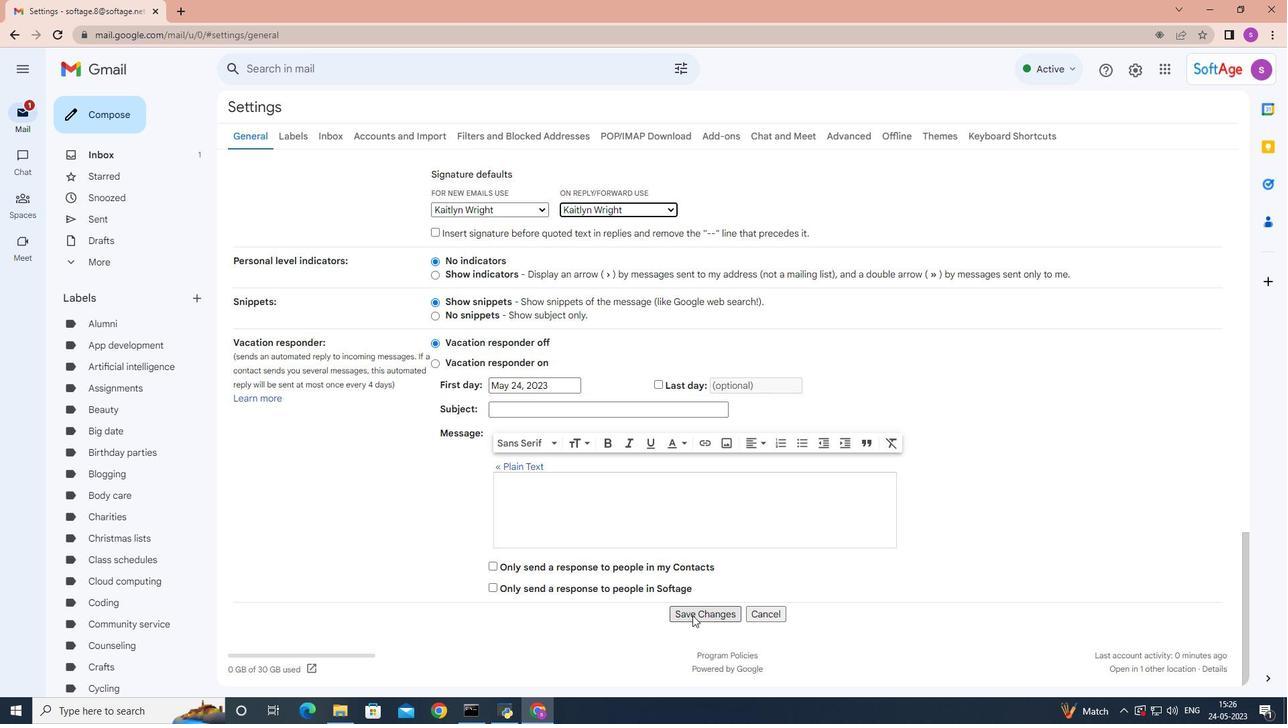 
Action: Mouse pressed left at (692, 613)
Screenshot: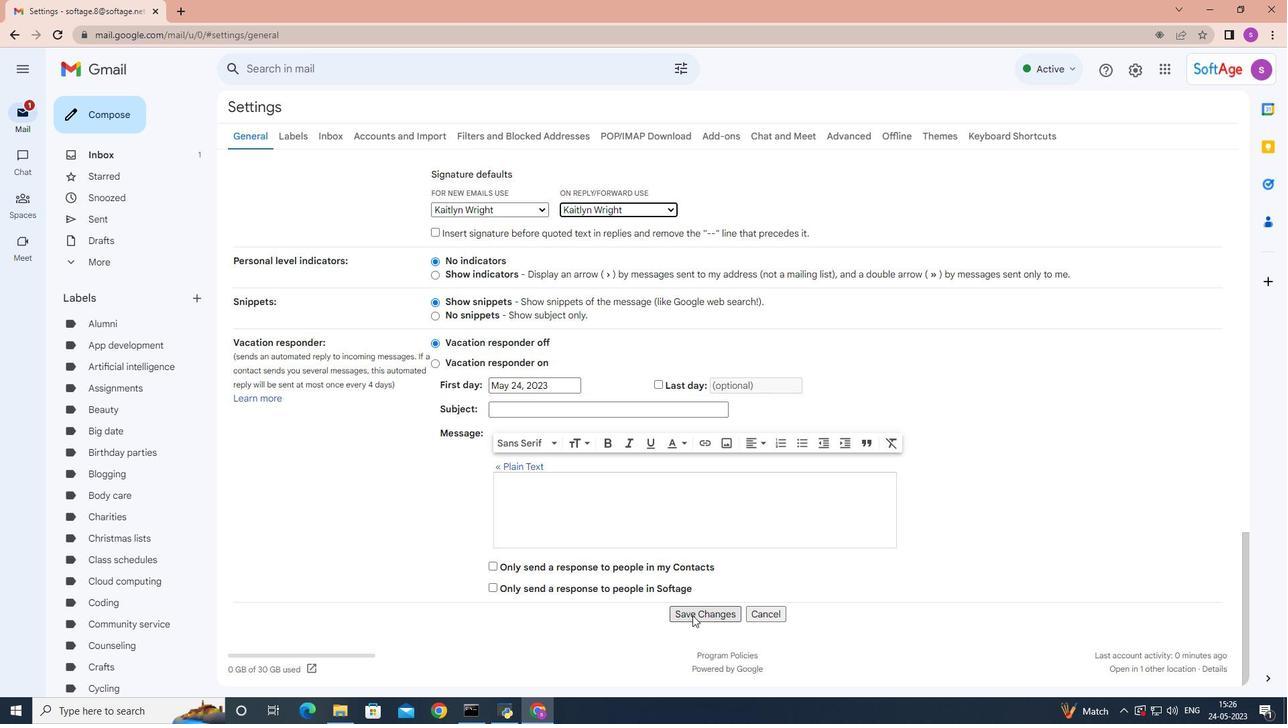 
Action: Mouse moved to (120, 106)
Screenshot: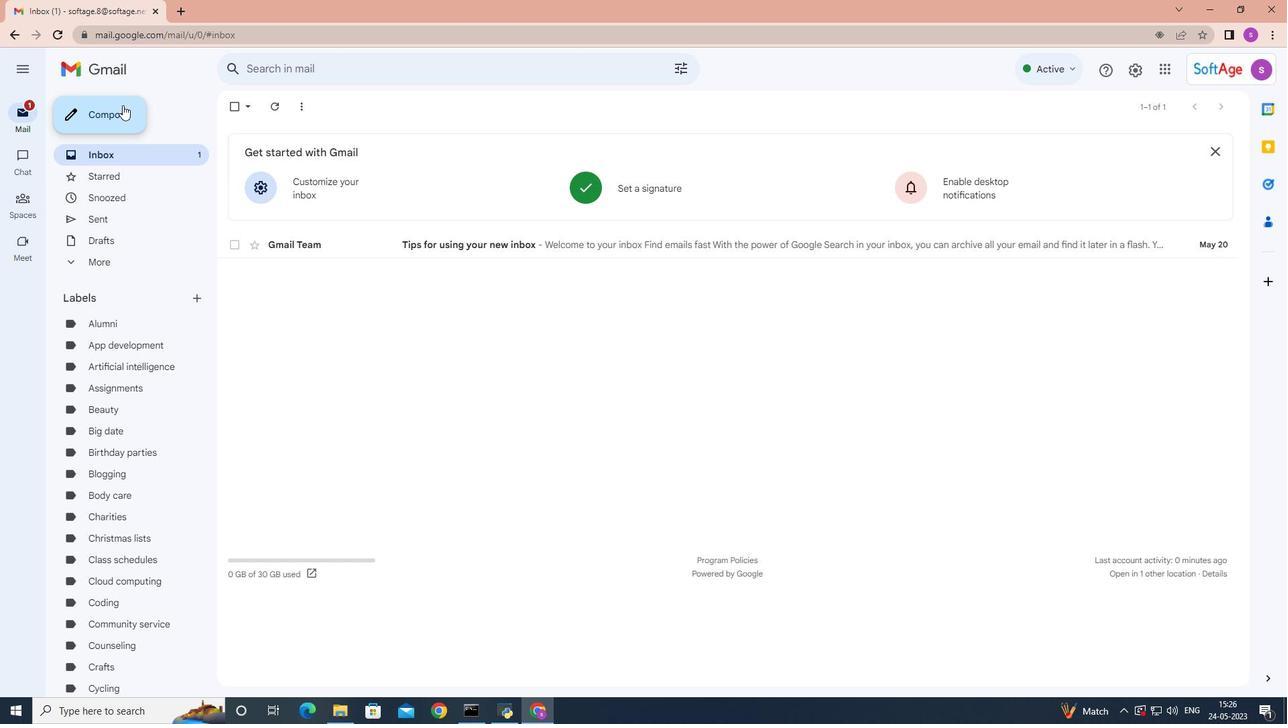 
Action: Mouse pressed left at (120, 106)
Screenshot: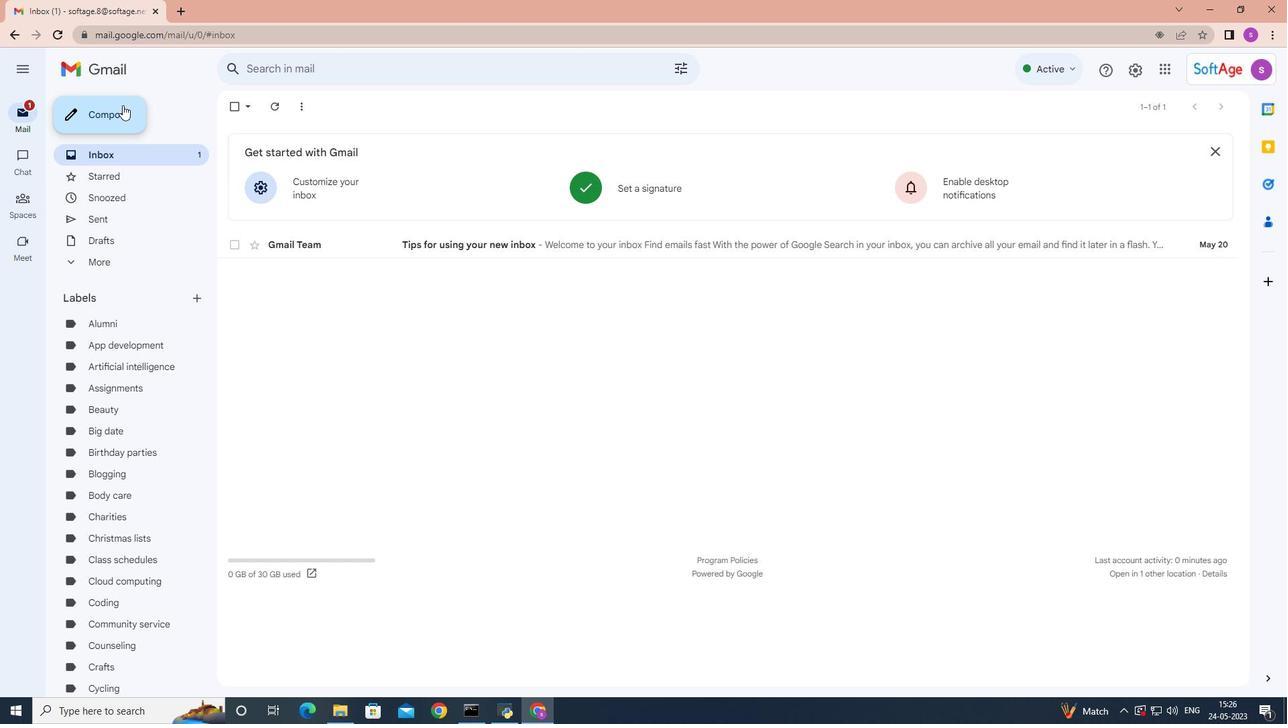 
Action: Mouse moved to (867, 352)
Screenshot: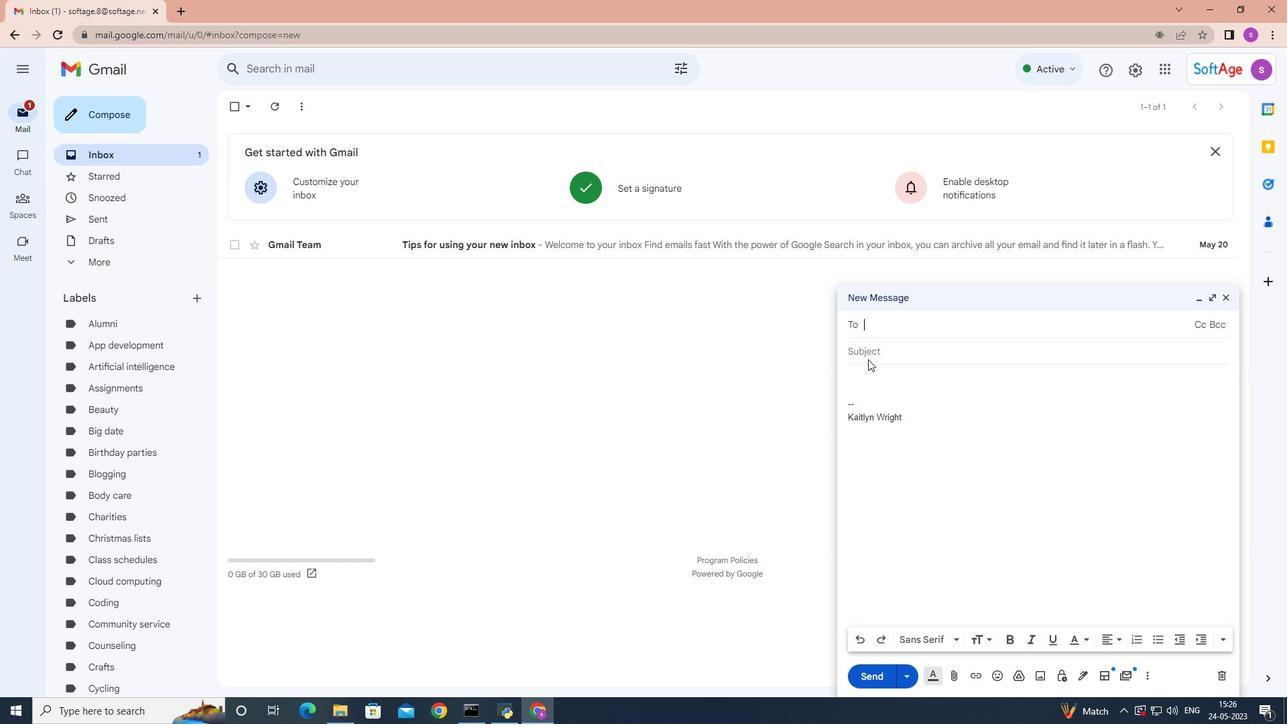
Action: Mouse pressed left at (867, 352)
Screenshot: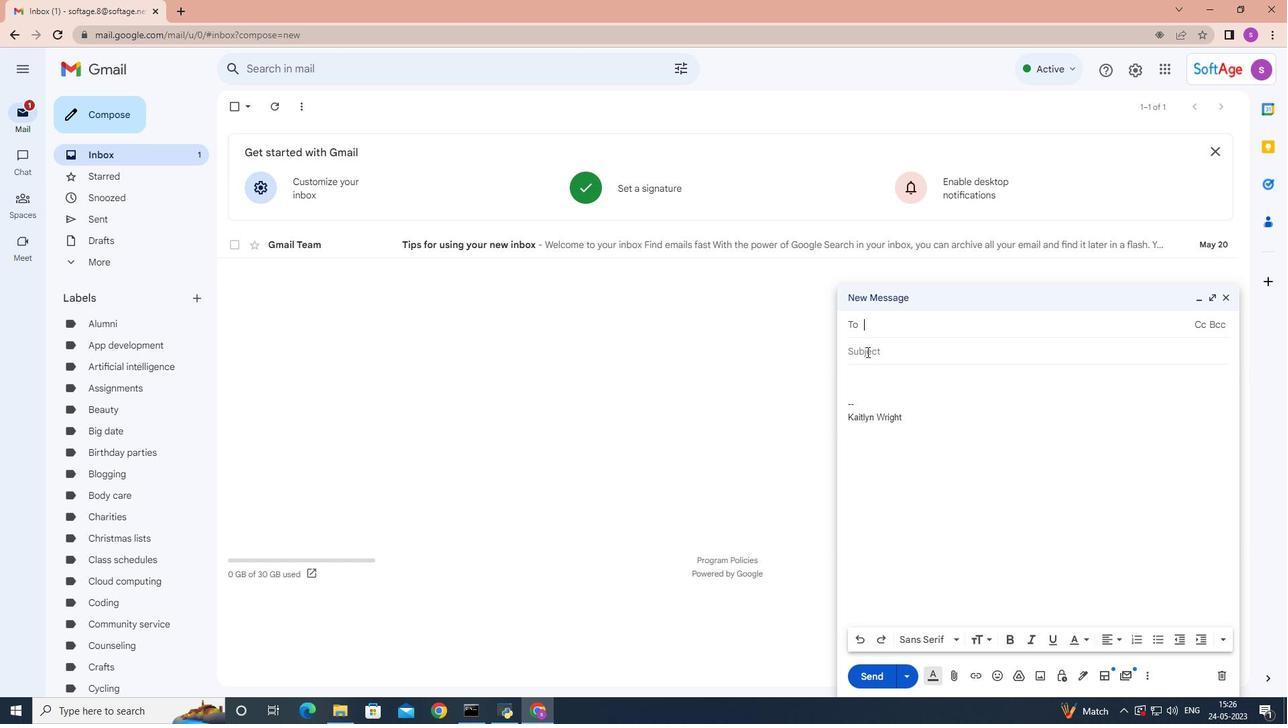 
Action: Mouse moved to (869, 350)
Screenshot: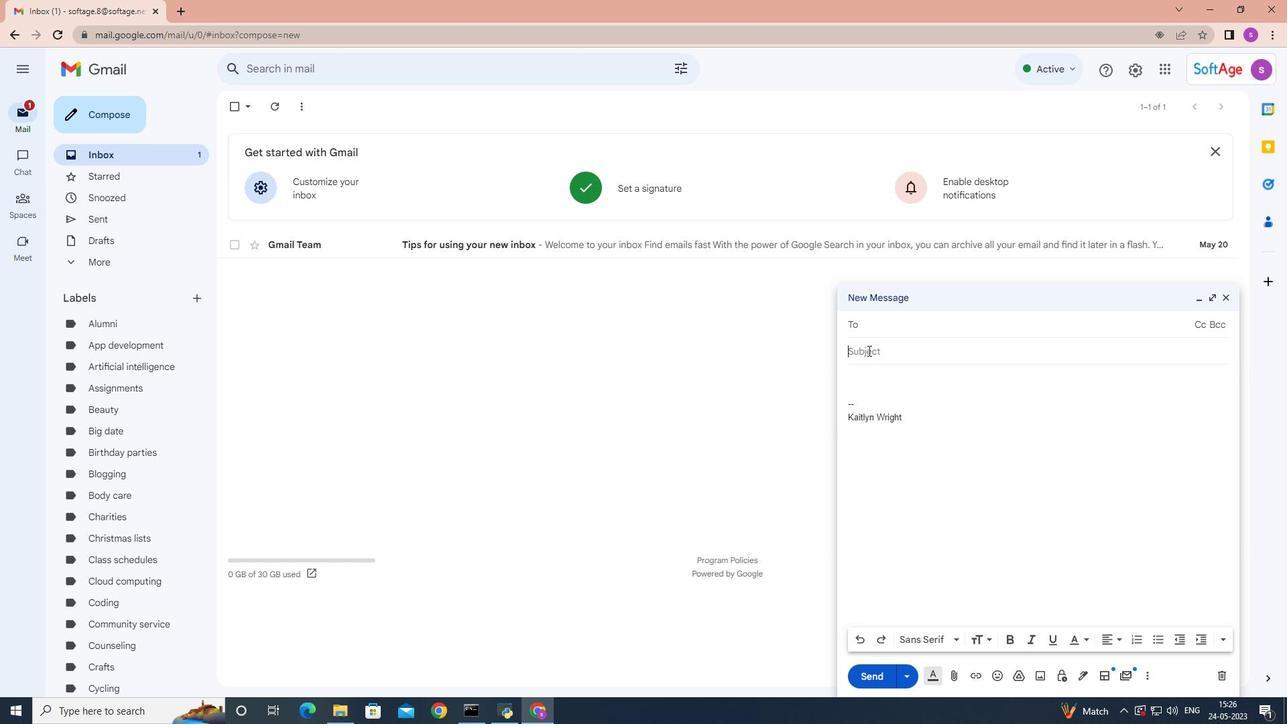 
Action: Key pressed <Key.shift><Key.shift><Key.shift><Key.shift><Key.shift><Key.shift><Key.shift><Key.shift><Key.shift><Key.shift><Key.shift><Key.shift><Key.shift><Key.shift><Key.shift><Key.shift><Key.shift>Request<Key.space>for<Key.space>a<Key.space>leave<Key.space>of<Key.space>absence<Key.space>
Screenshot: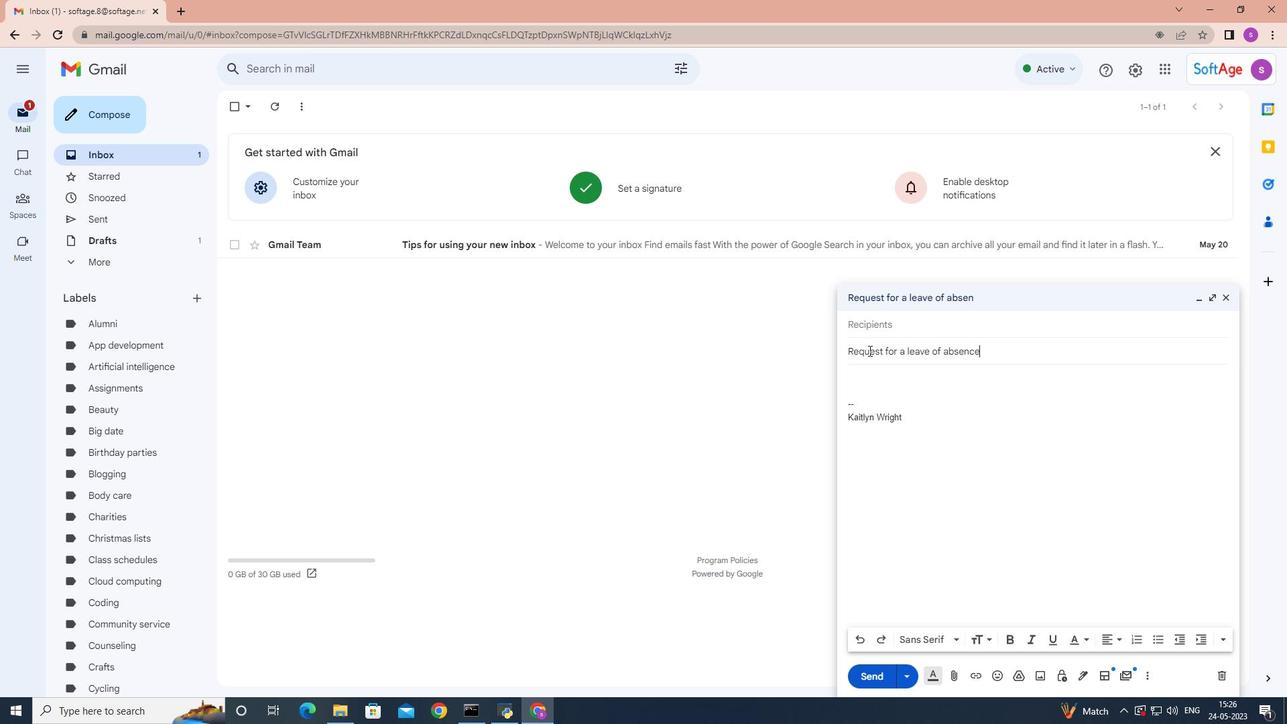 
Action: Mouse moved to (860, 373)
Screenshot: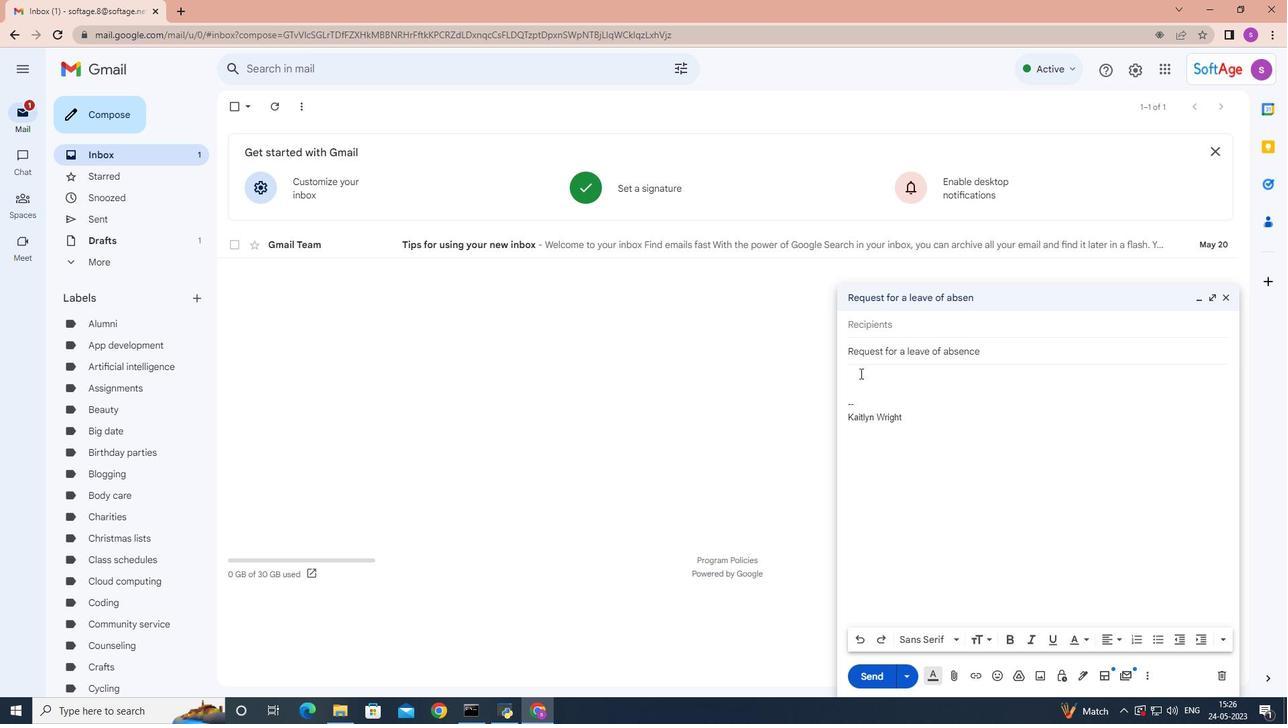
Action: Mouse pressed left at (860, 373)
Screenshot: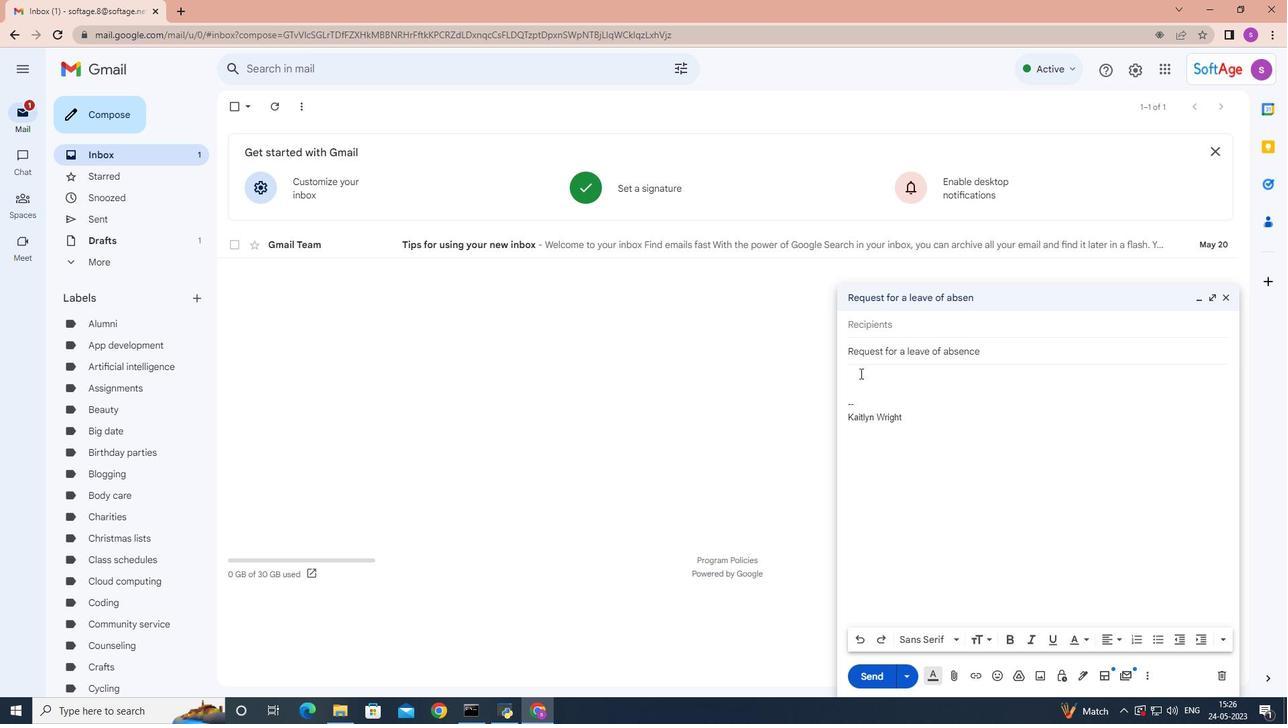 
Action: Mouse moved to (859, 373)
Screenshot: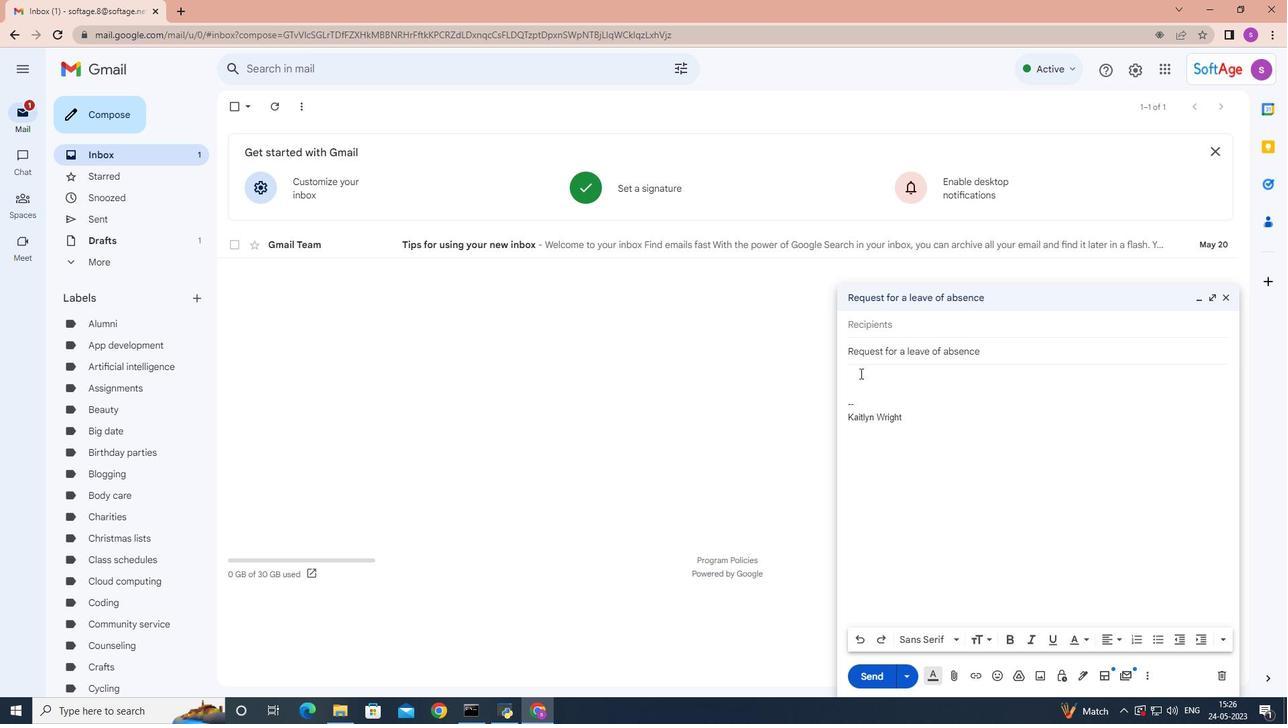 
Action: Key pressed <Key.shift>Could<Key.space>y
Screenshot: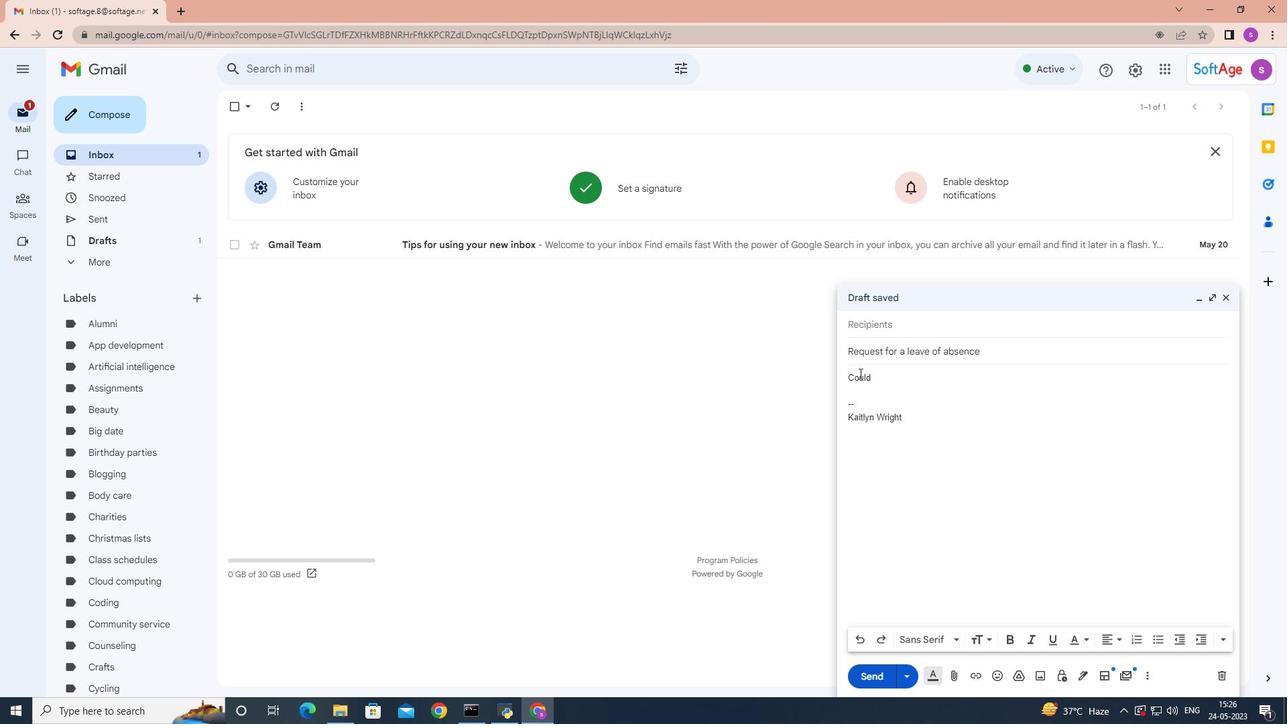 
Action: Mouse moved to (859, 373)
Screenshot: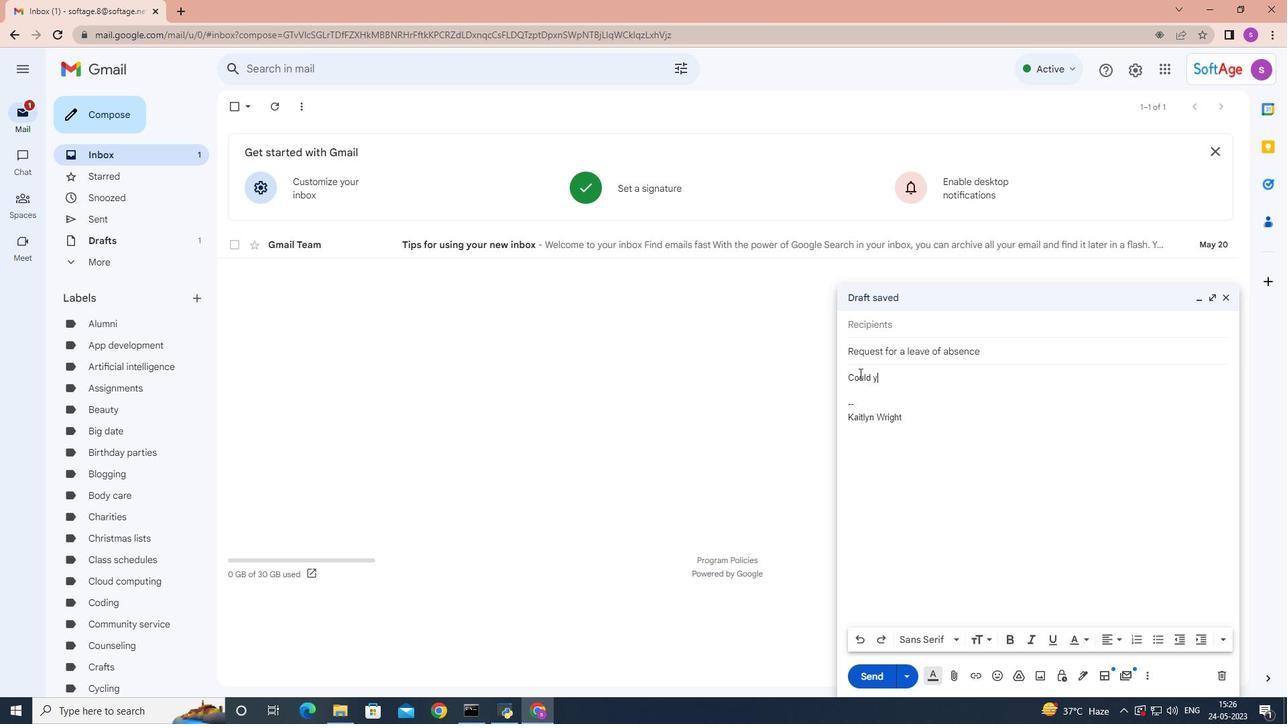 
Action: Key pressed ou<Key.space>pleqa<Key.backspace><Key.backspace>ase<Key.space>send<Key.space>me<Key.space>the<Key.space>details<Key.space>for<Key.space>the<Key.space>upcominf<Key.backspace>g<Key.space>co
Screenshot: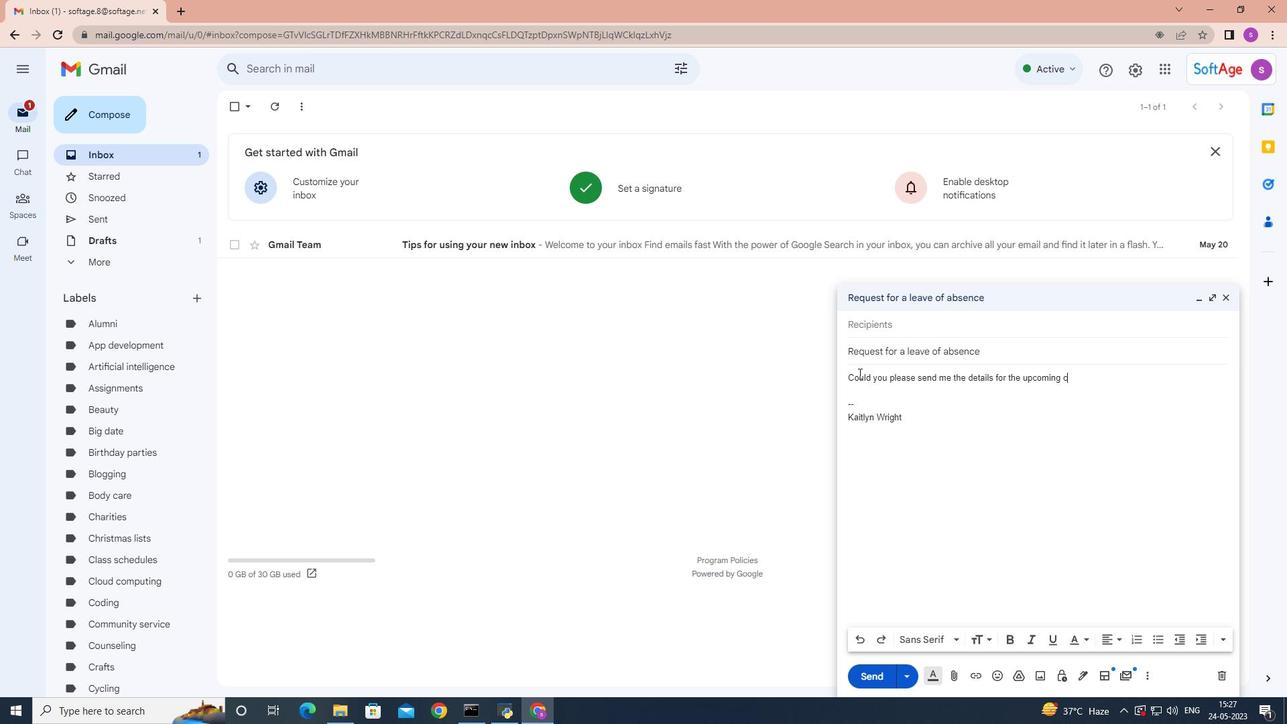 
Action: Mouse moved to (858, 373)
Screenshot: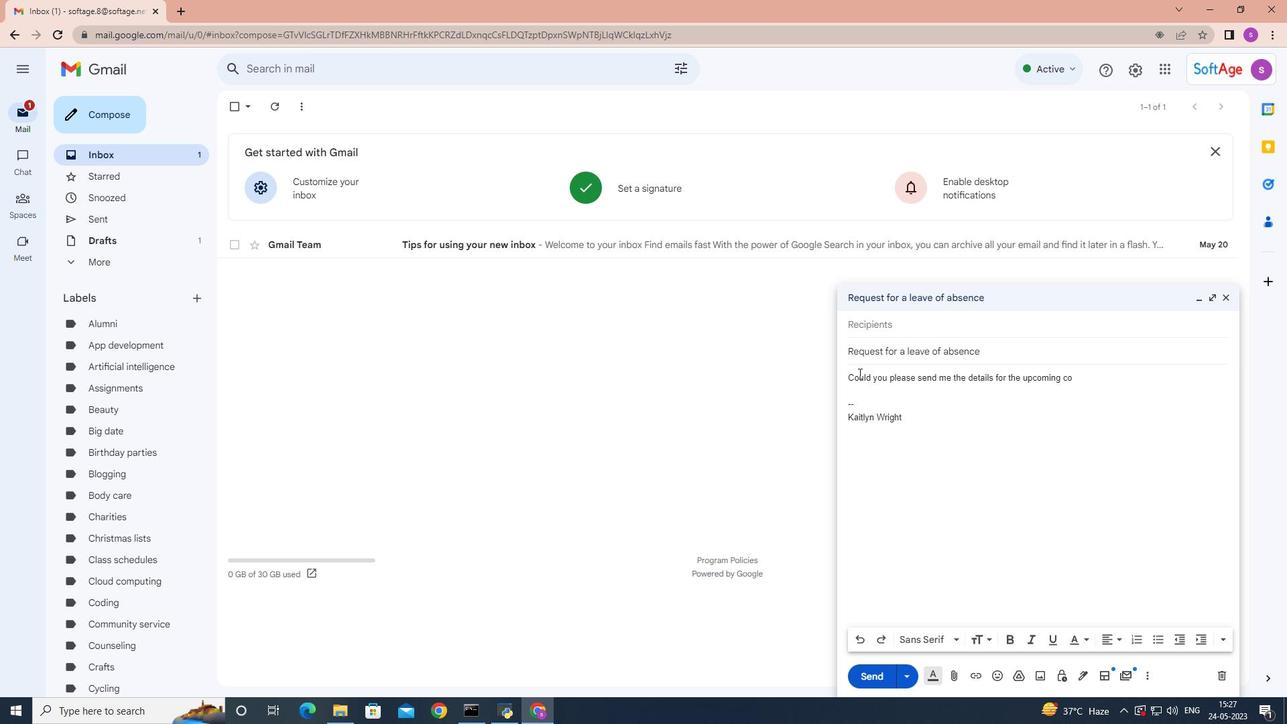 
Action: Key pressed nference<Key.space><Key.shift_r>?
Screenshot: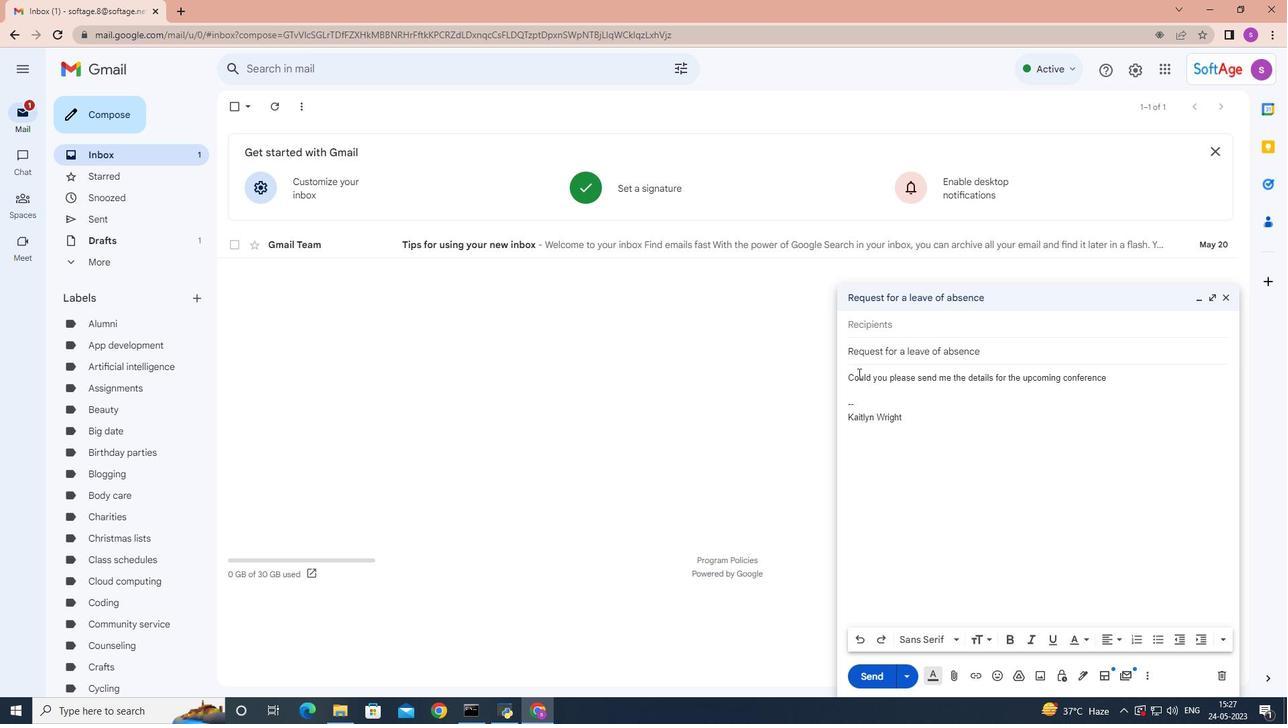 
Action: Mouse moved to (907, 326)
Screenshot: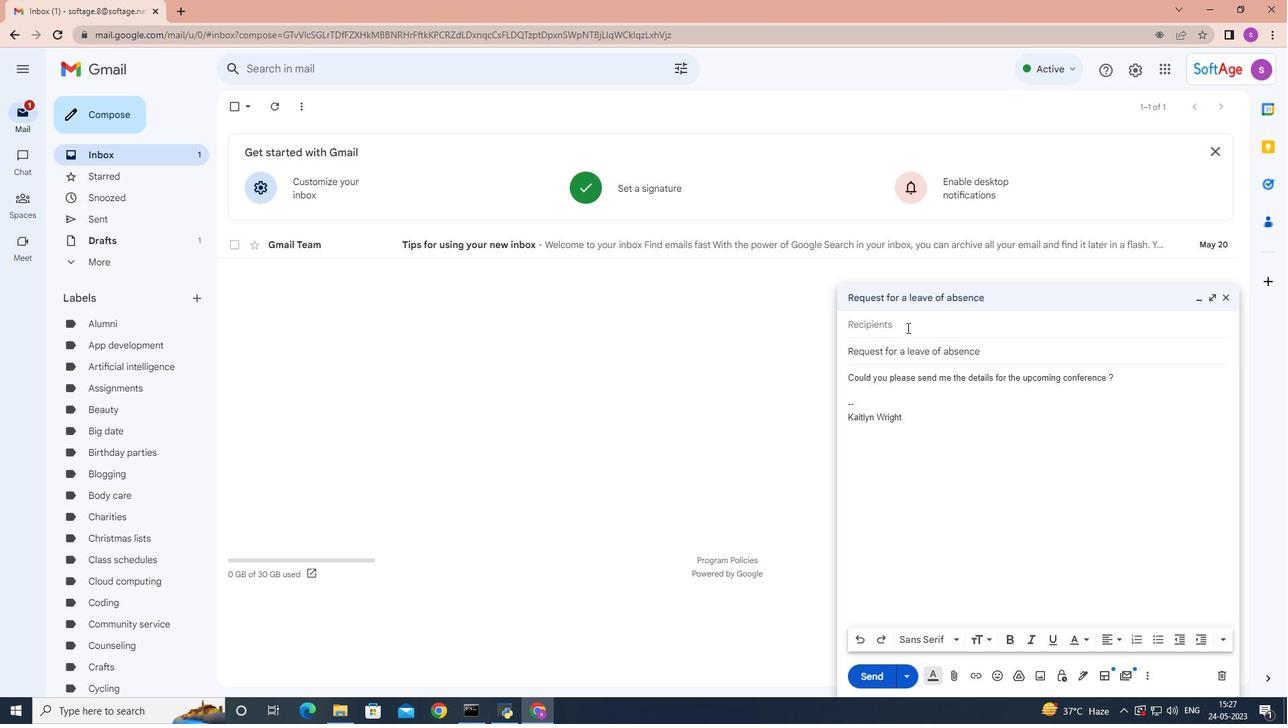 
Action: Mouse pressed left at (907, 326)
Screenshot: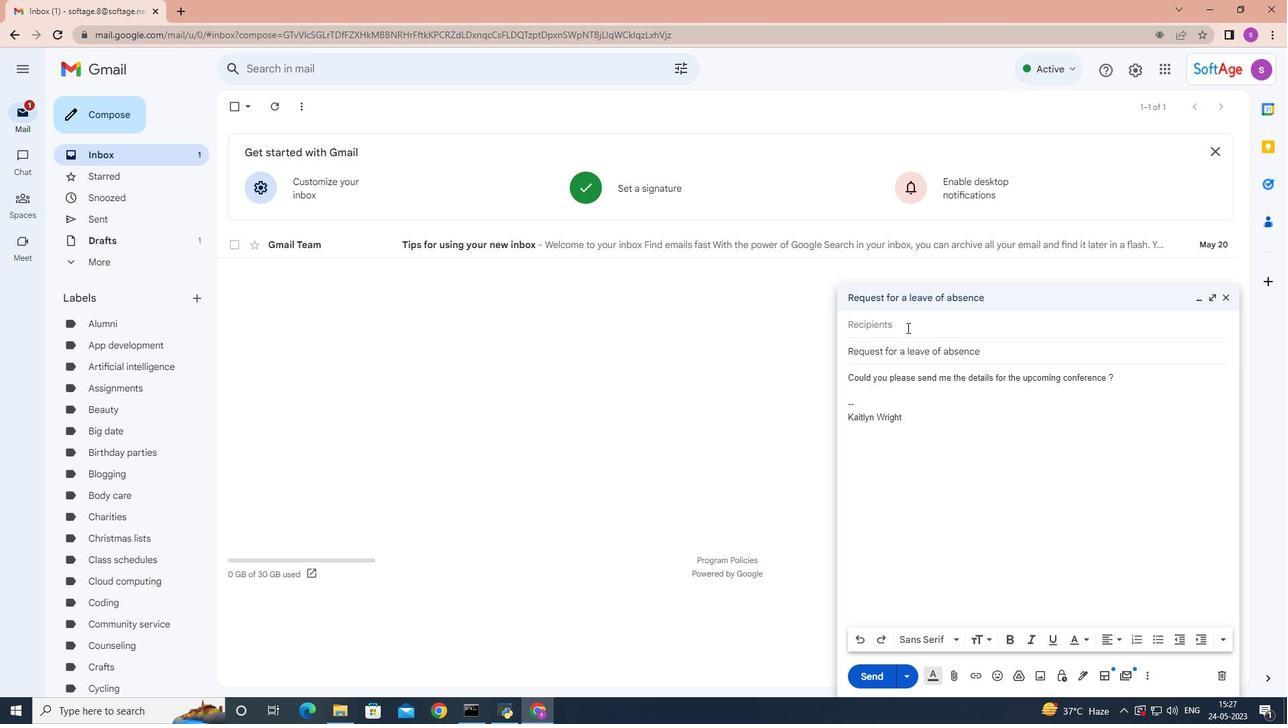 
Action: Mouse moved to (908, 325)
Screenshot: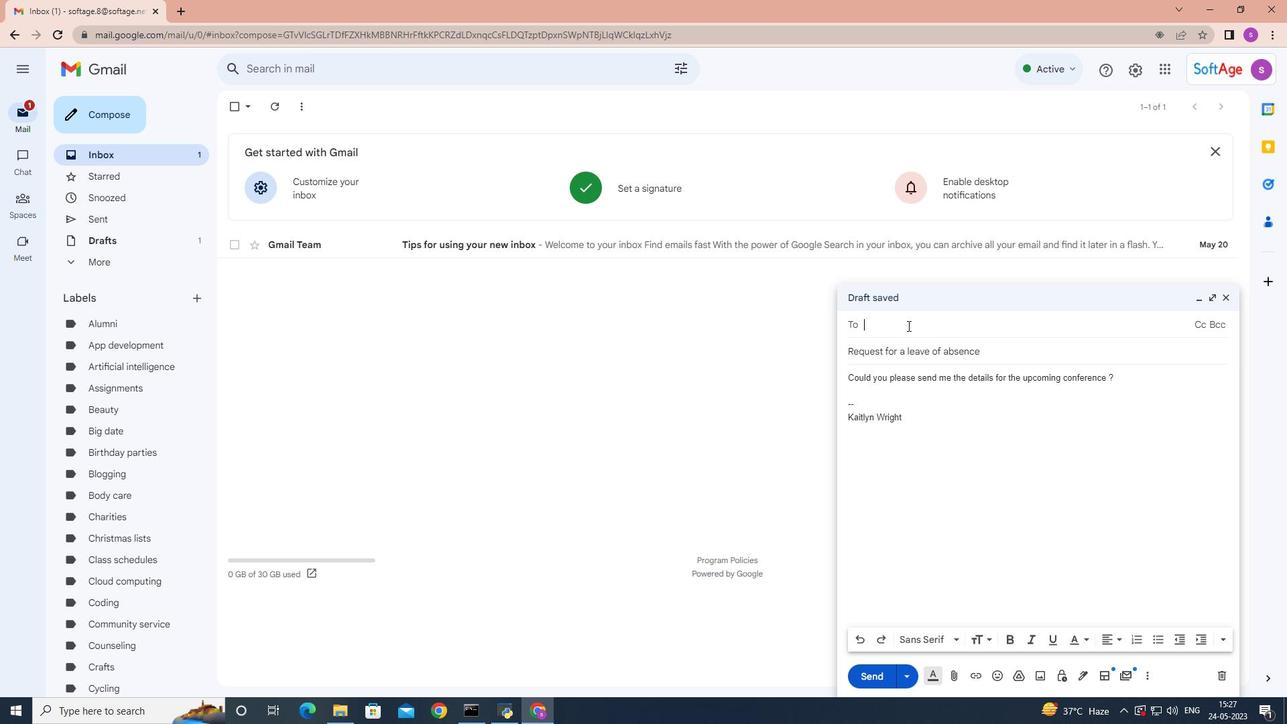 
Action: Key pressed so
Screenshot: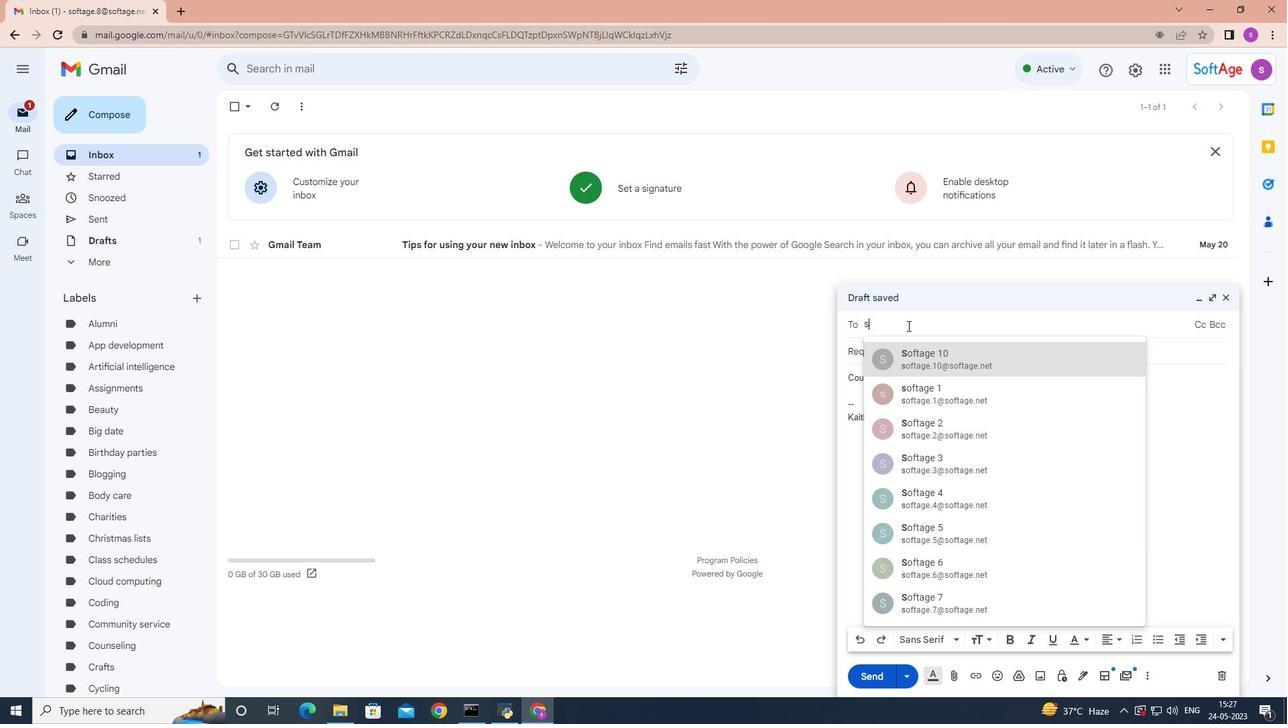 
Action: Mouse moved to (909, 325)
Screenshot: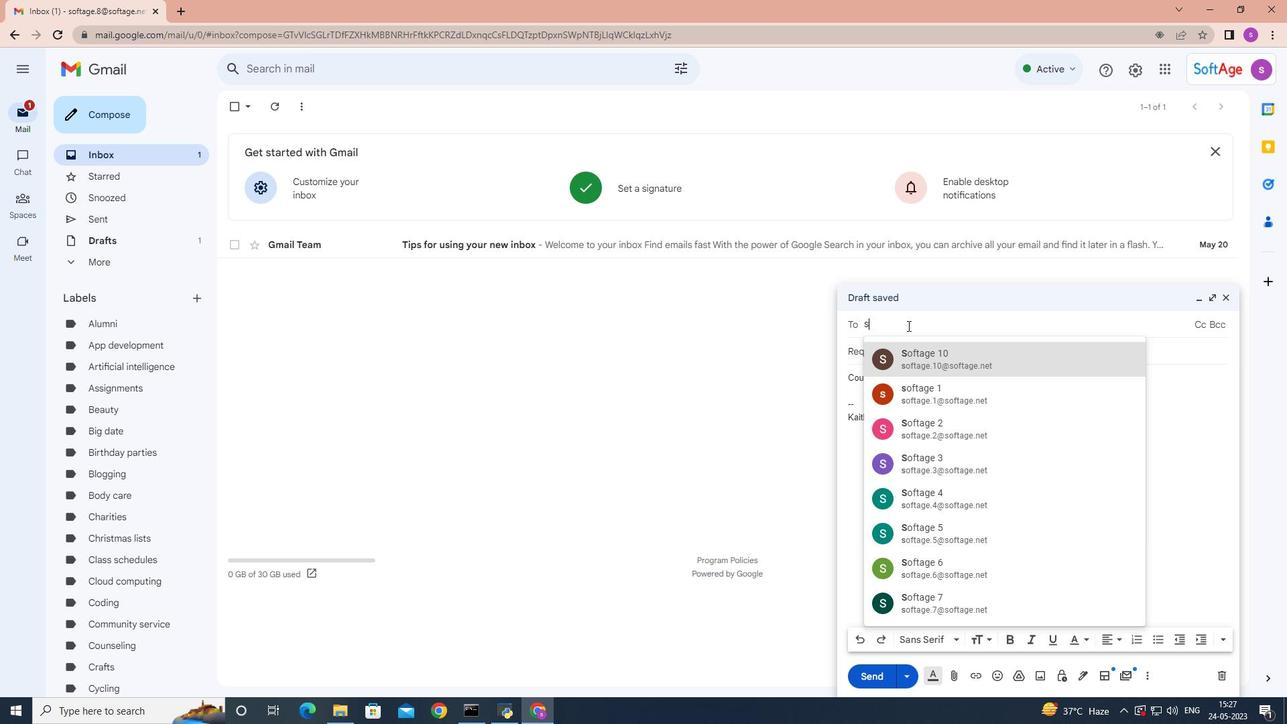 
Action: Key pressed ftage.2
Screenshot: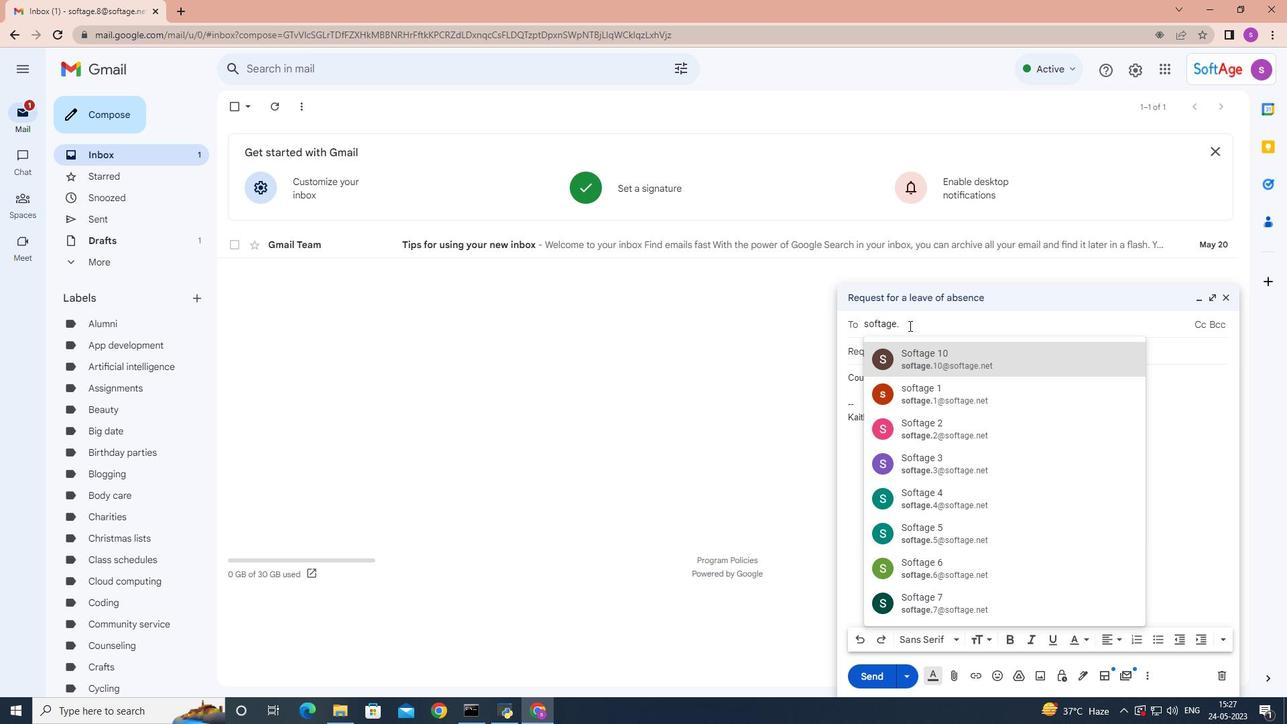 
Action: Mouse moved to (923, 357)
Screenshot: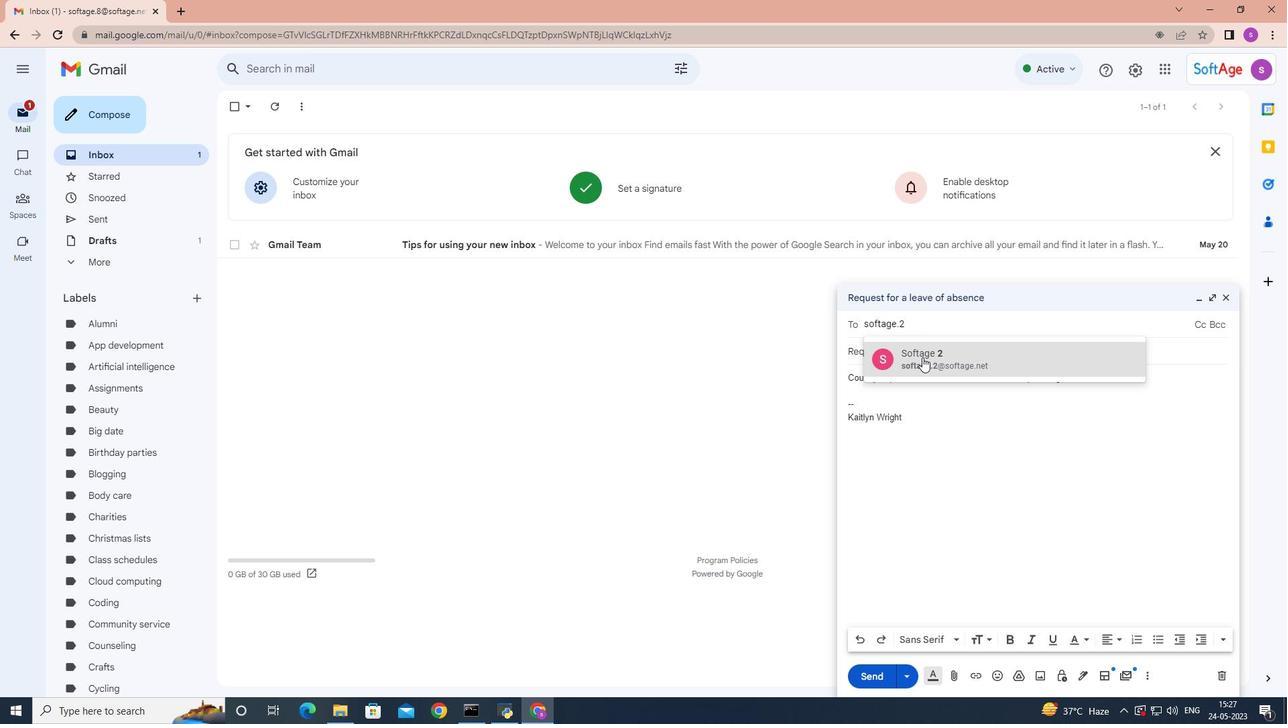 
Action: Mouse pressed left at (923, 357)
Screenshot: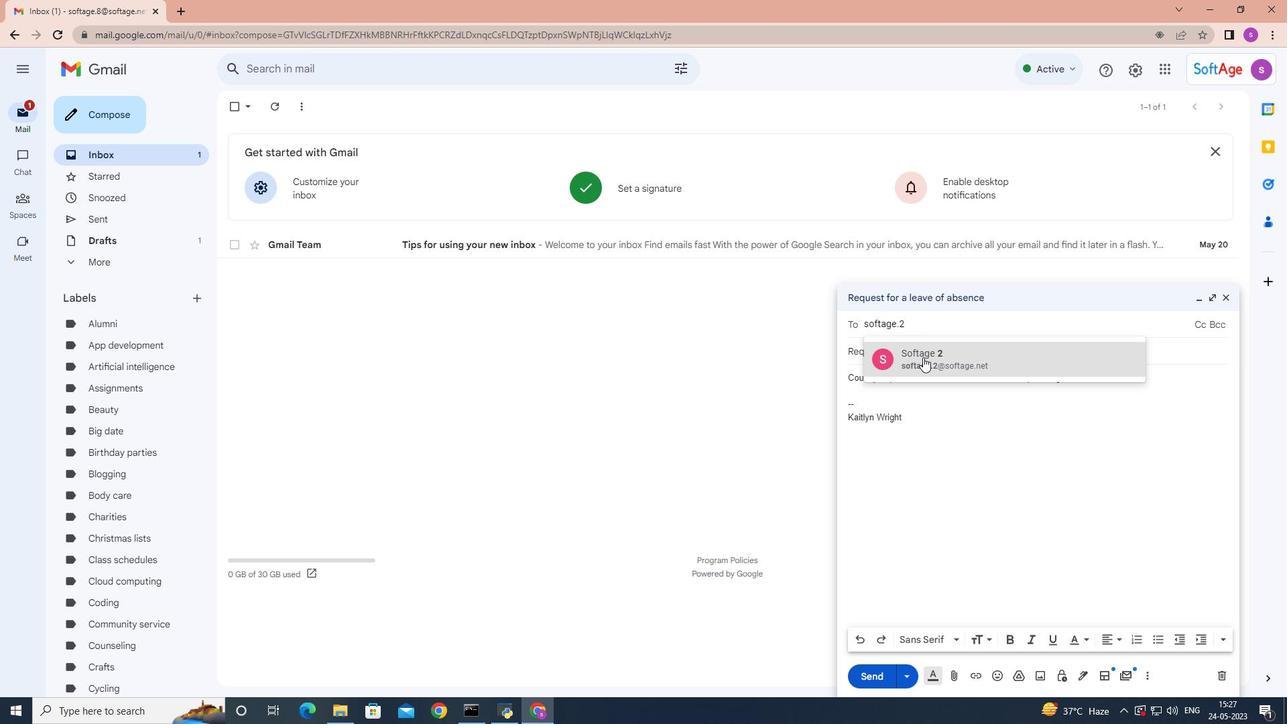 
Action: Mouse moved to (1118, 391)
Screenshot: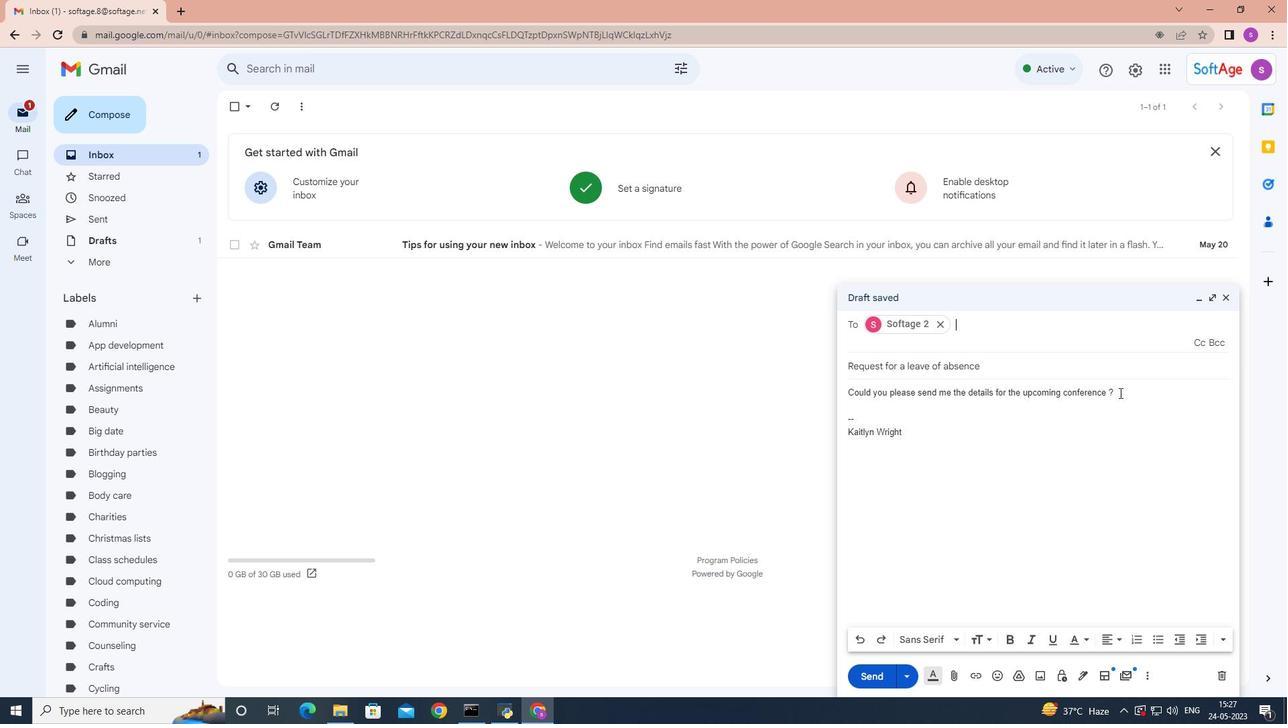 
Action: Mouse pressed left at (1118, 391)
Screenshot: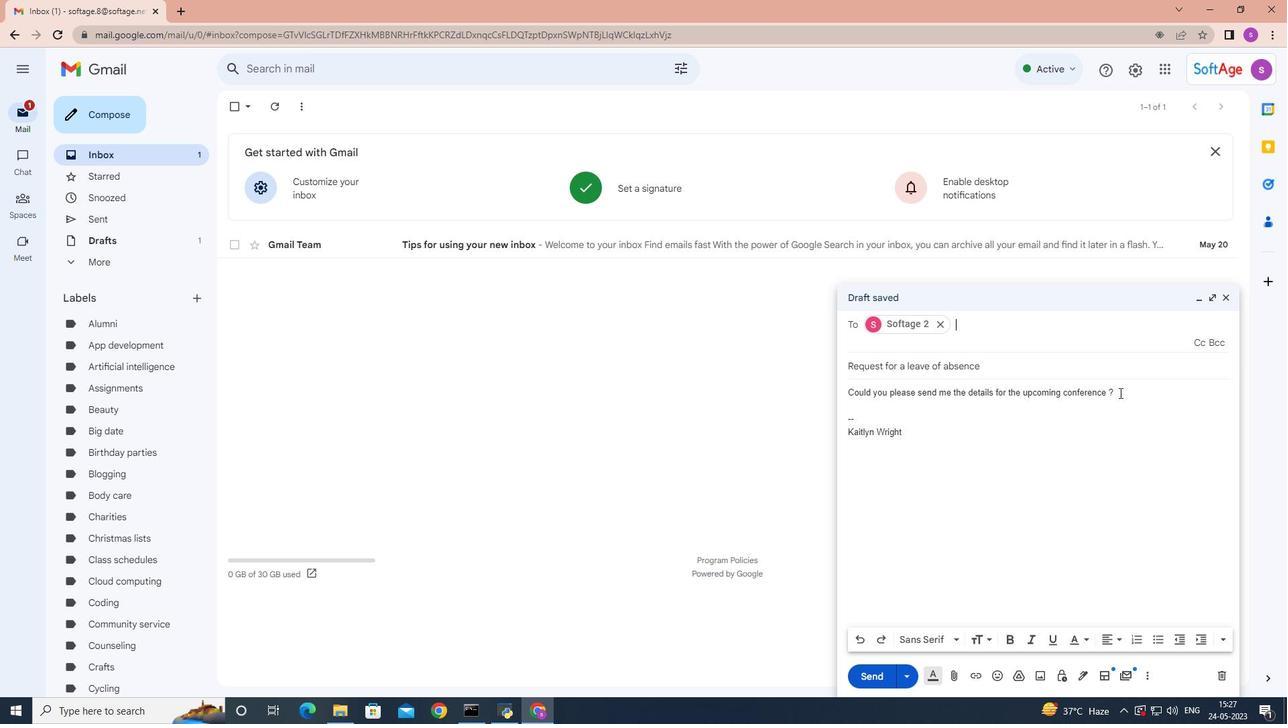 
Action: Mouse moved to (1120, 376)
Screenshot: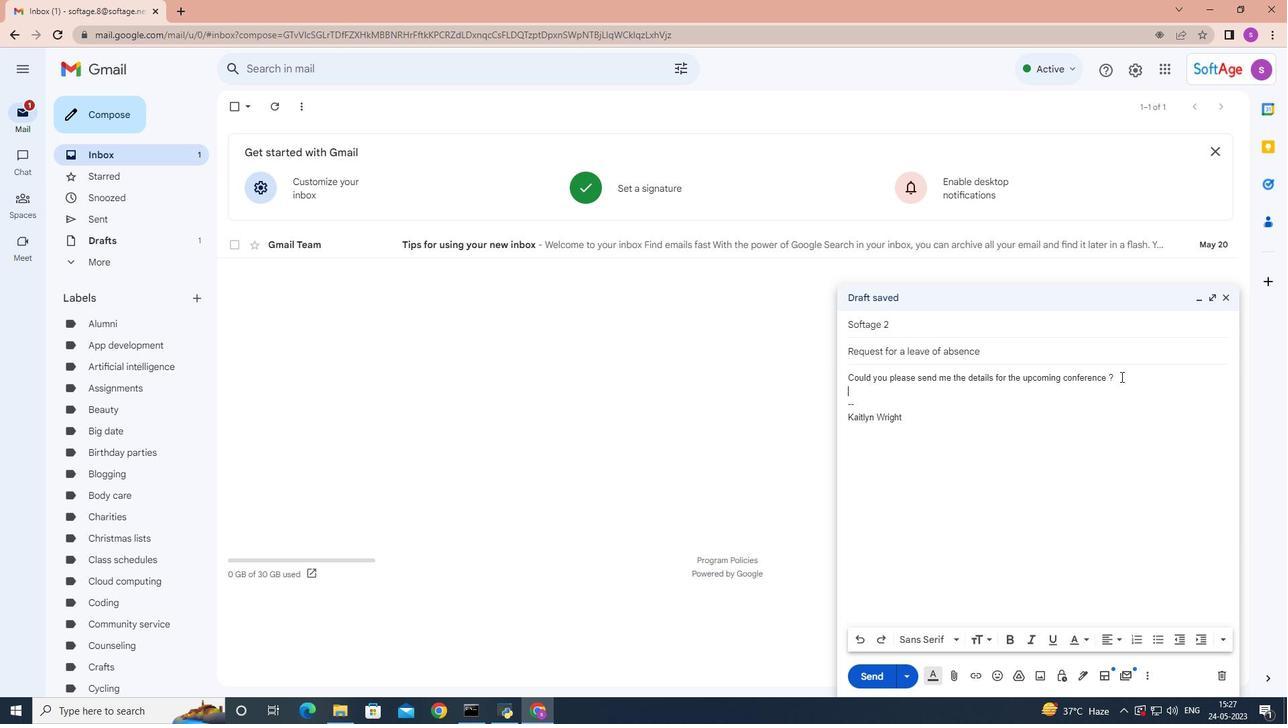 
Action: Mouse pressed left at (1120, 376)
Screenshot: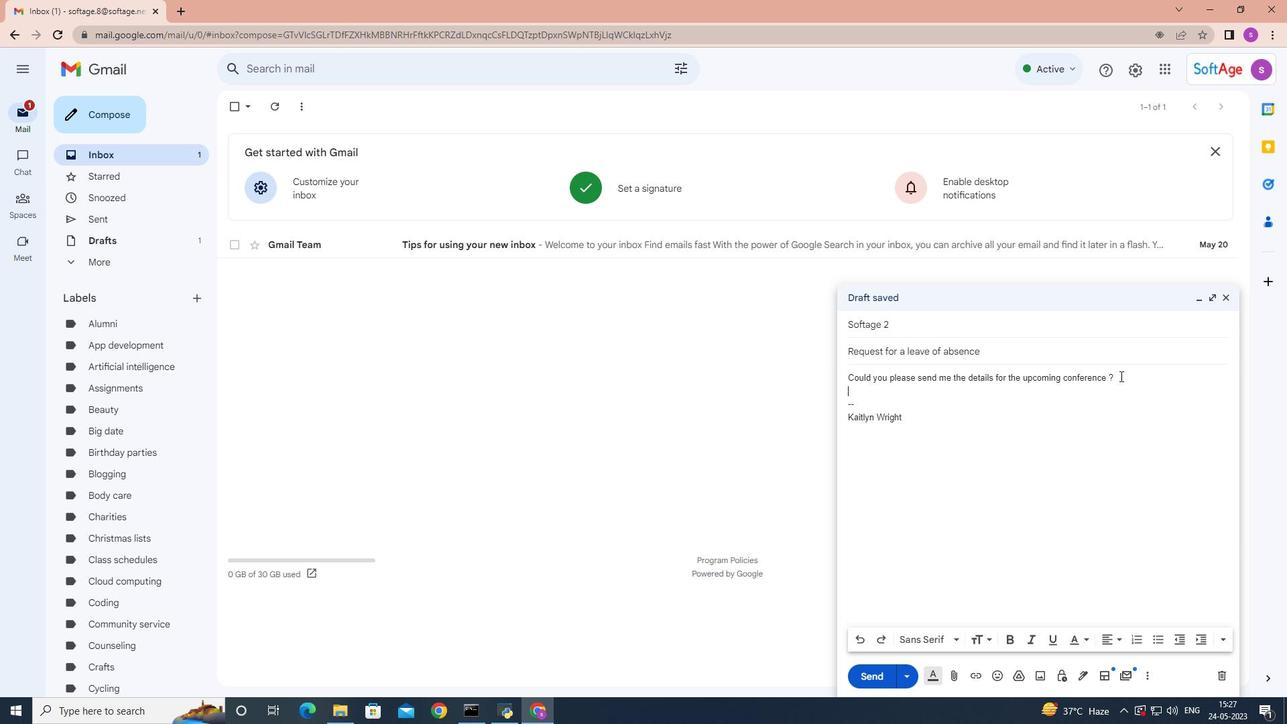 
Action: Mouse moved to (1131, 637)
Screenshot: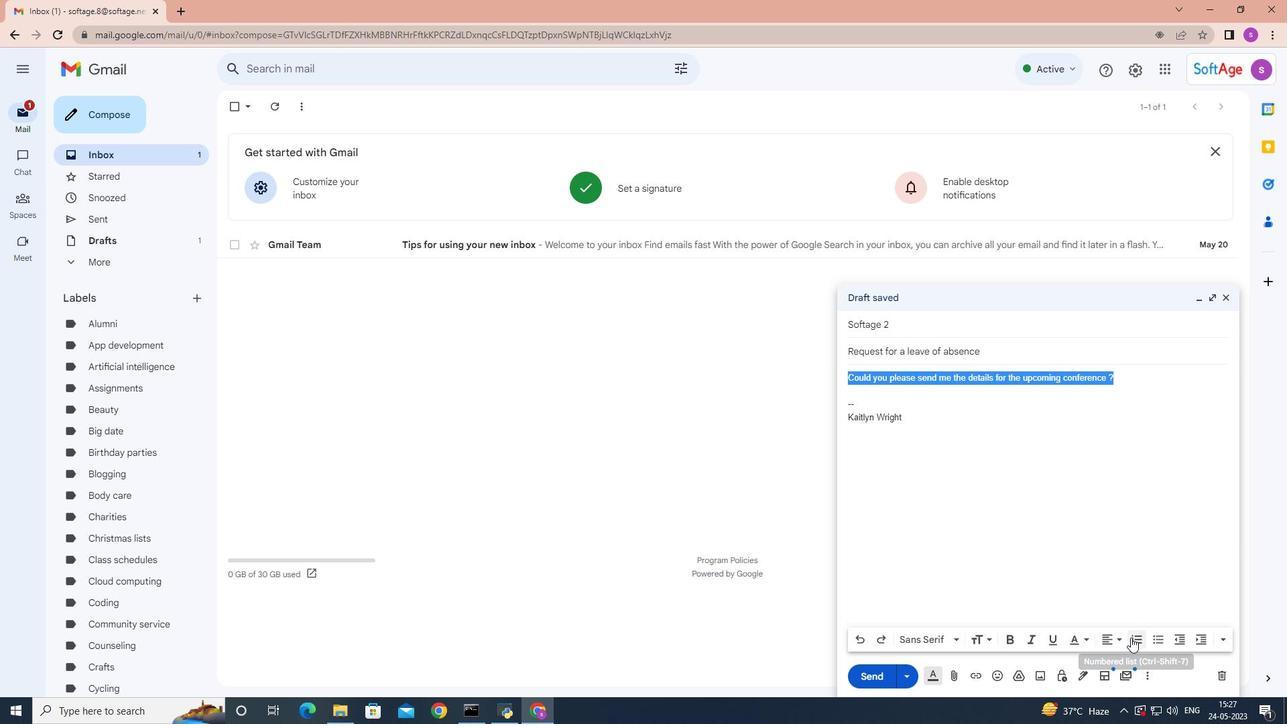 
Action: Mouse pressed left at (1131, 637)
Screenshot: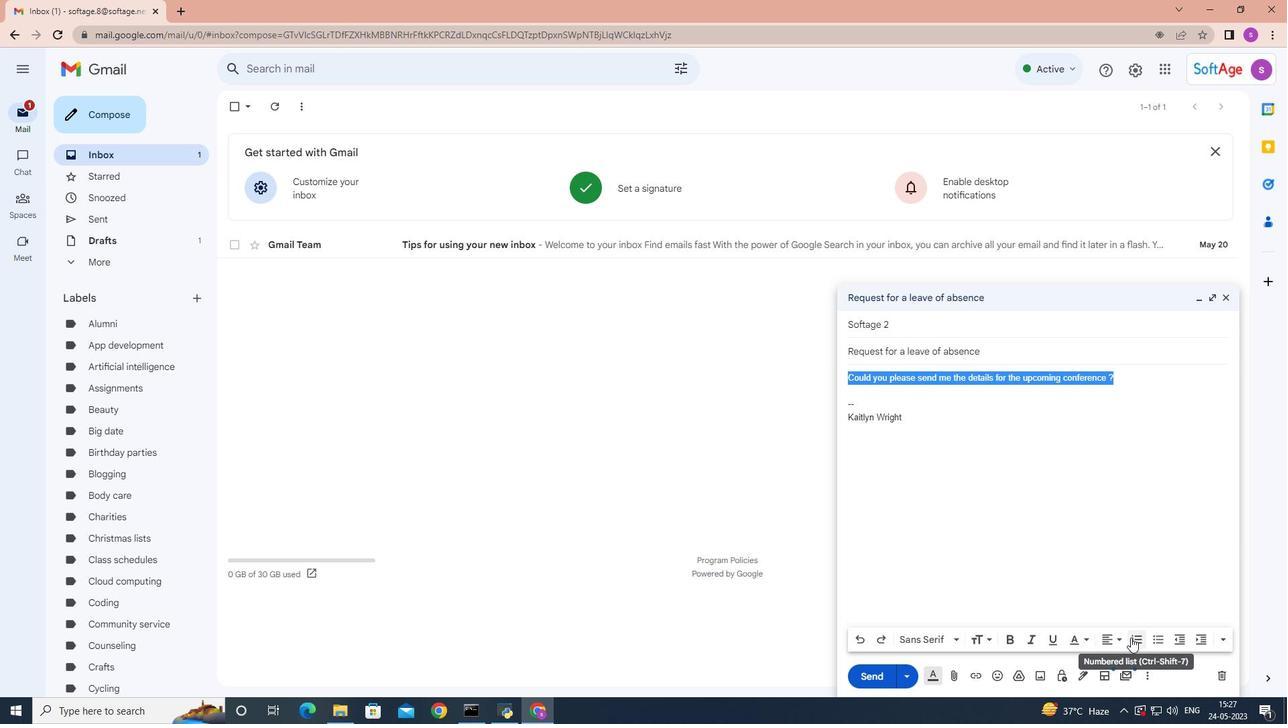 
Action: Mouse moved to (929, 641)
Screenshot: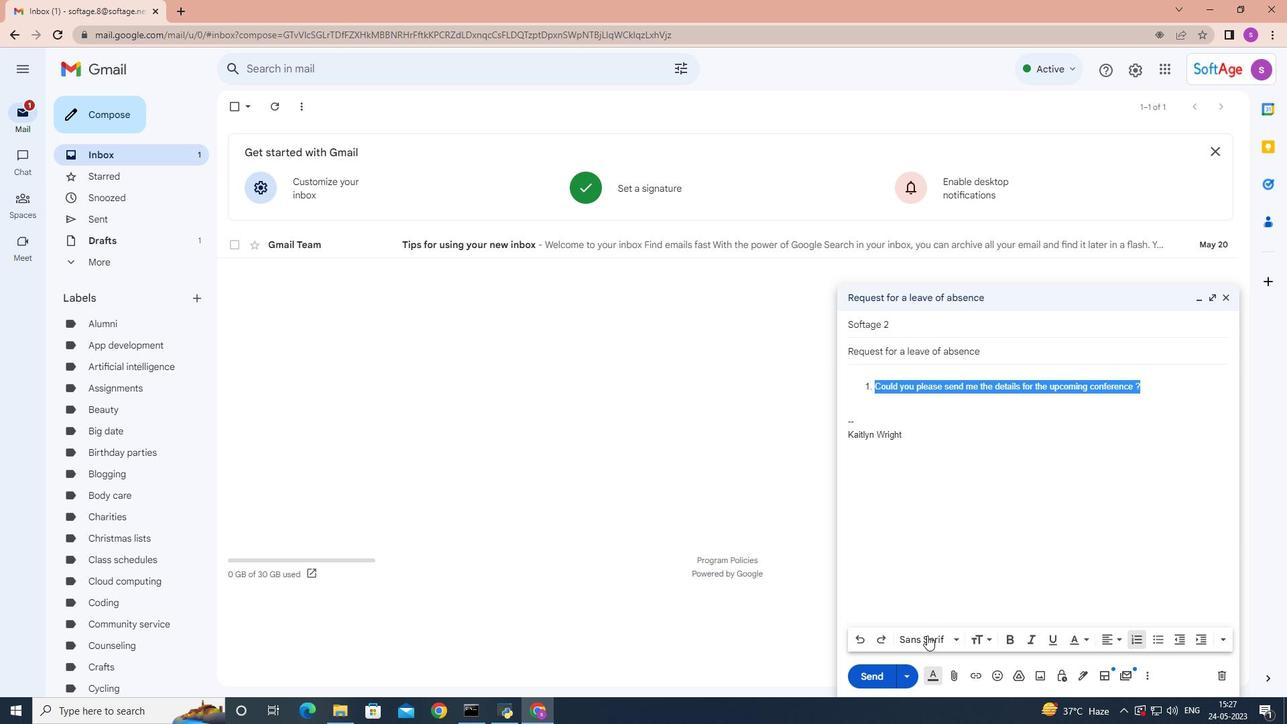 
Action: Mouse pressed left at (929, 641)
Screenshot: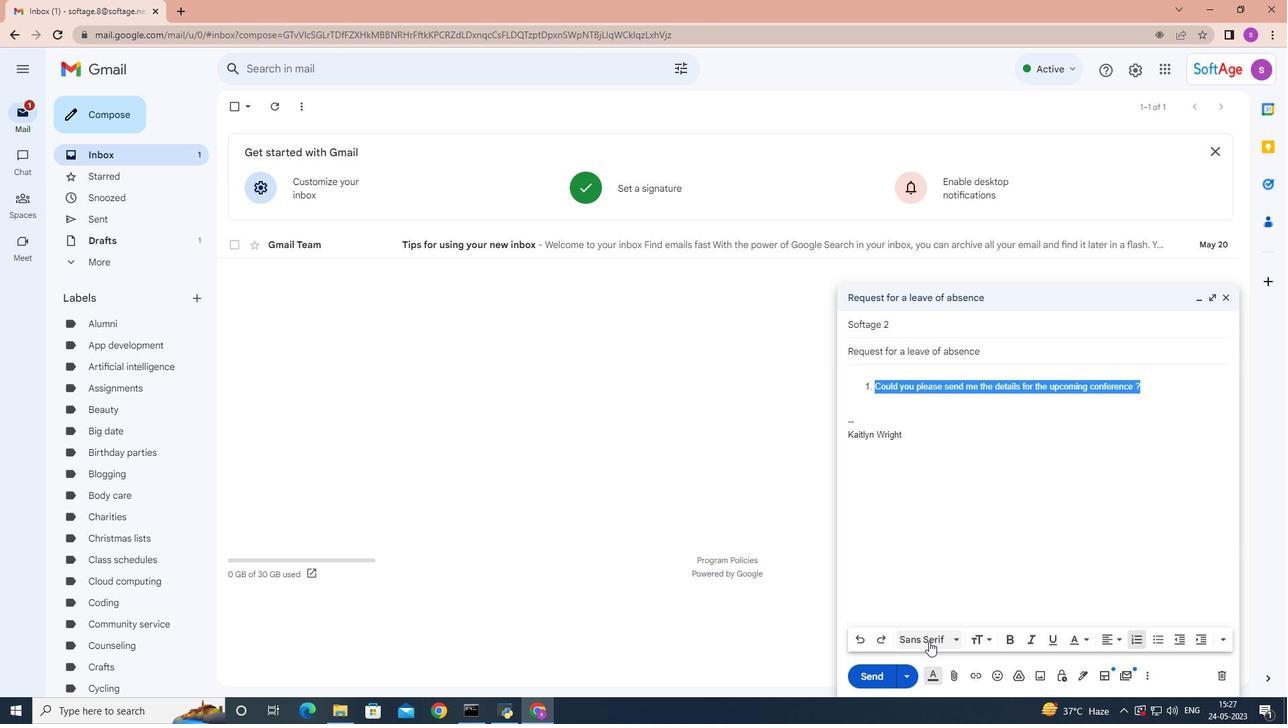 
Action: Mouse moved to (984, 445)
Screenshot: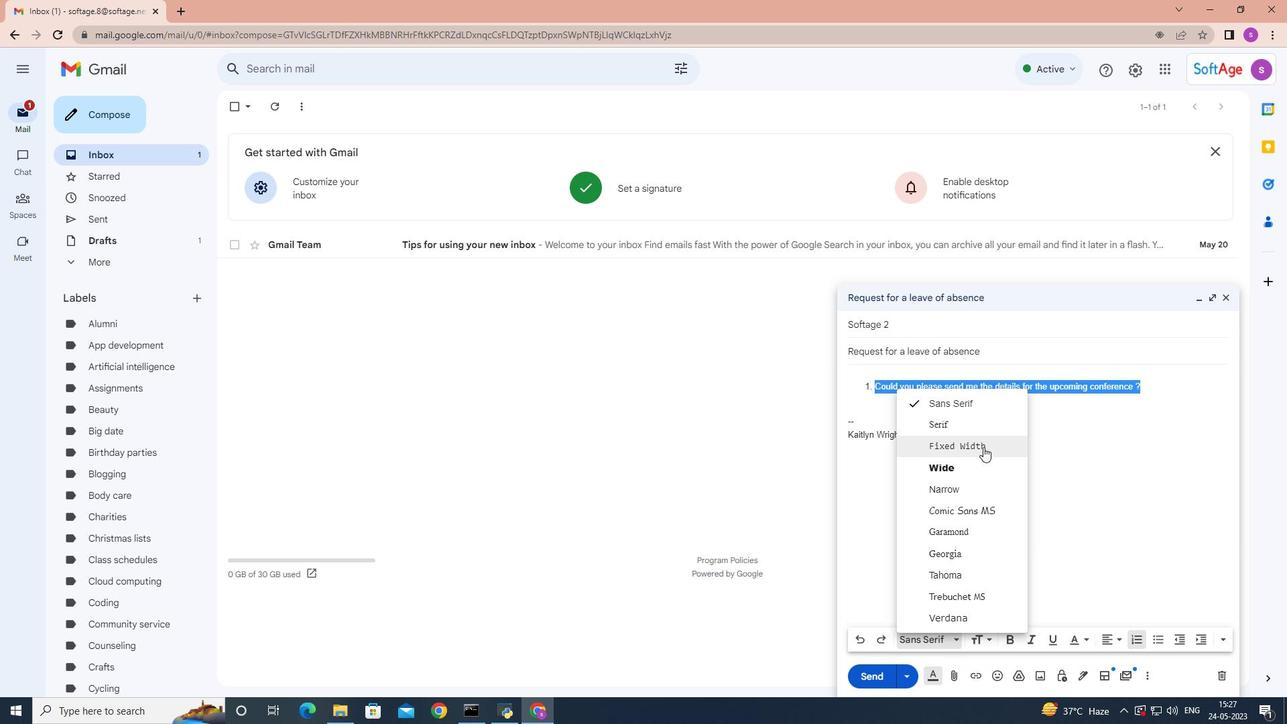 
Action: Mouse pressed left at (984, 445)
Screenshot: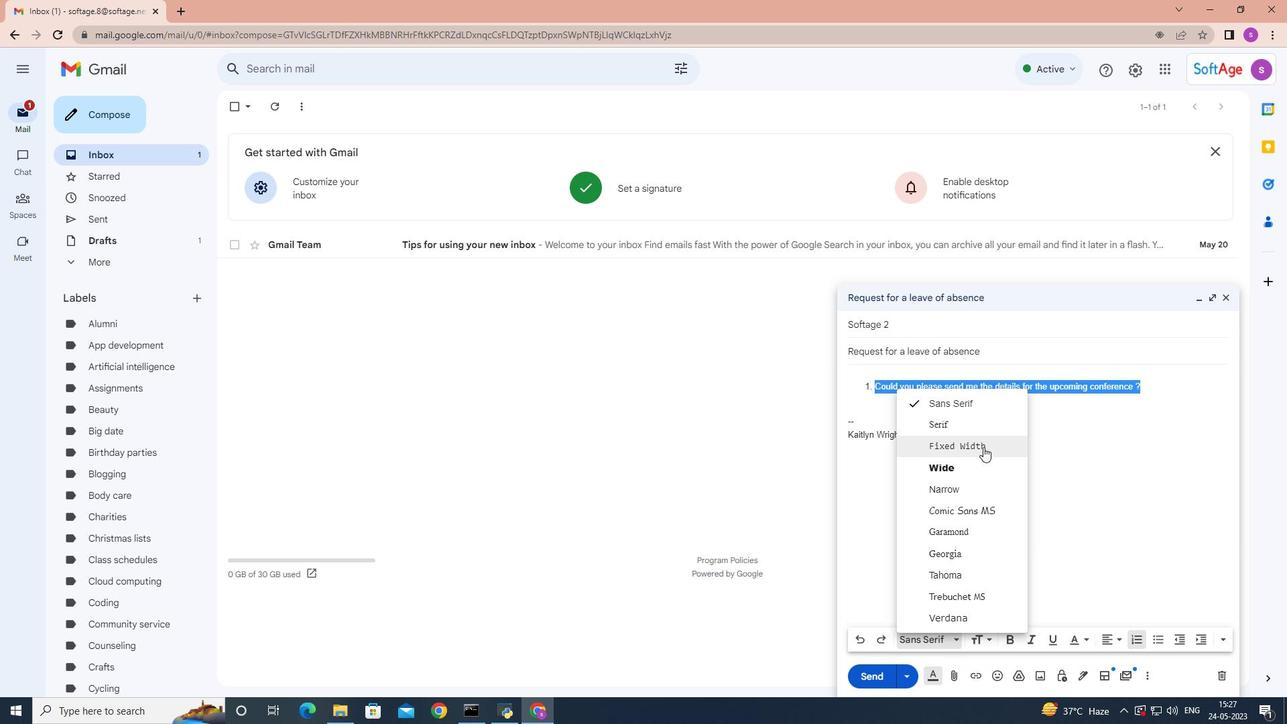 
Action: Mouse moved to (1222, 641)
Screenshot: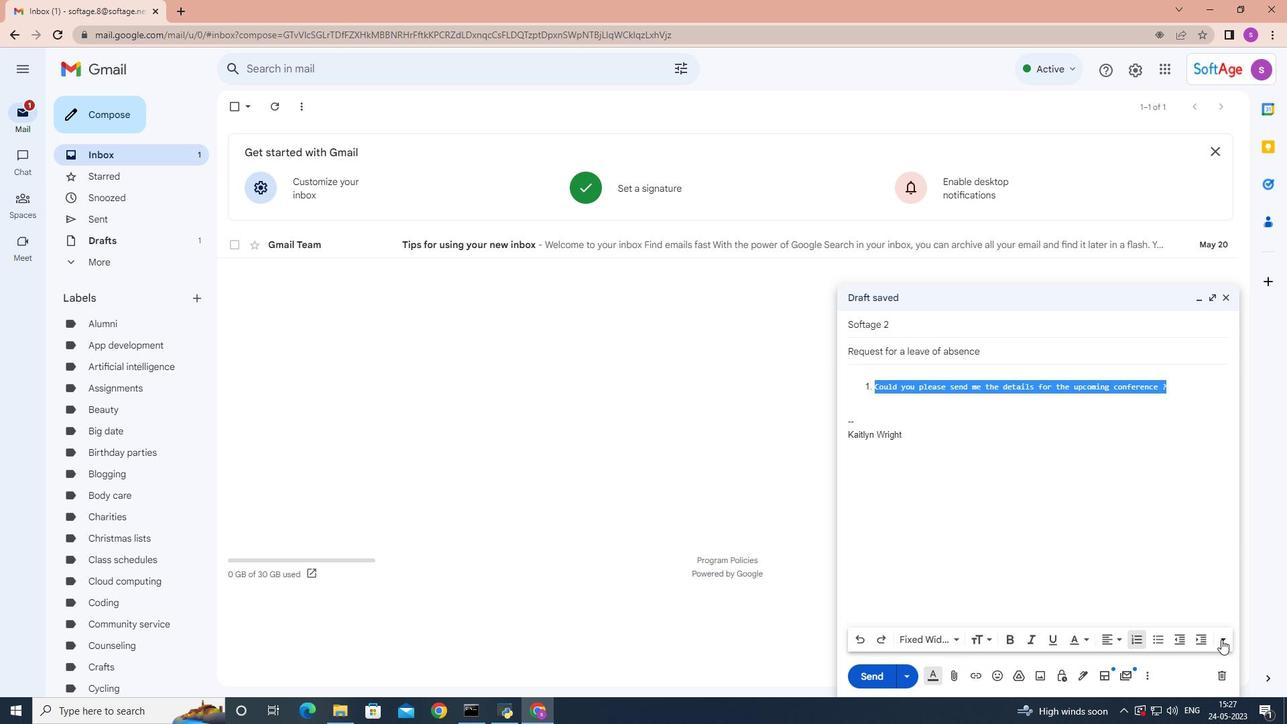 
Action: Mouse pressed left at (1222, 641)
Screenshot: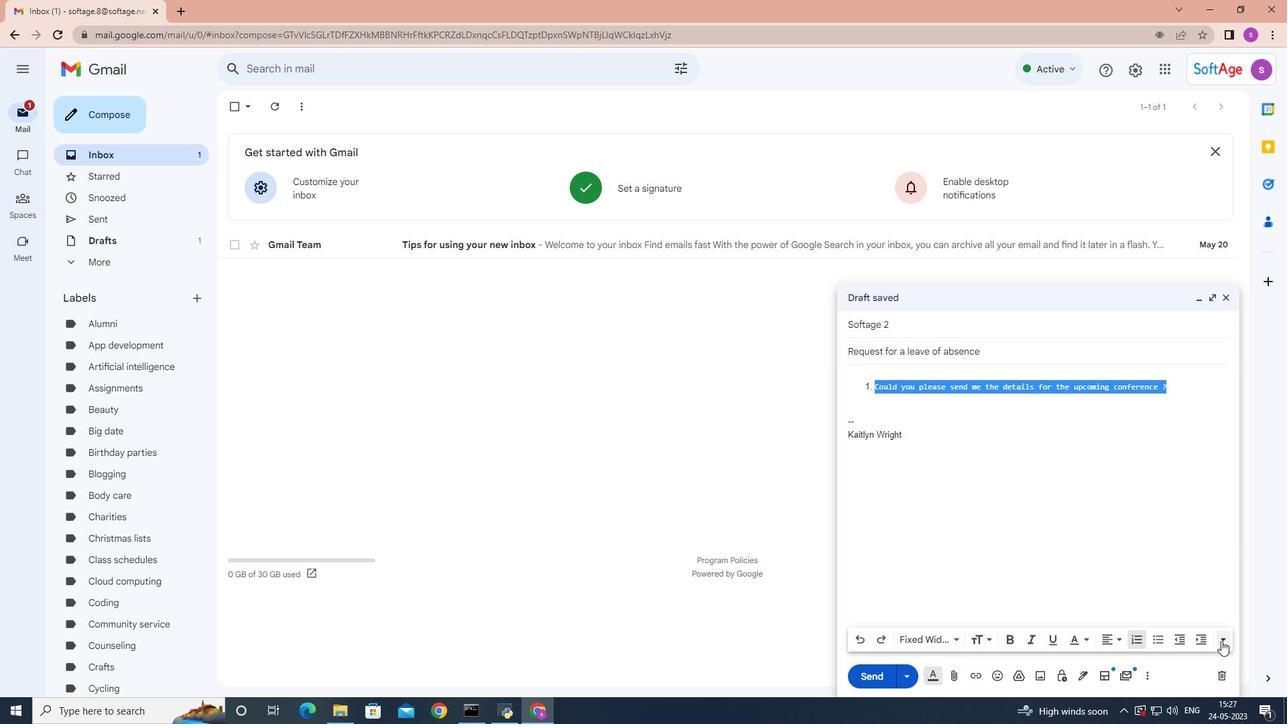 
Action: Mouse moved to (1232, 599)
Screenshot: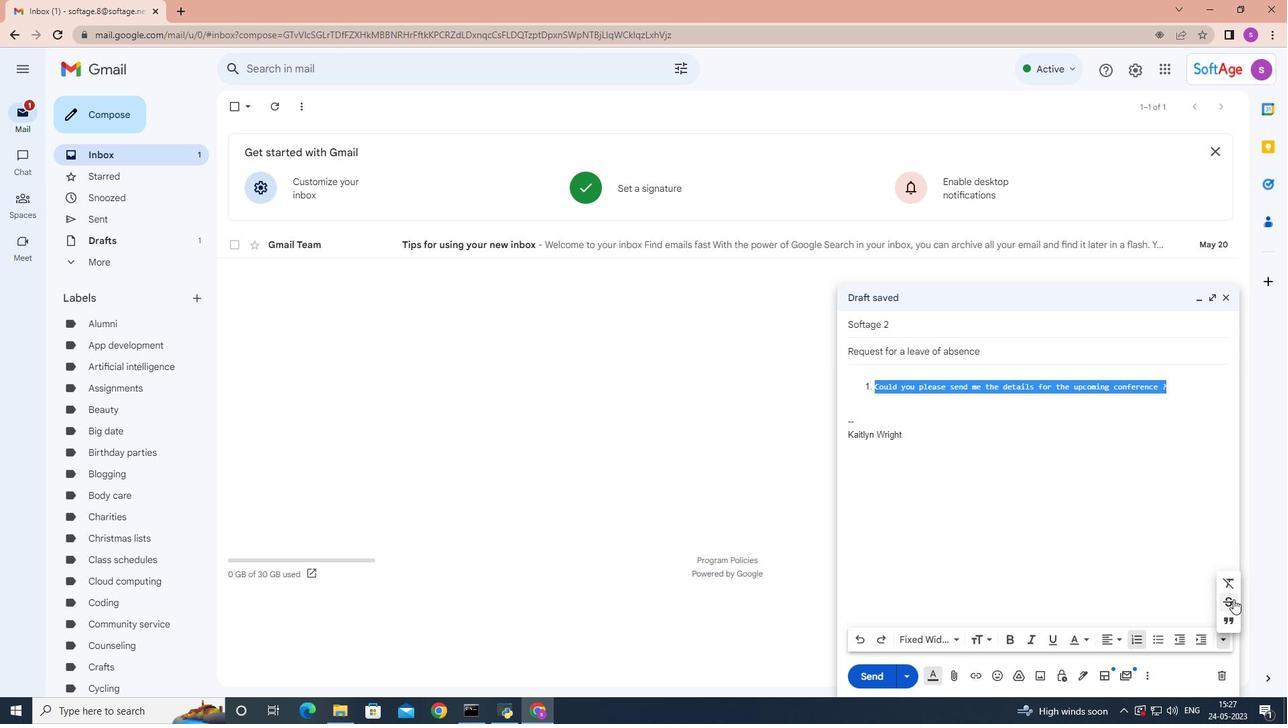 
Action: Mouse pressed left at (1232, 599)
Screenshot: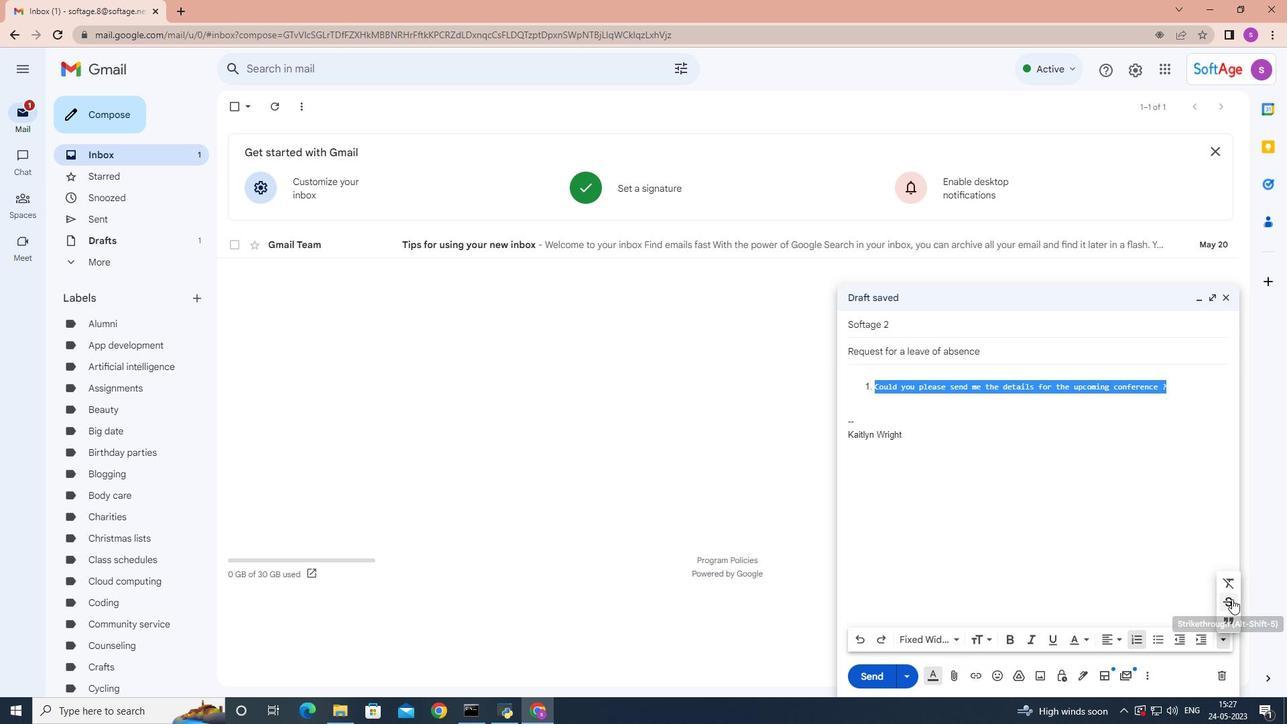 
Action: Mouse moved to (1136, 640)
Screenshot: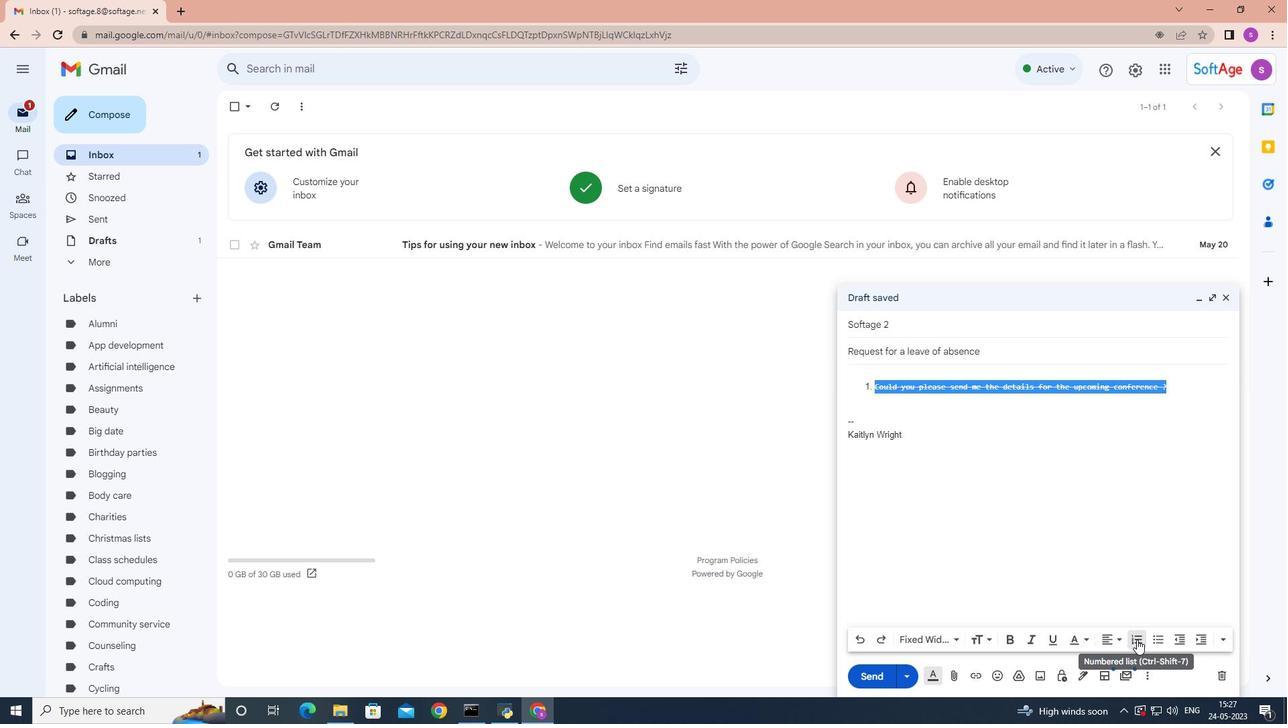 
Action: Mouse pressed left at (1136, 640)
Screenshot: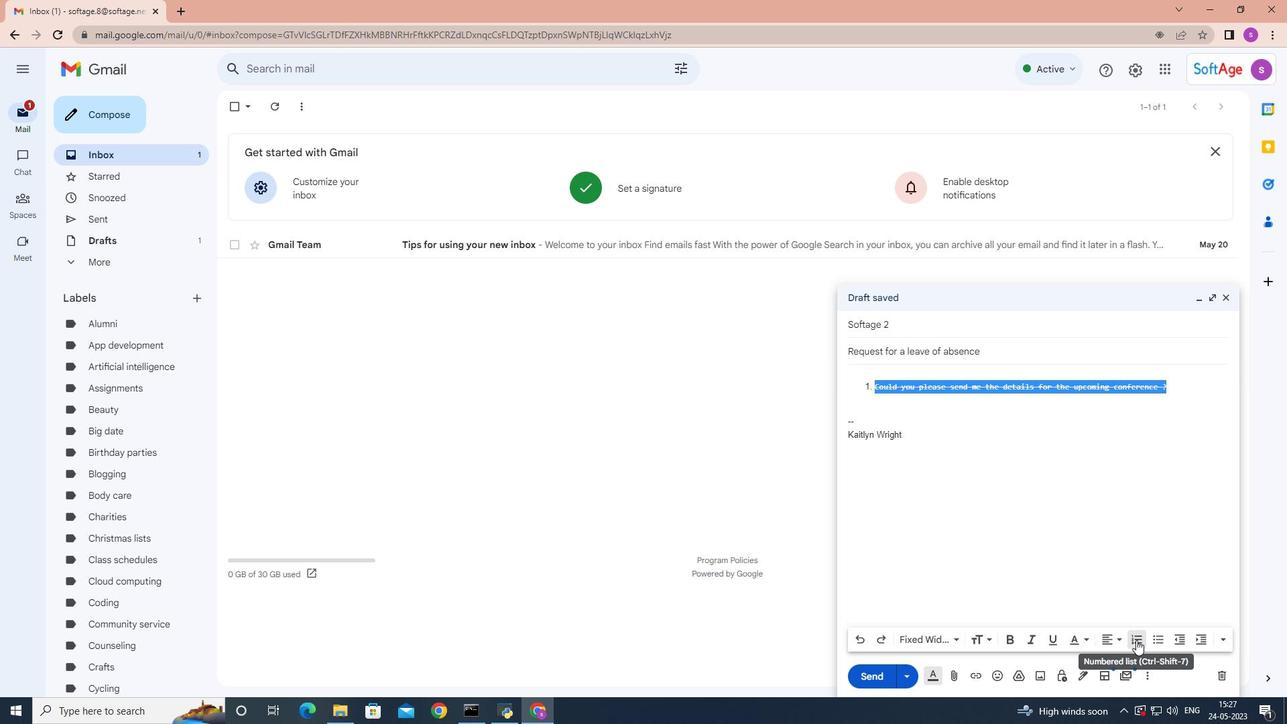 
Action: Mouse moved to (951, 639)
Screenshot: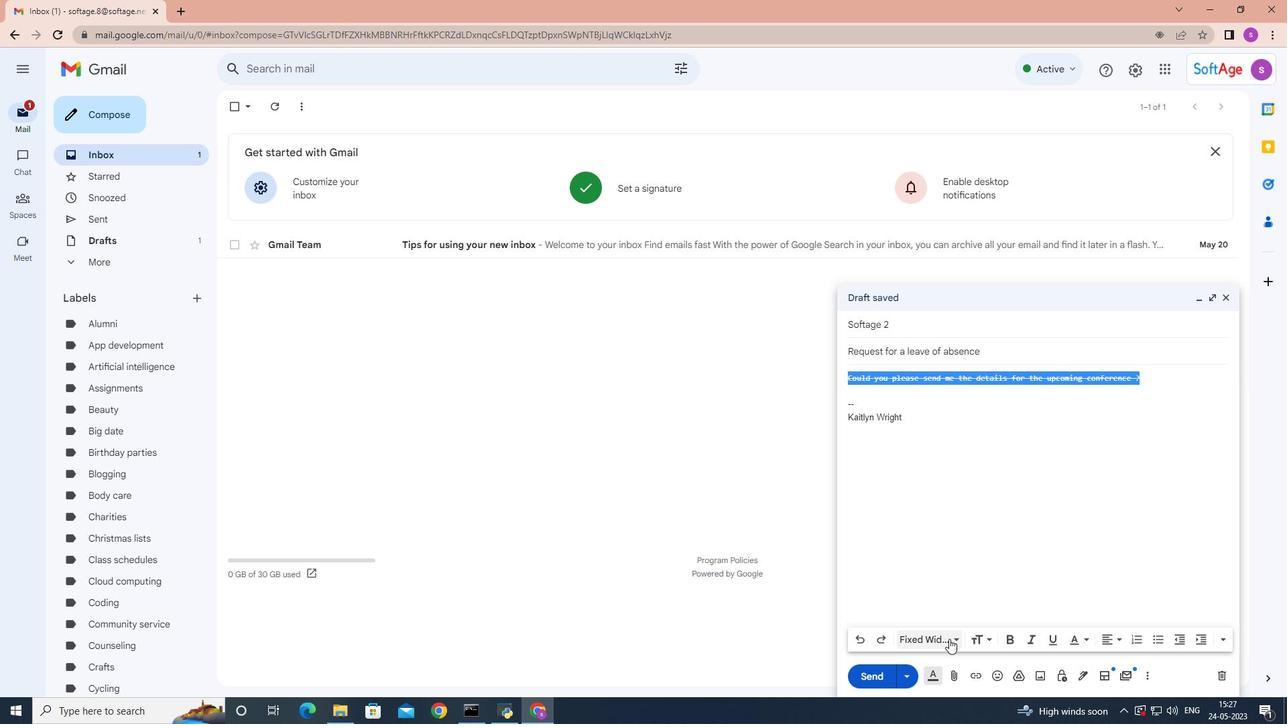 
Action: Mouse pressed left at (951, 639)
Screenshot: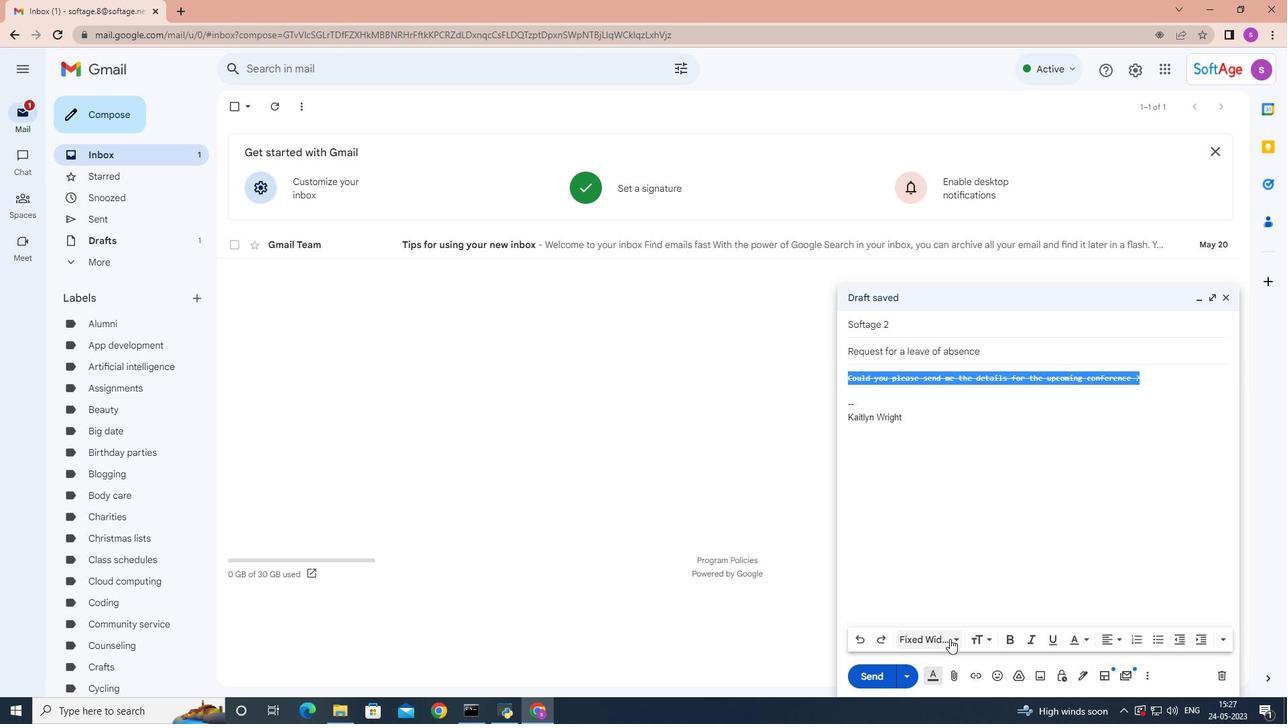 
Action: Mouse moved to (961, 403)
Screenshot: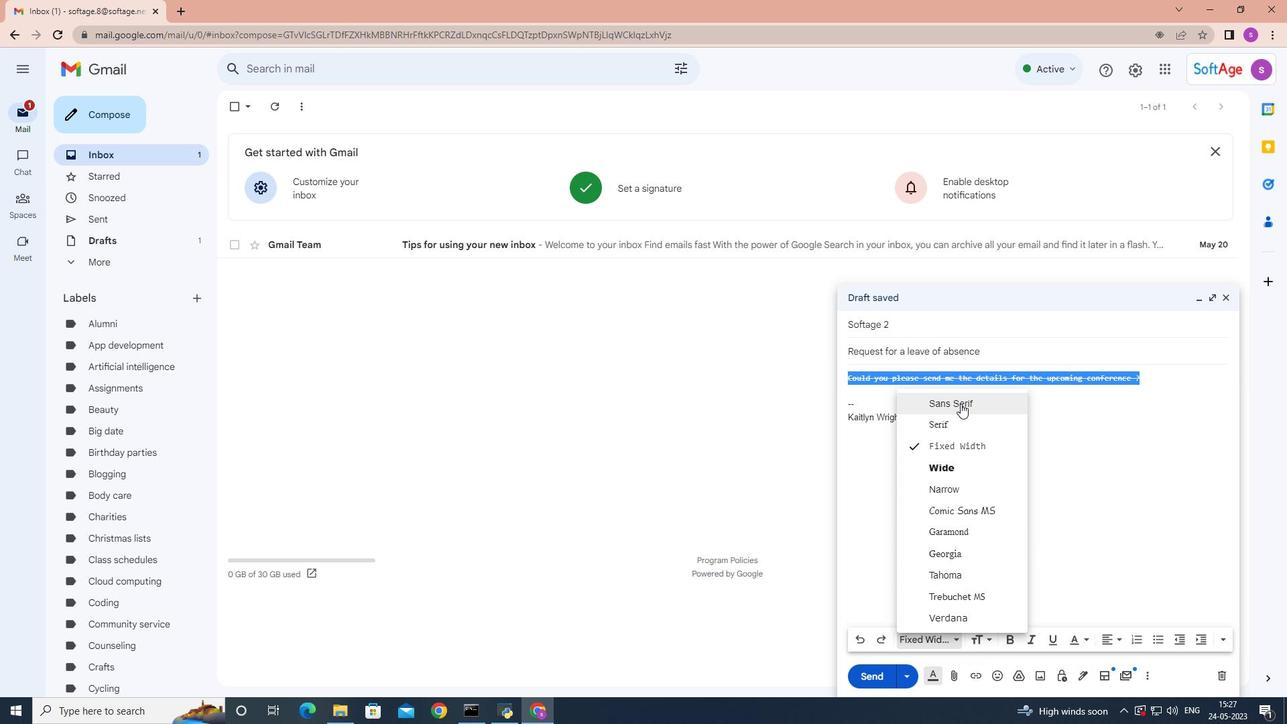 
Action: Mouse pressed left at (961, 403)
Screenshot: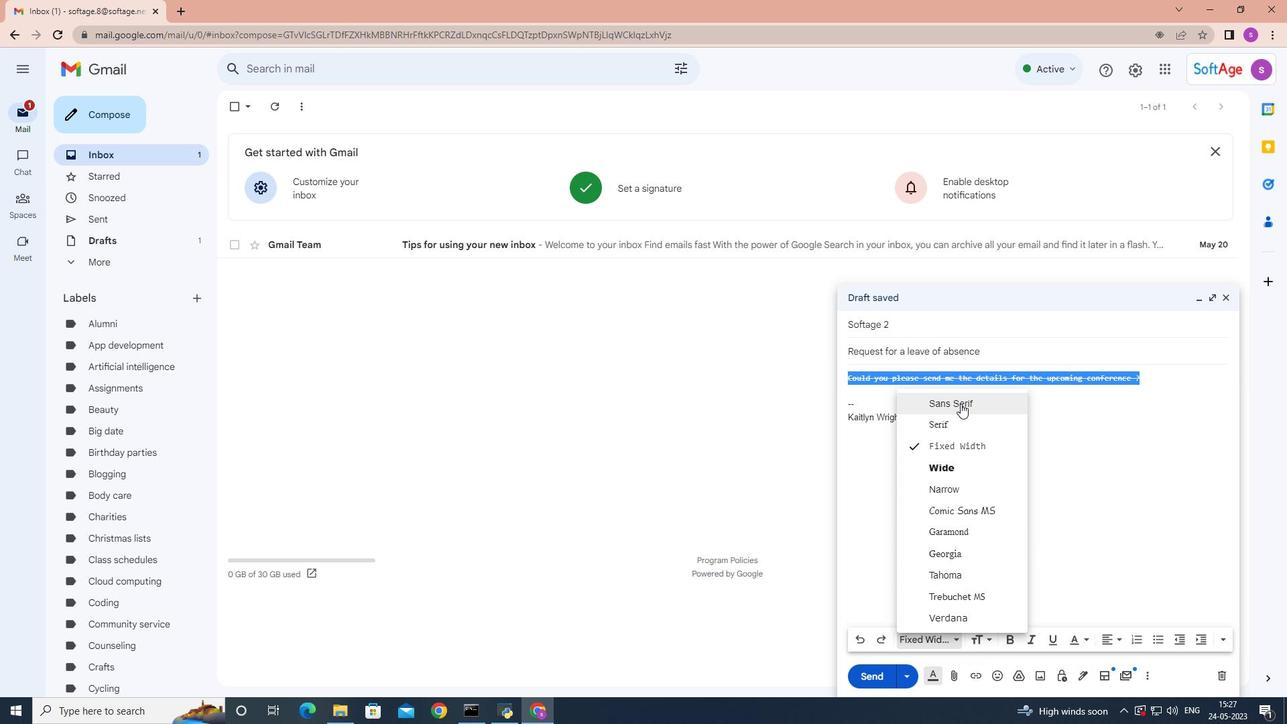 
Action: Mouse moved to (1220, 641)
Screenshot: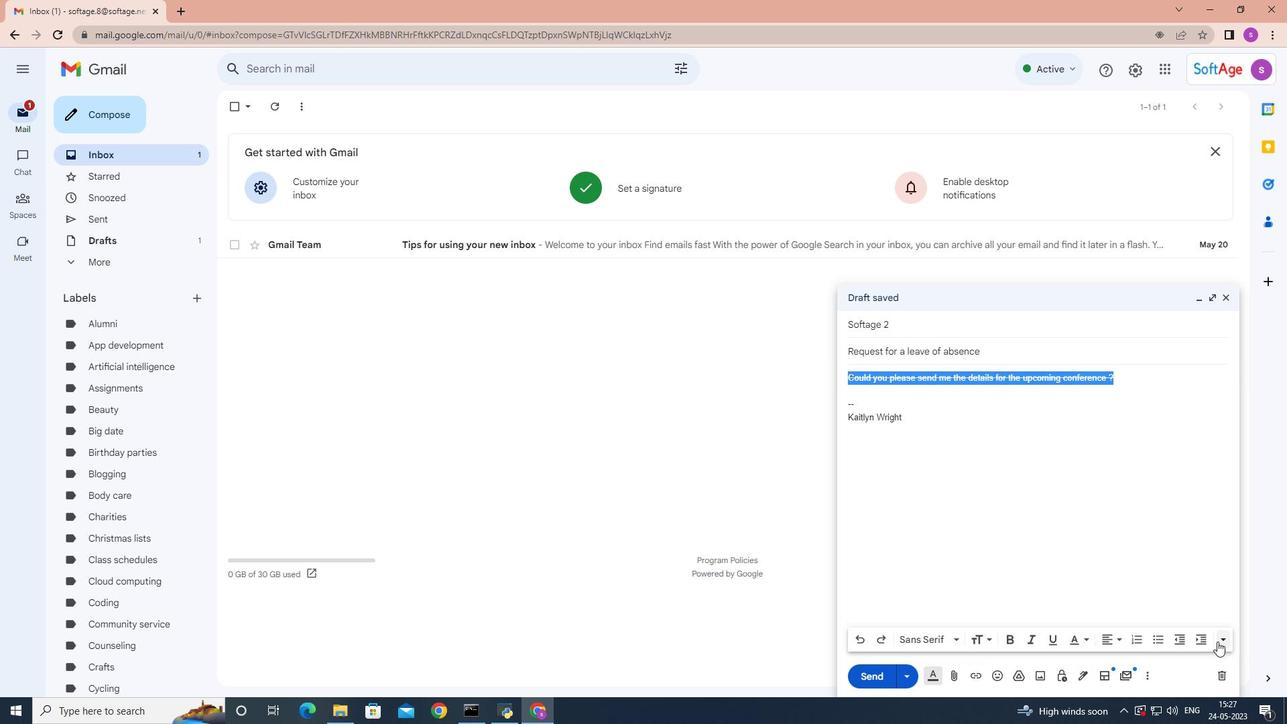 
Action: Mouse pressed left at (1220, 641)
Screenshot: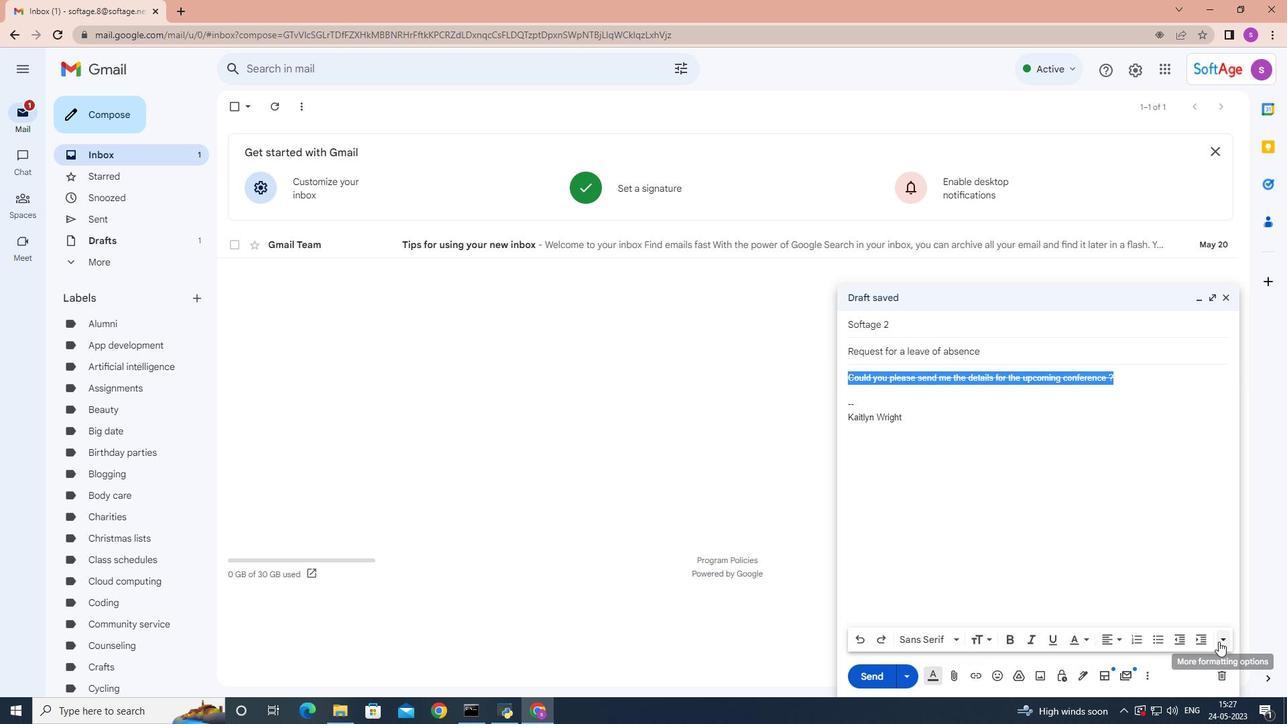 
Action: Mouse moved to (1230, 603)
Screenshot: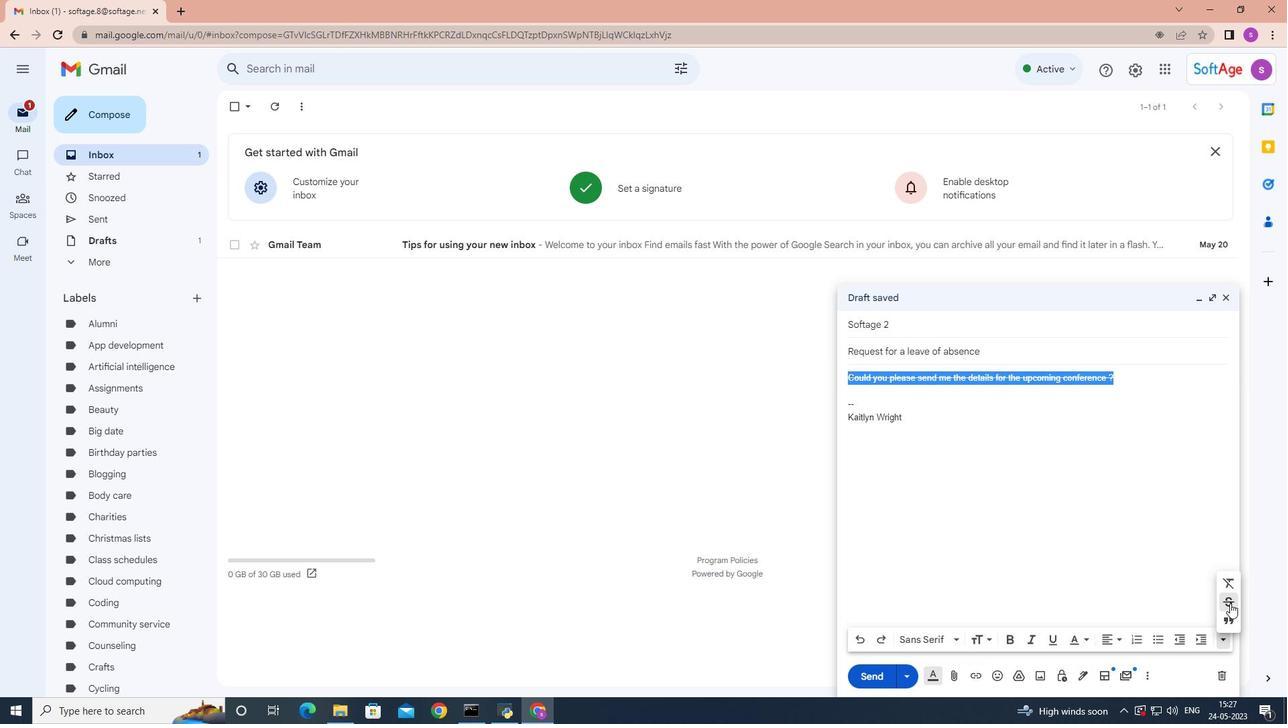
Action: Mouse pressed left at (1230, 603)
Screenshot: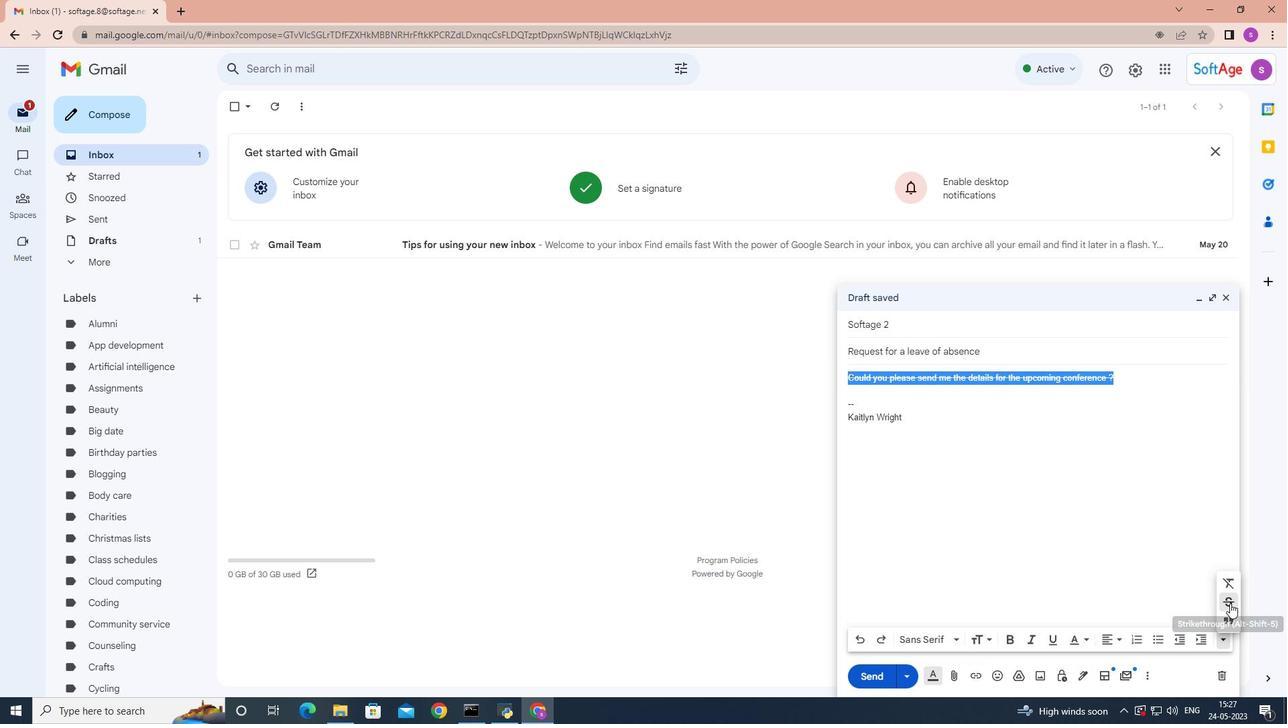
Action: Mouse moved to (865, 670)
Screenshot: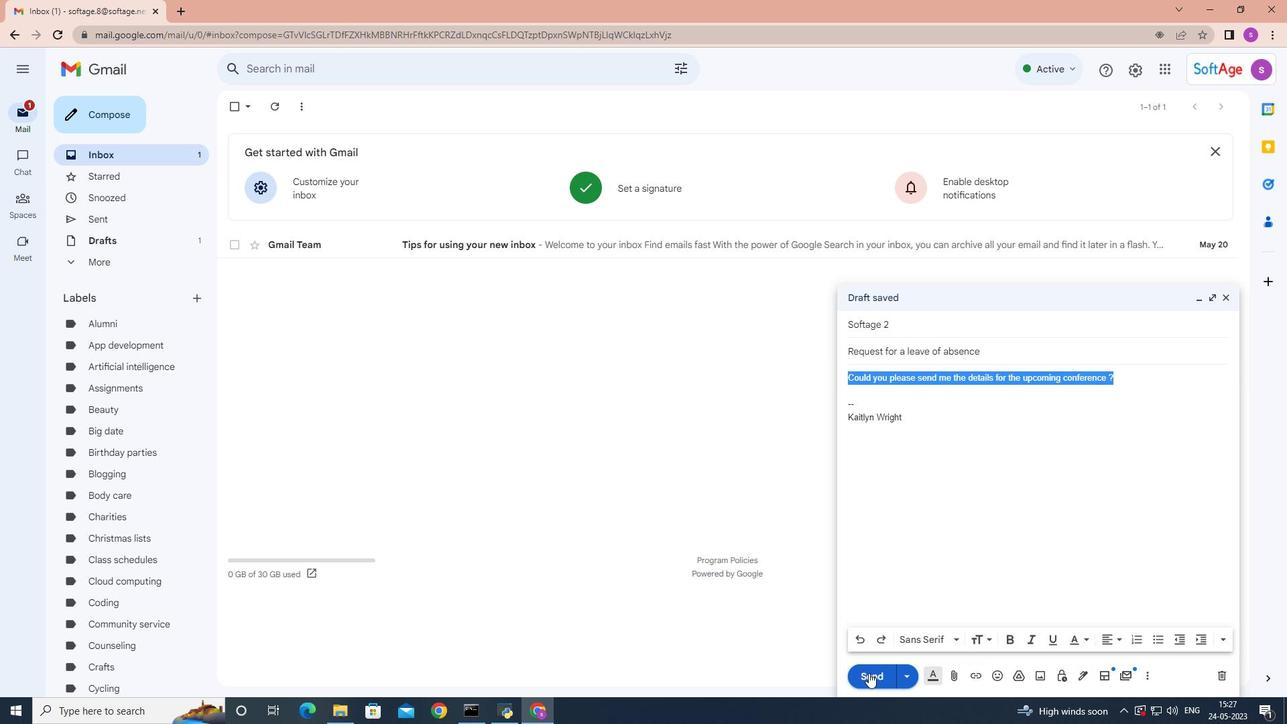 
Action: Mouse pressed left at (865, 670)
Screenshot: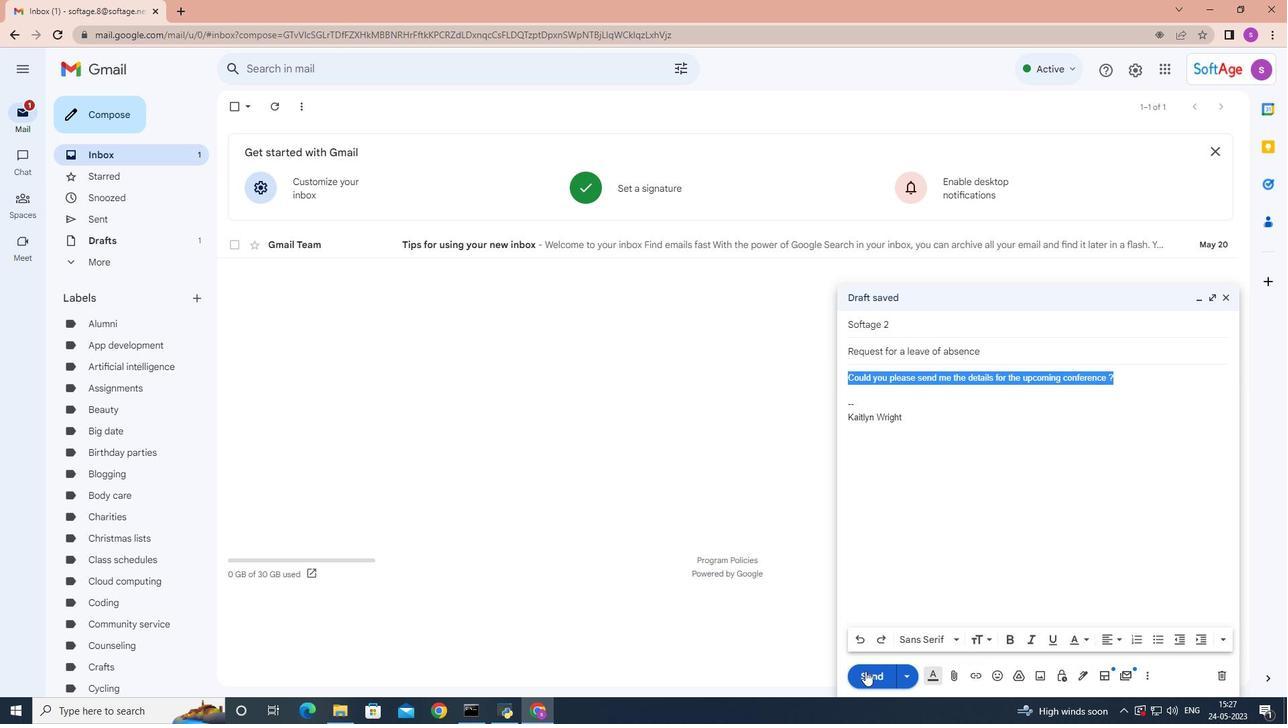 
Action: Mouse moved to (172, 209)
Screenshot: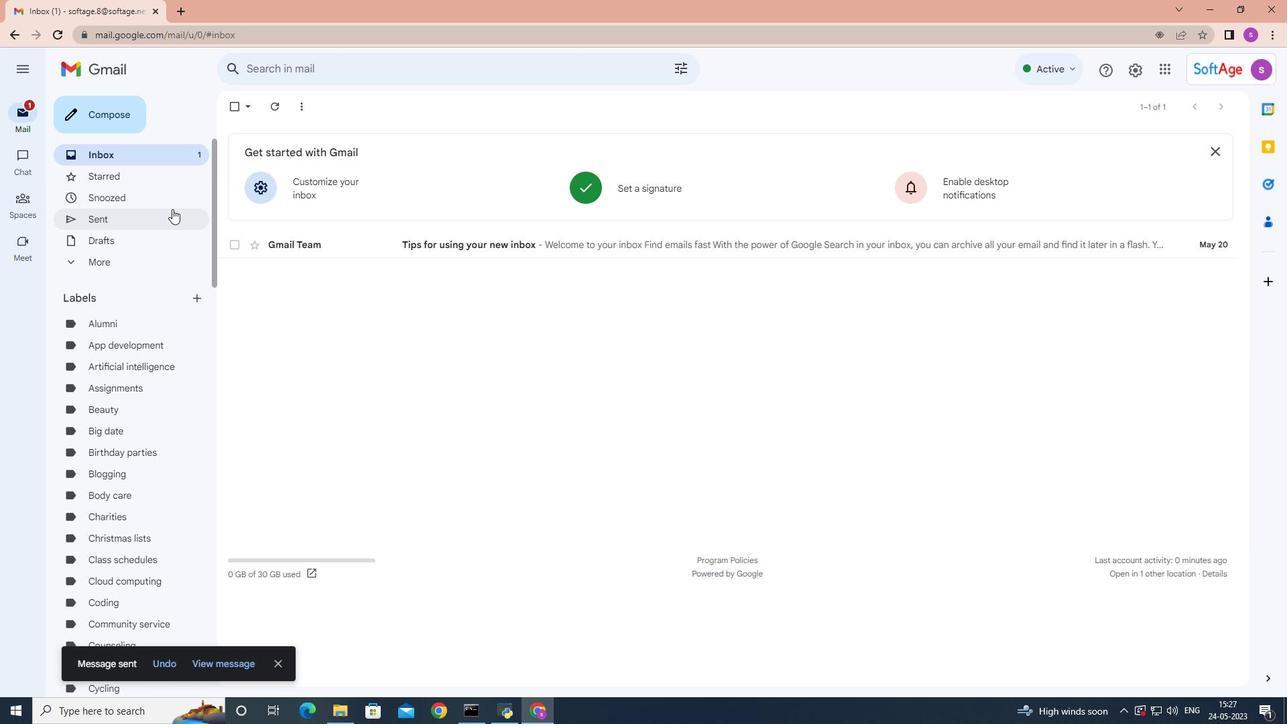 
Action: Mouse pressed left at (172, 209)
Screenshot: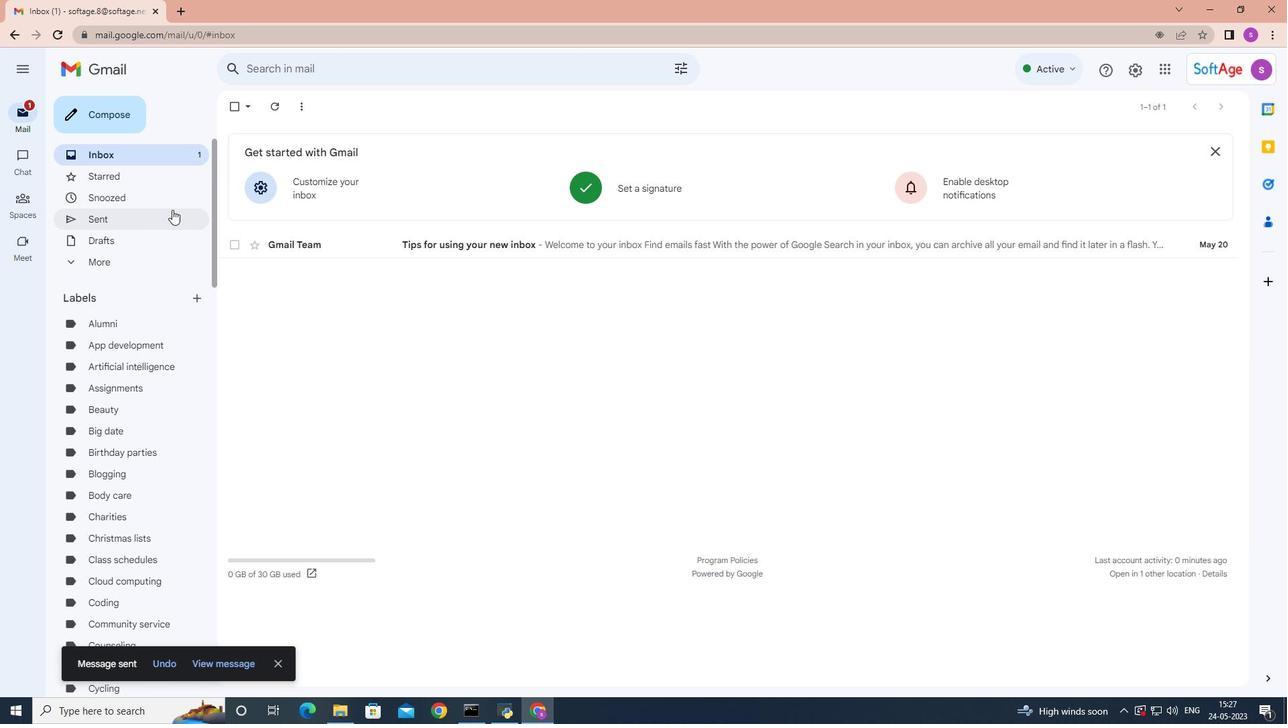 
Action: Mouse moved to (322, 175)
Screenshot: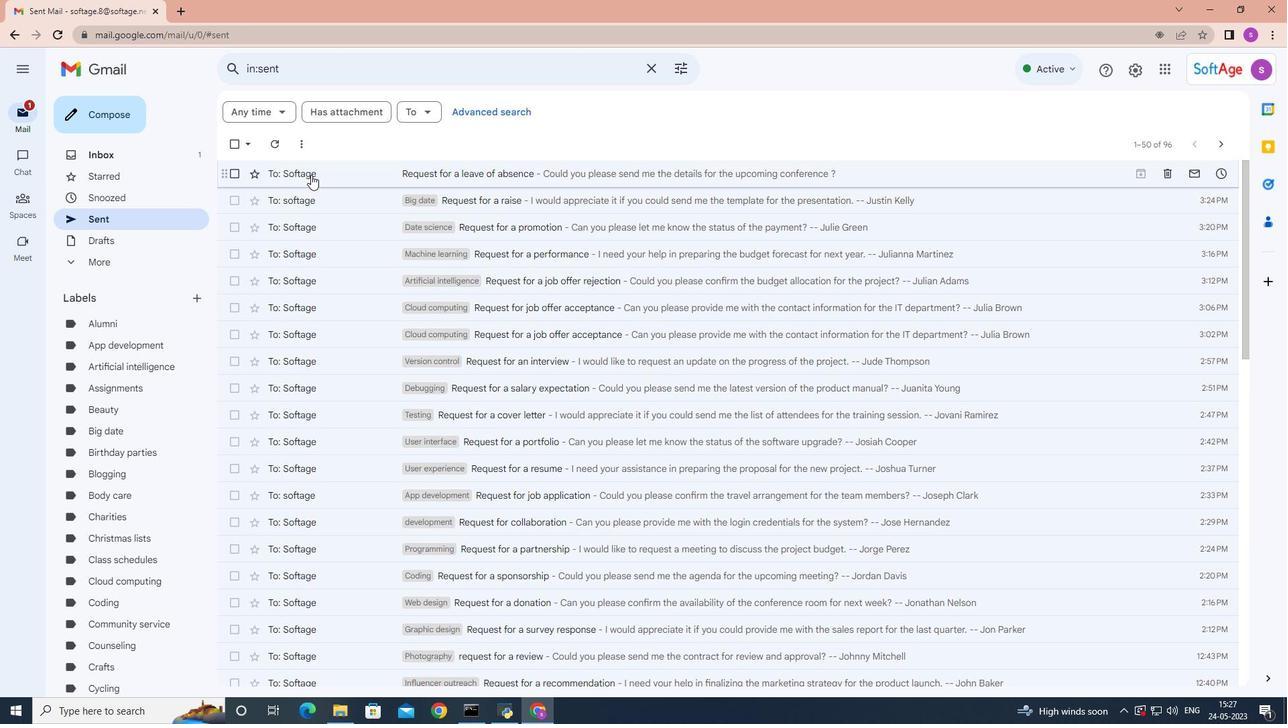
Action: Mouse pressed right at (322, 175)
Screenshot: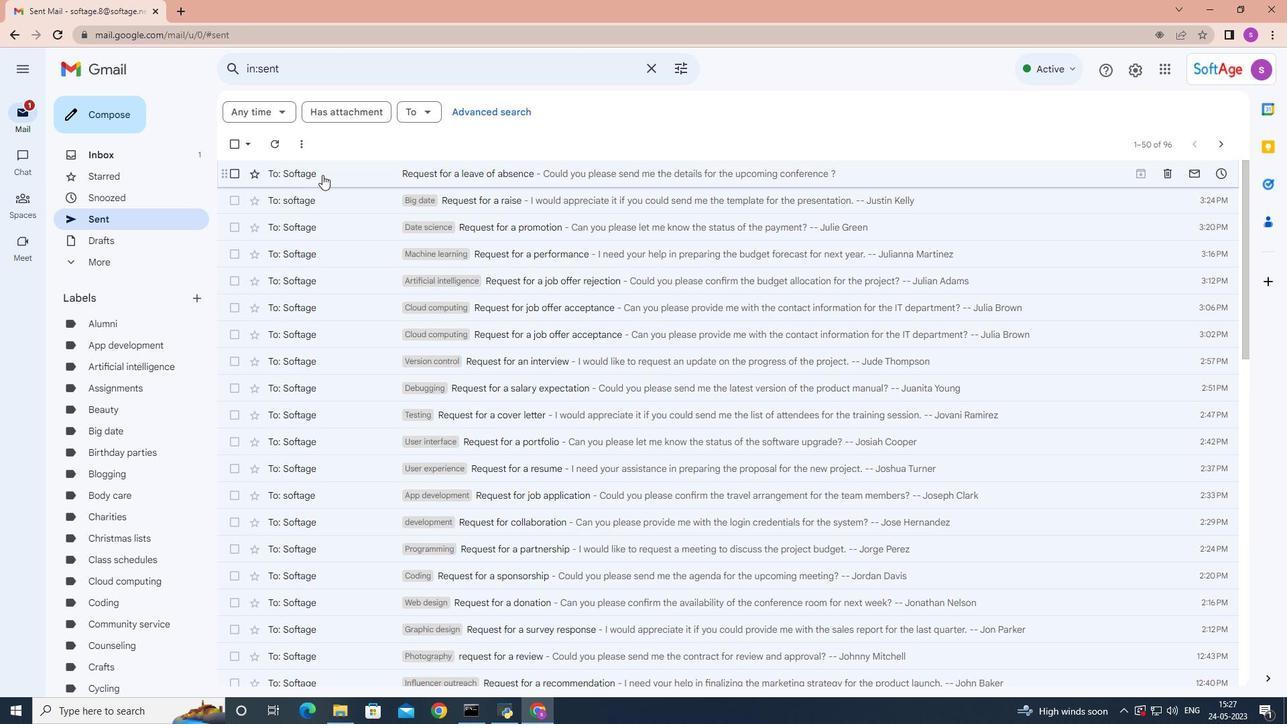 
Action: Mouse moved to (503, 444)
Screenshot: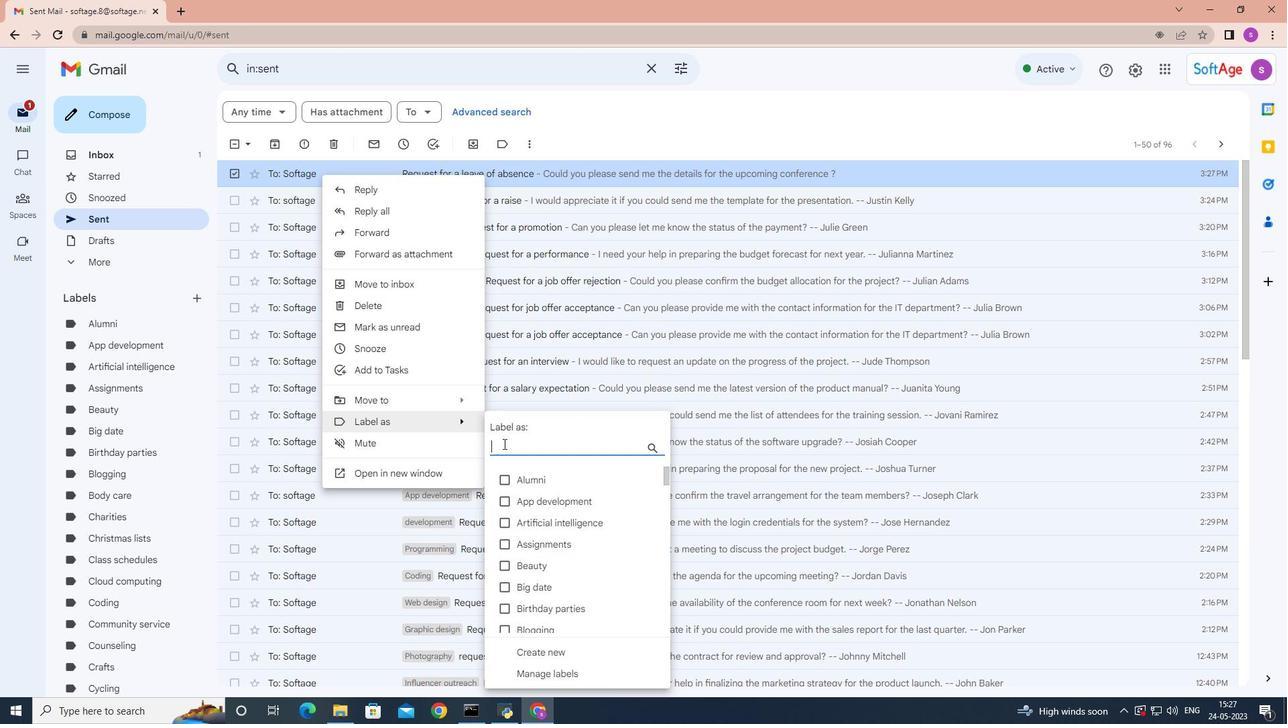 
Action: Key pressed <Key.shift><Key.shift><Key.shift><Key.shift><Key.shift><Key.shift><Key.shift><Key.shift><Key.shift><Key.shift><Key.shift><Key.shift><Key.shift><Key.shift><Key.shift><Key.shift><Key.shift><Key.shift>Analytics
Screenshot: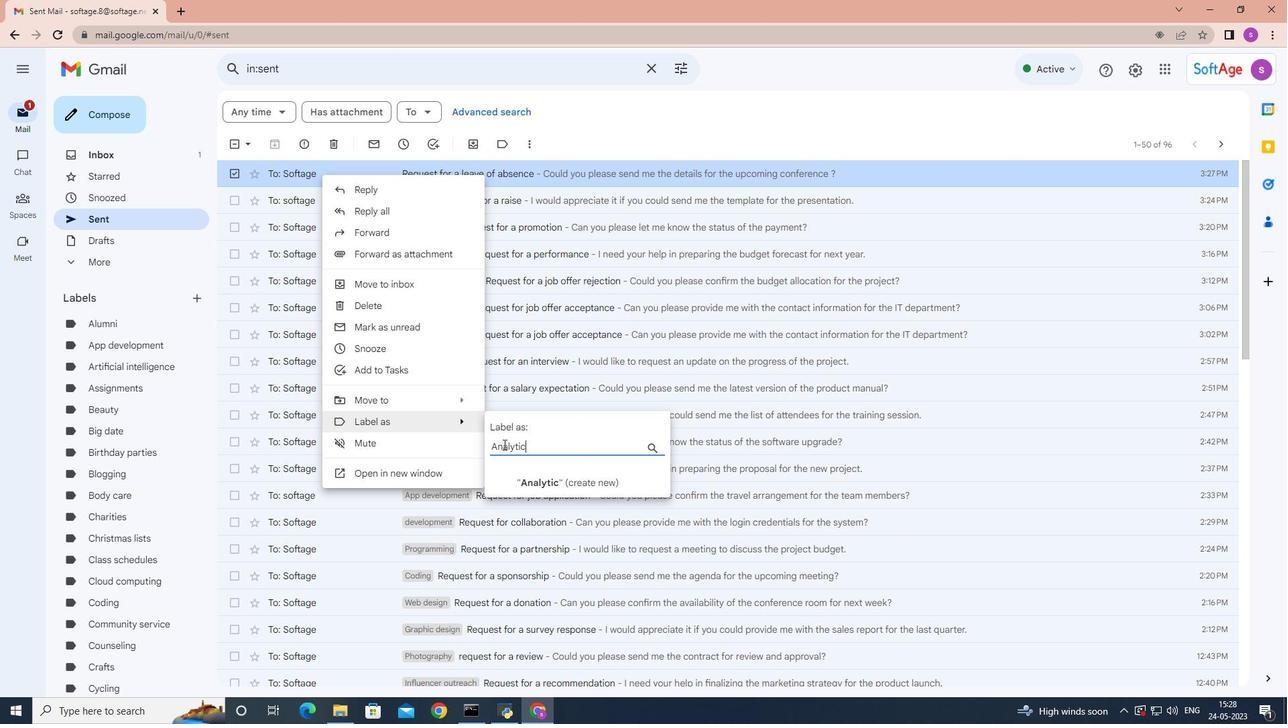 
Action: Mouse moved to (576, 440)
Screenshot: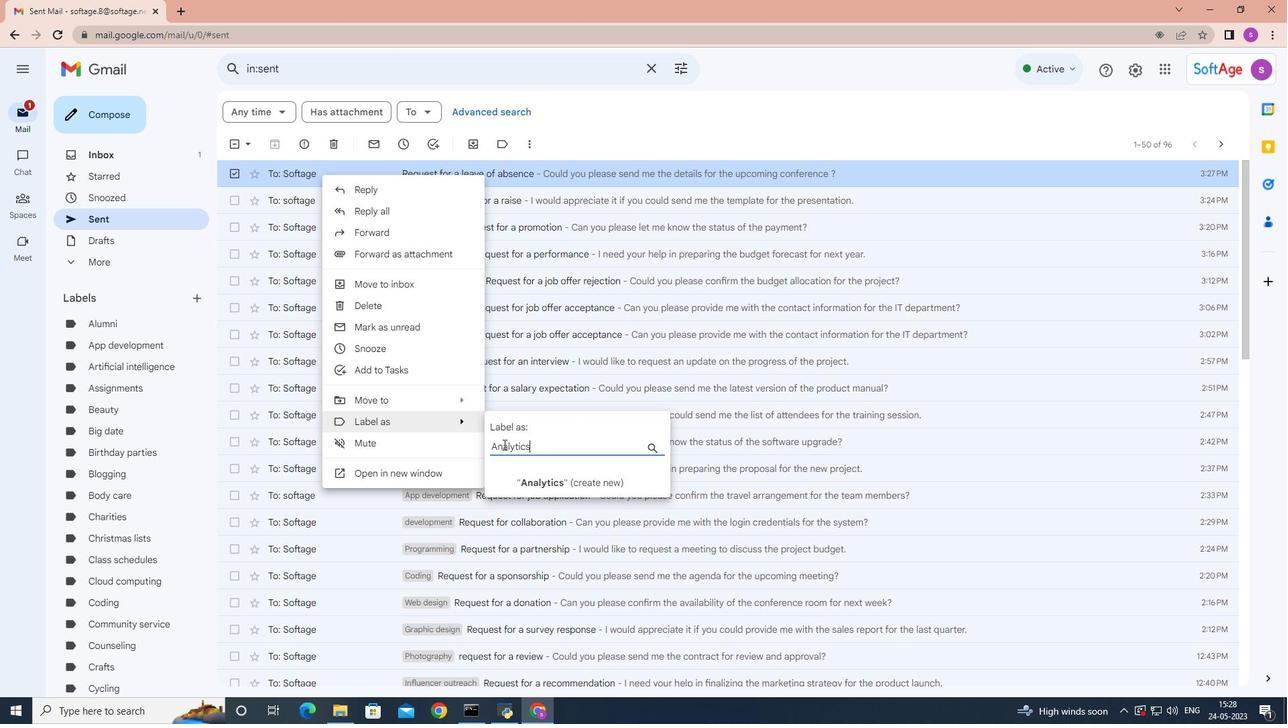 
Action: Key pressed <Key.space>
Screenshot: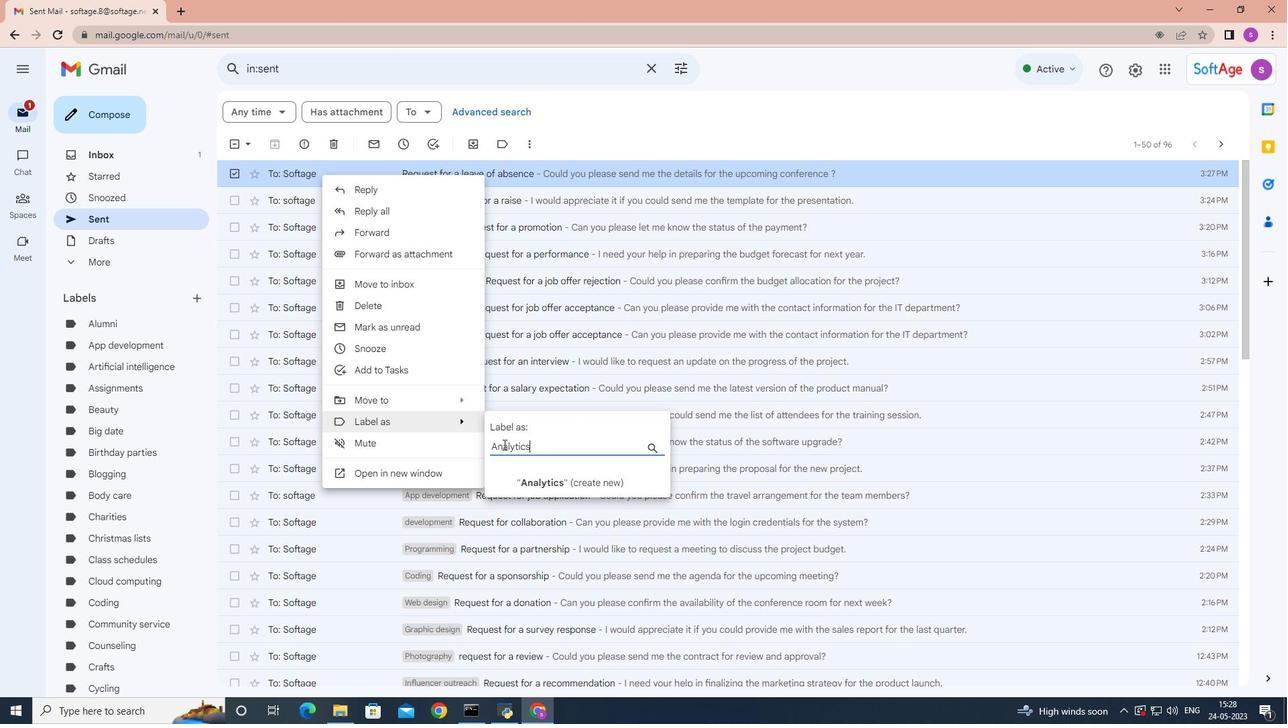 
Action: Mouse moved to (578, 480)
Screenshot: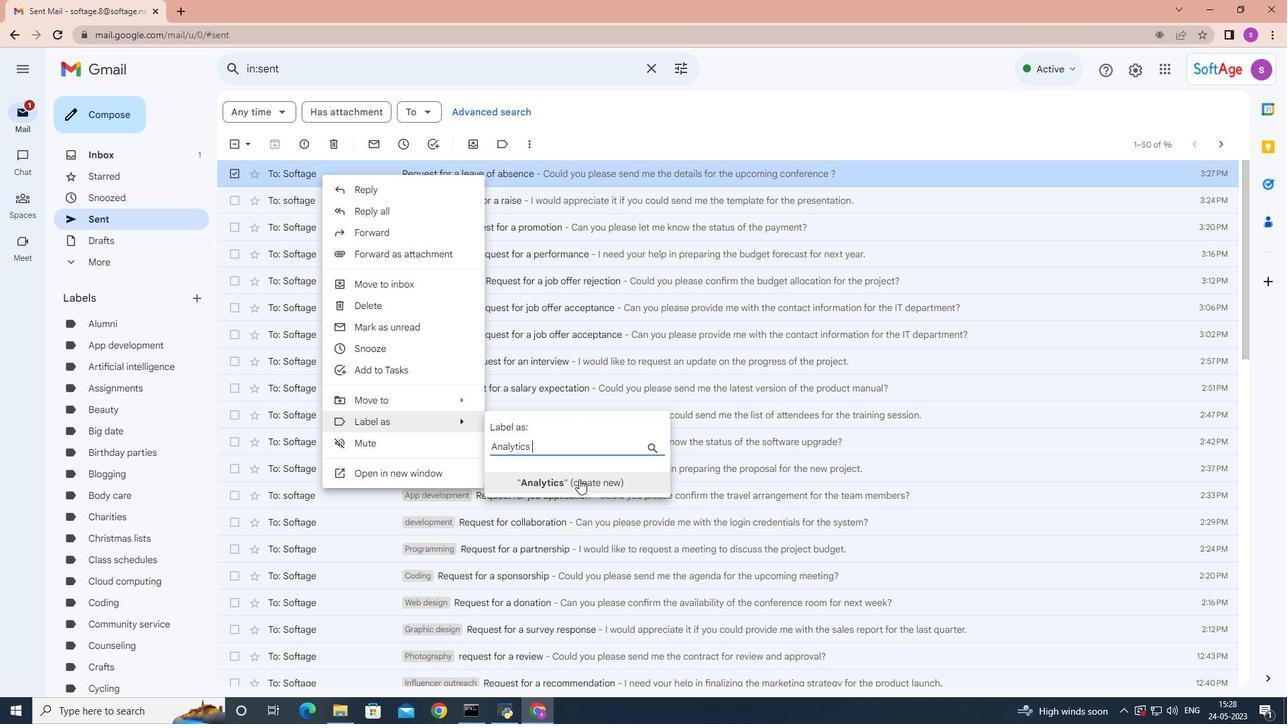 
Action: Mouse pressed left at (578, 480)
Screenshot: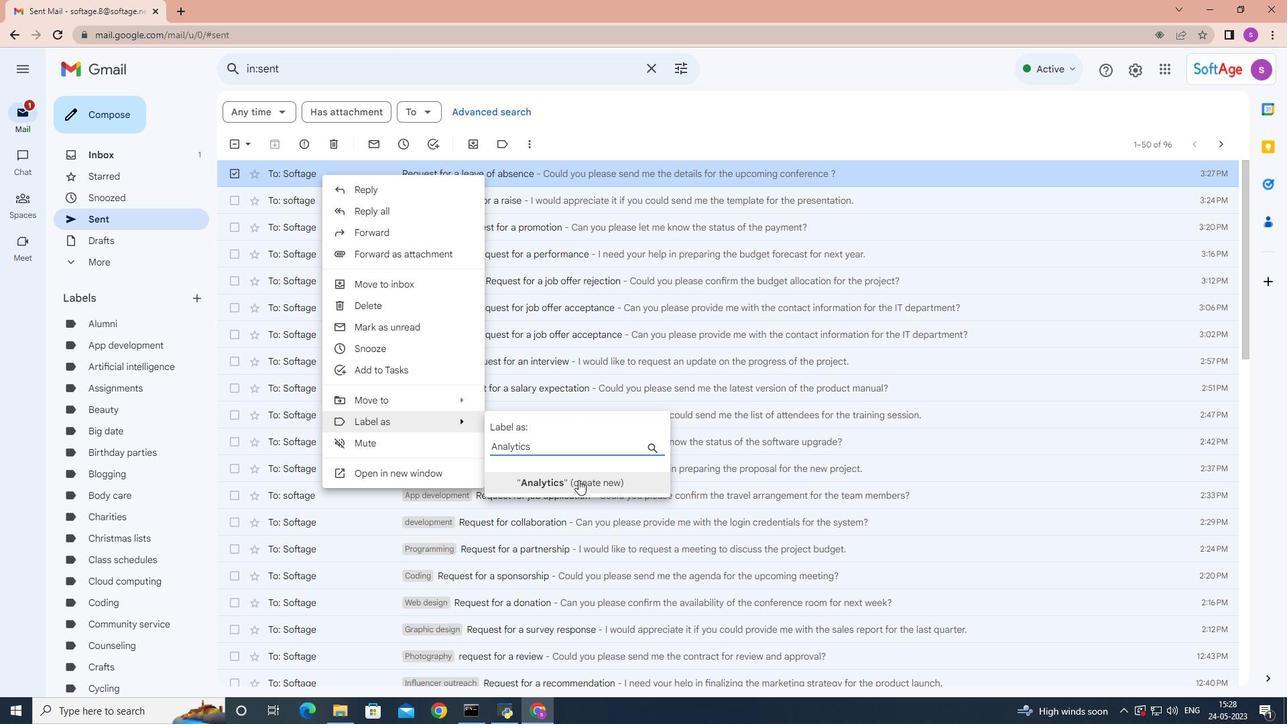
Action: Mouse moved to (772, 427)
Screenshot: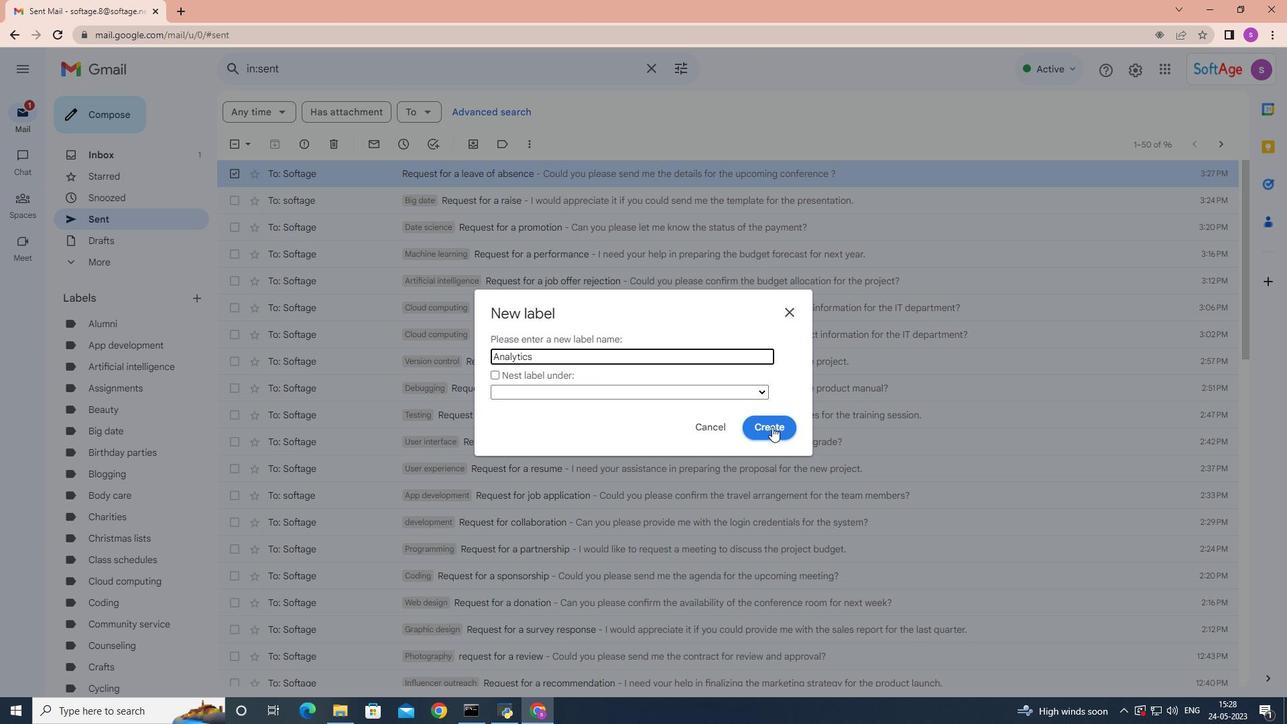 
Action: Mouse pressed left at (772, 427)
Screenshot: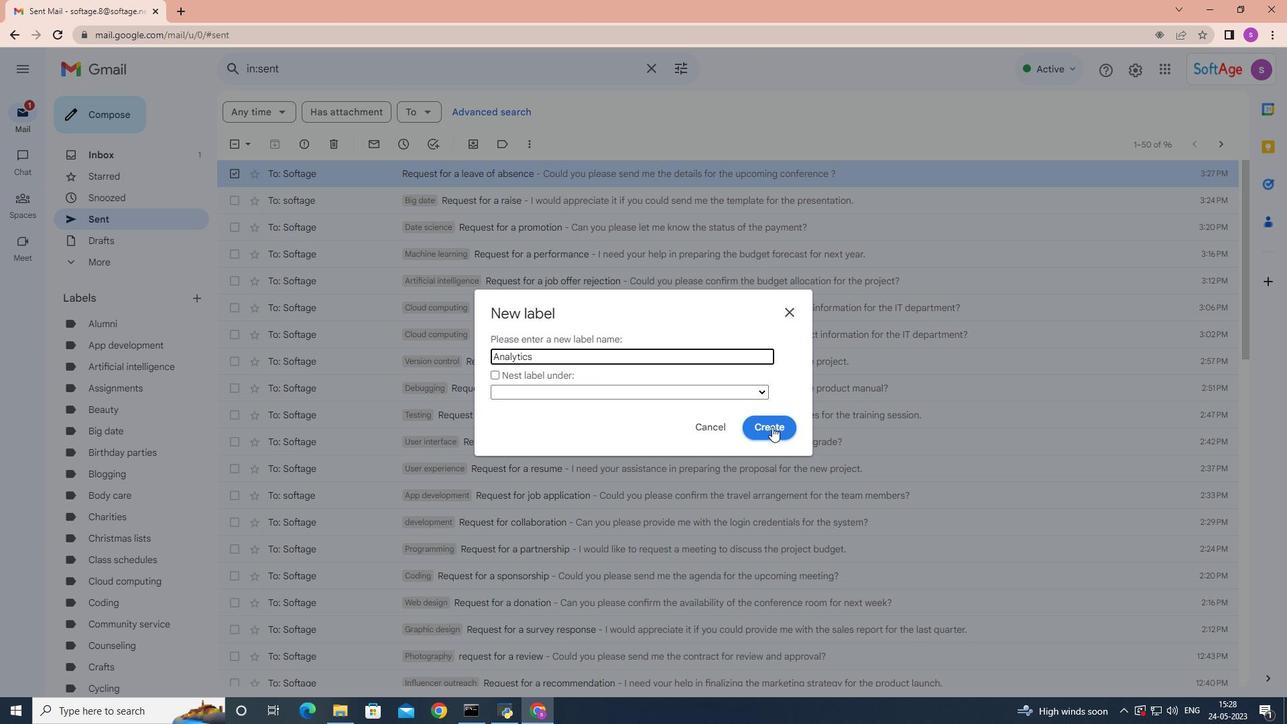 
Action: Mouse moved to (772, 427)
Screenshot: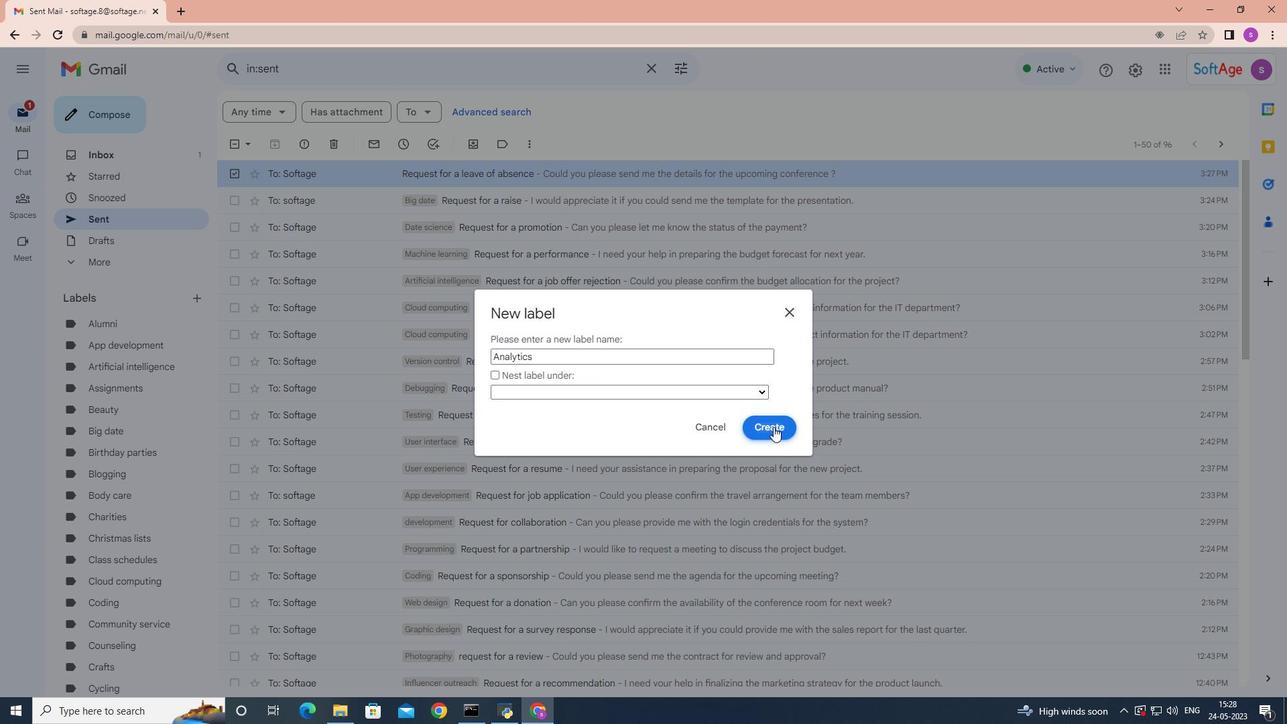 
